 Task: Find connections with filter location Vitrolles with filter topic #Leanstartupswith filter profile language English with filter current company LOVE, LIGHT, INSPIRE ? with filter school QUEST Alliance with filter industry Measuring and Control Instrument Manufacturing with filter service category Videography with filter keywords title Customer Service
Action: Mouse moved to (409, 281)
Screenshot: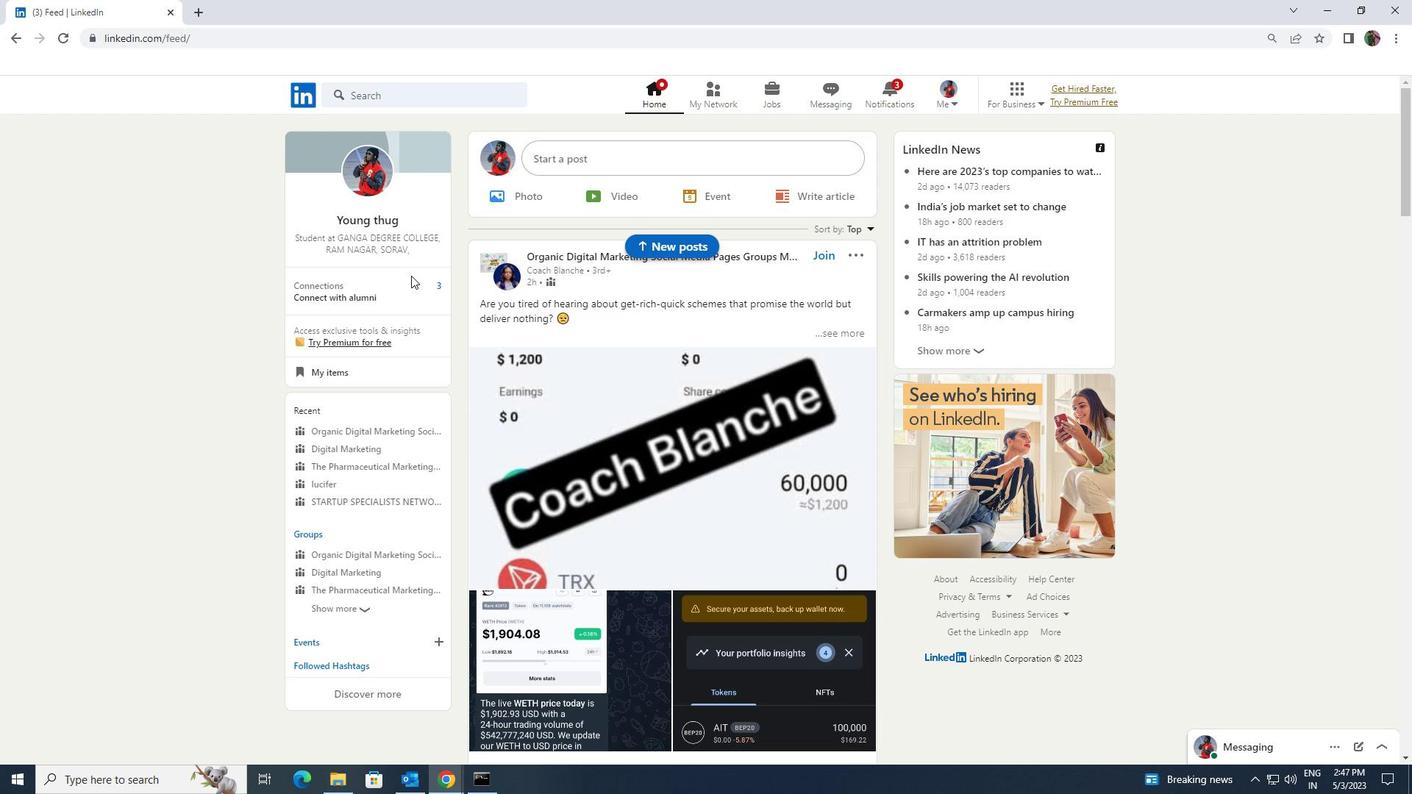 
Action: Mouse pressed left at (409, 281)
Screenshot: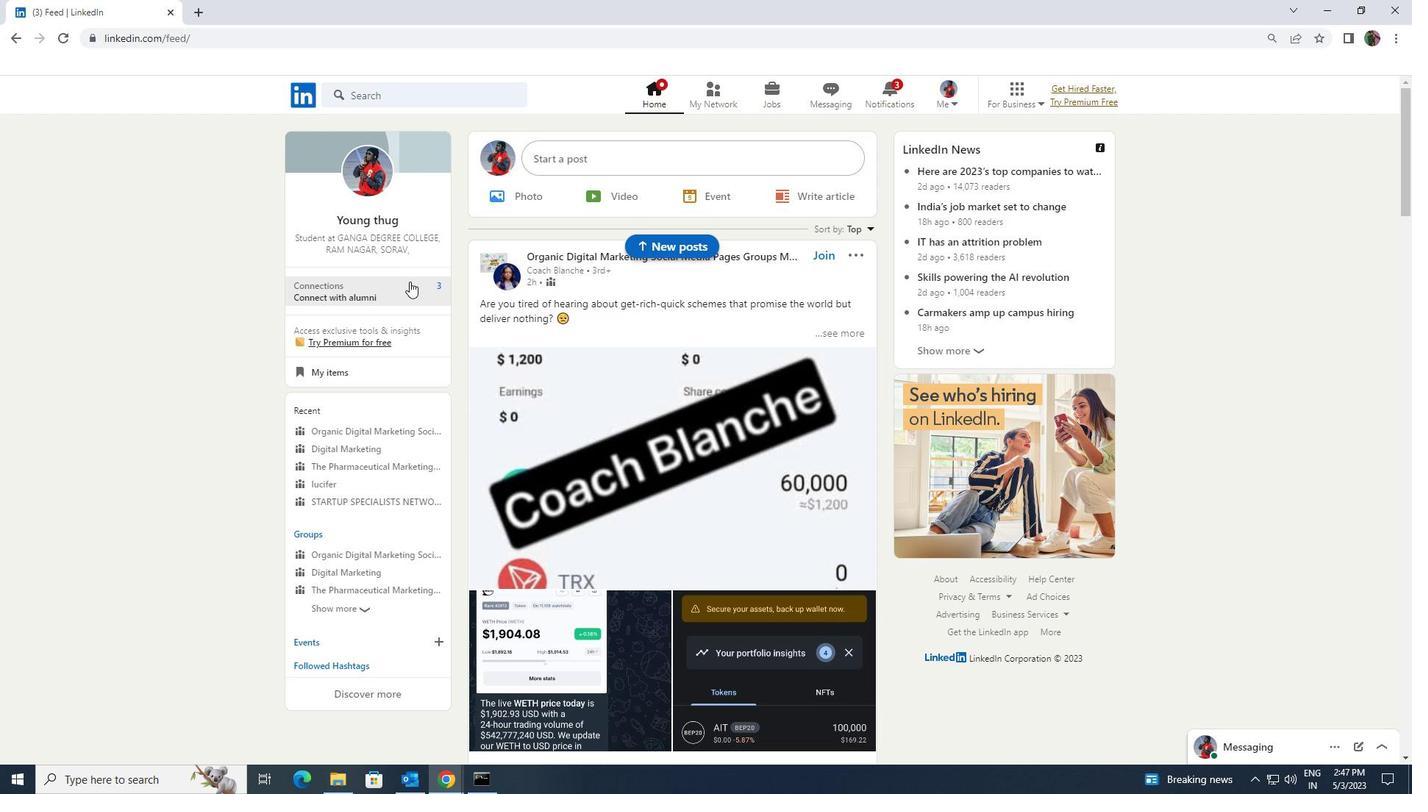 
Action: Mouse moved to (398, 183)
Screenshot: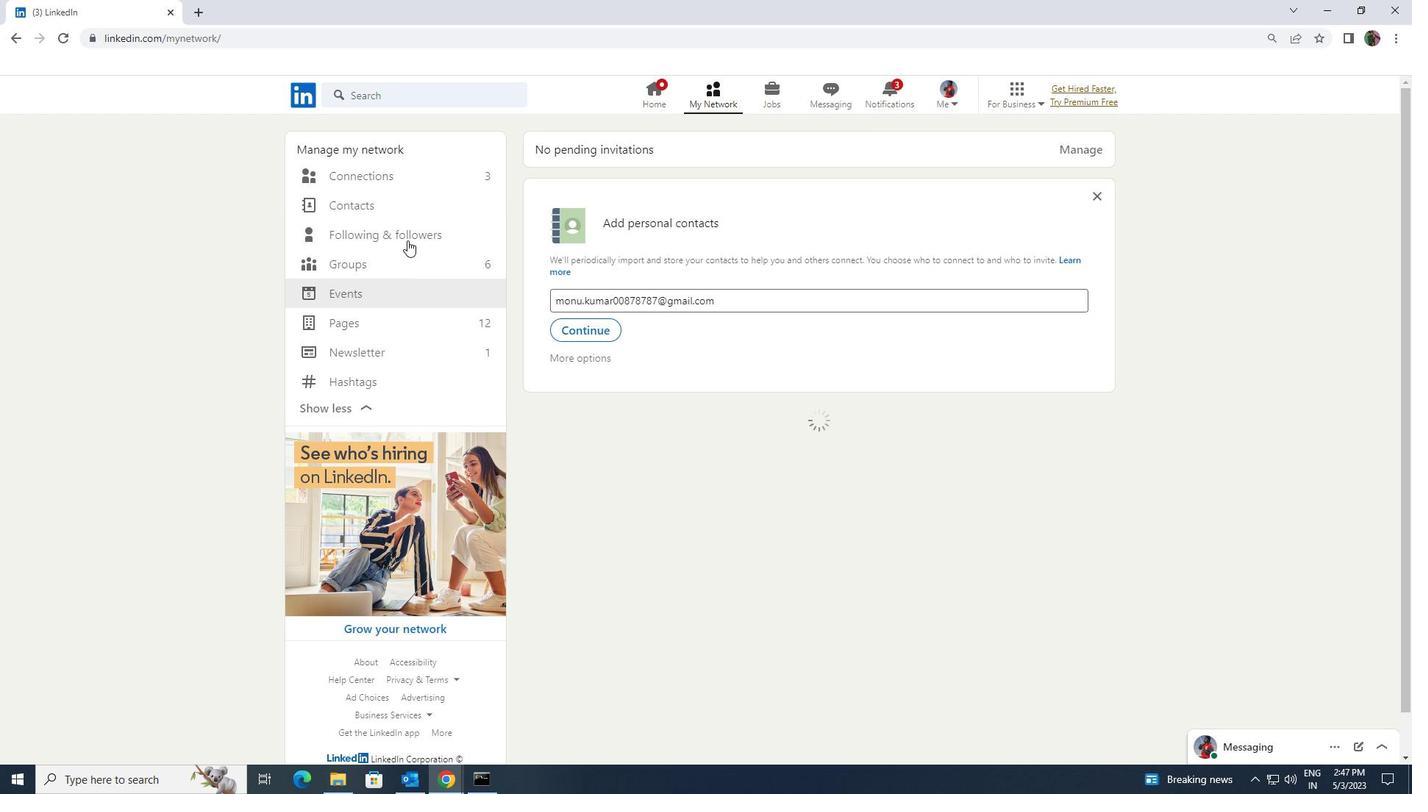 
Action: Mouse pressed left at (398, 183)
Screenshot: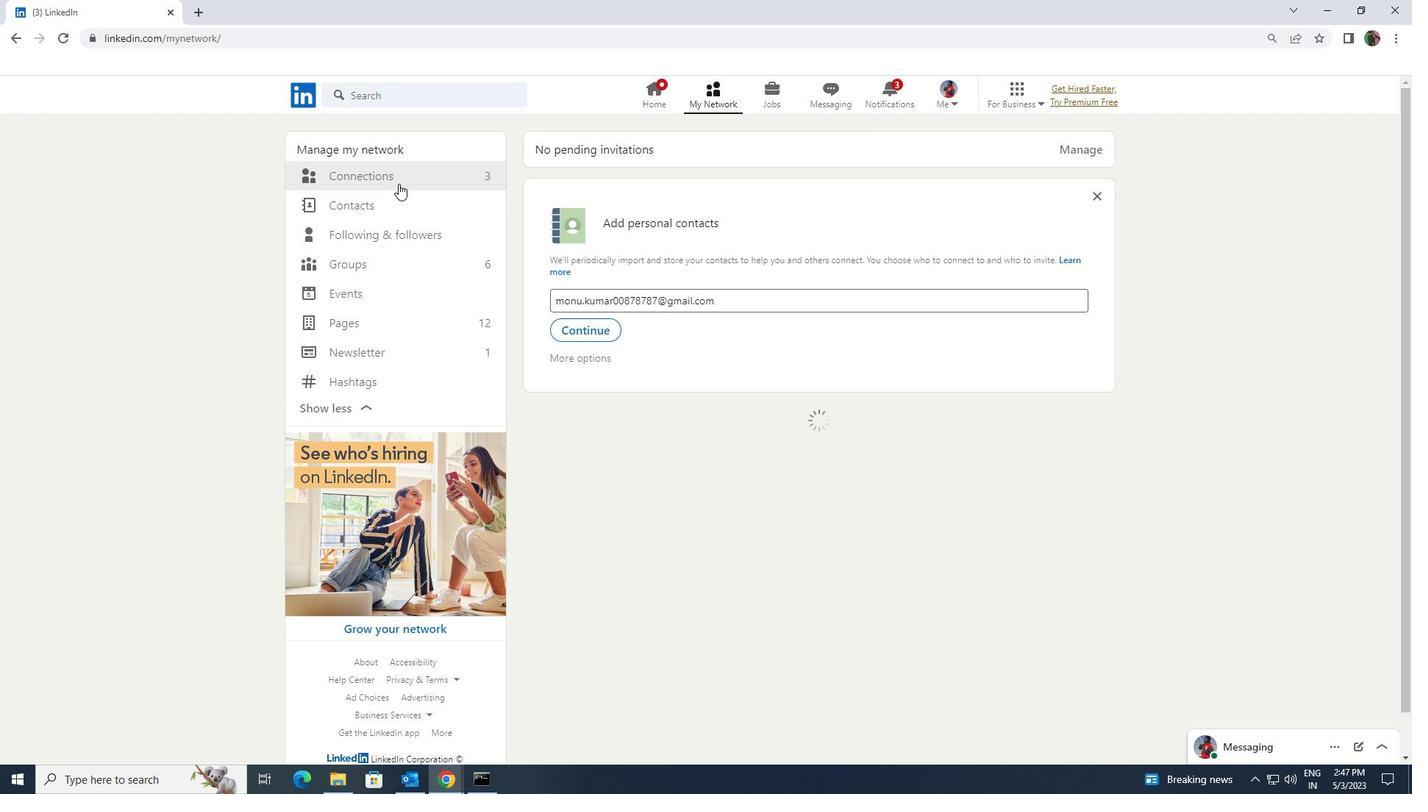 
Action: Mouse moved to (800, 180)
Screenshot: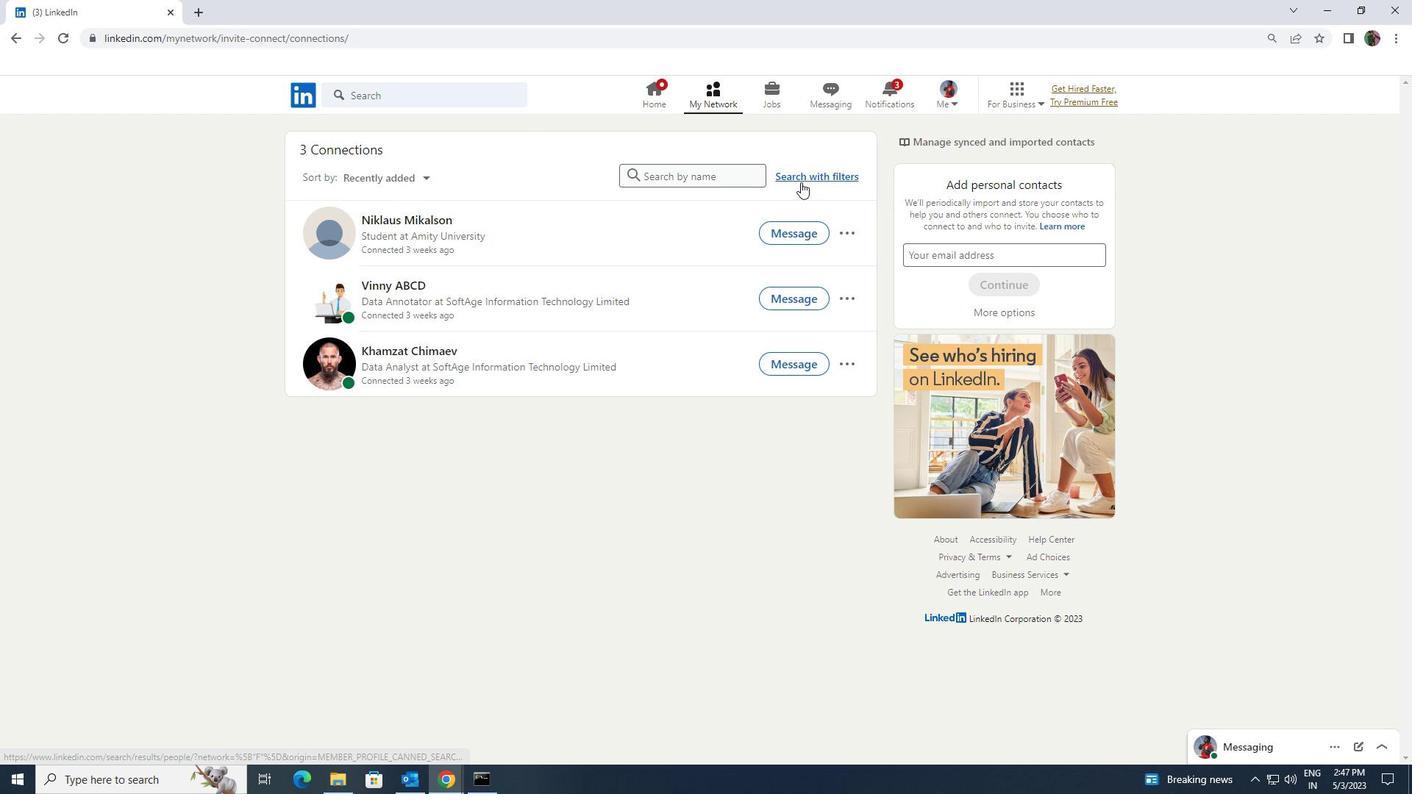 
Action: Mouse pressed left at (800, 180)
Screenshot: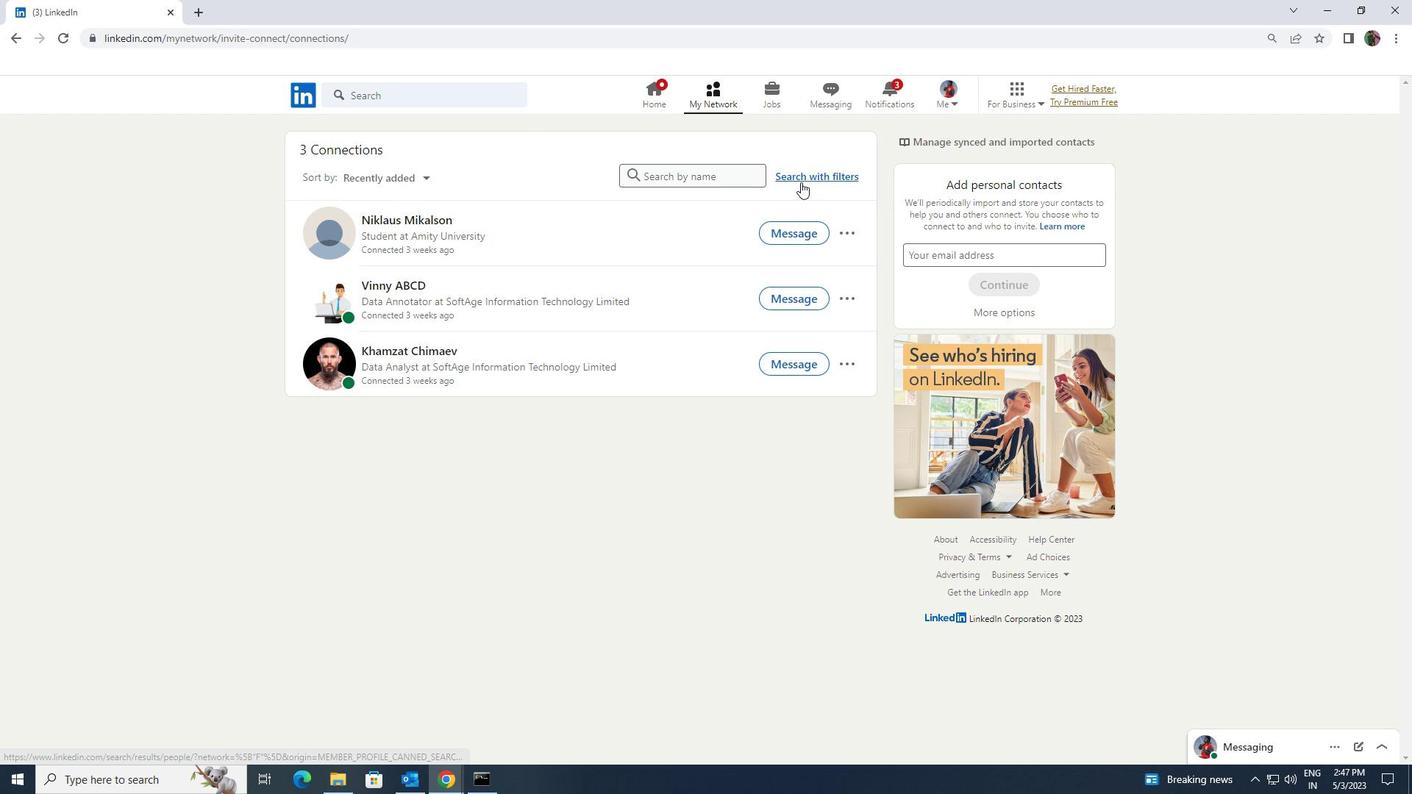 
Action: Mouse moved to (760, 138)
Screenshot: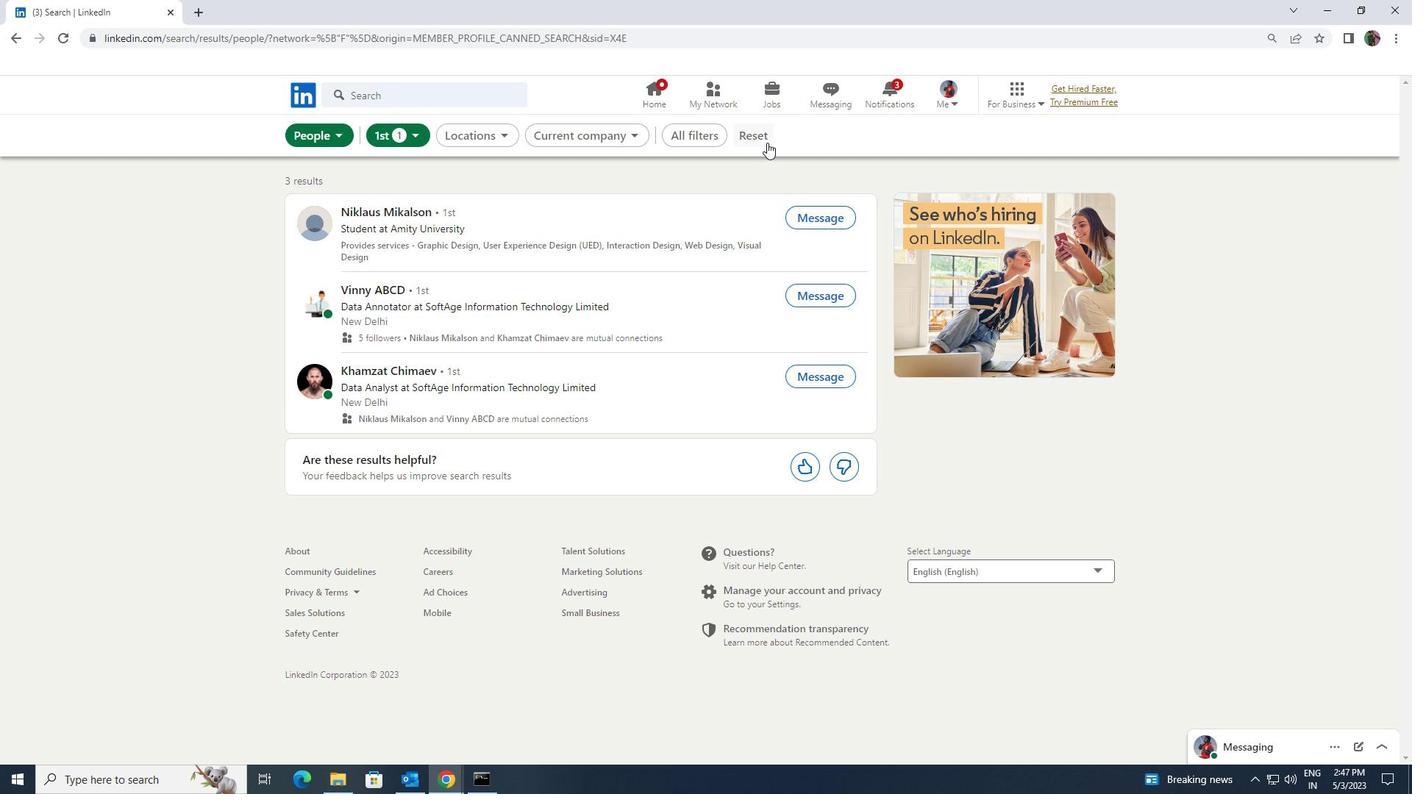 
Action: Mouse pressed left at (760, 138)
Screenshot: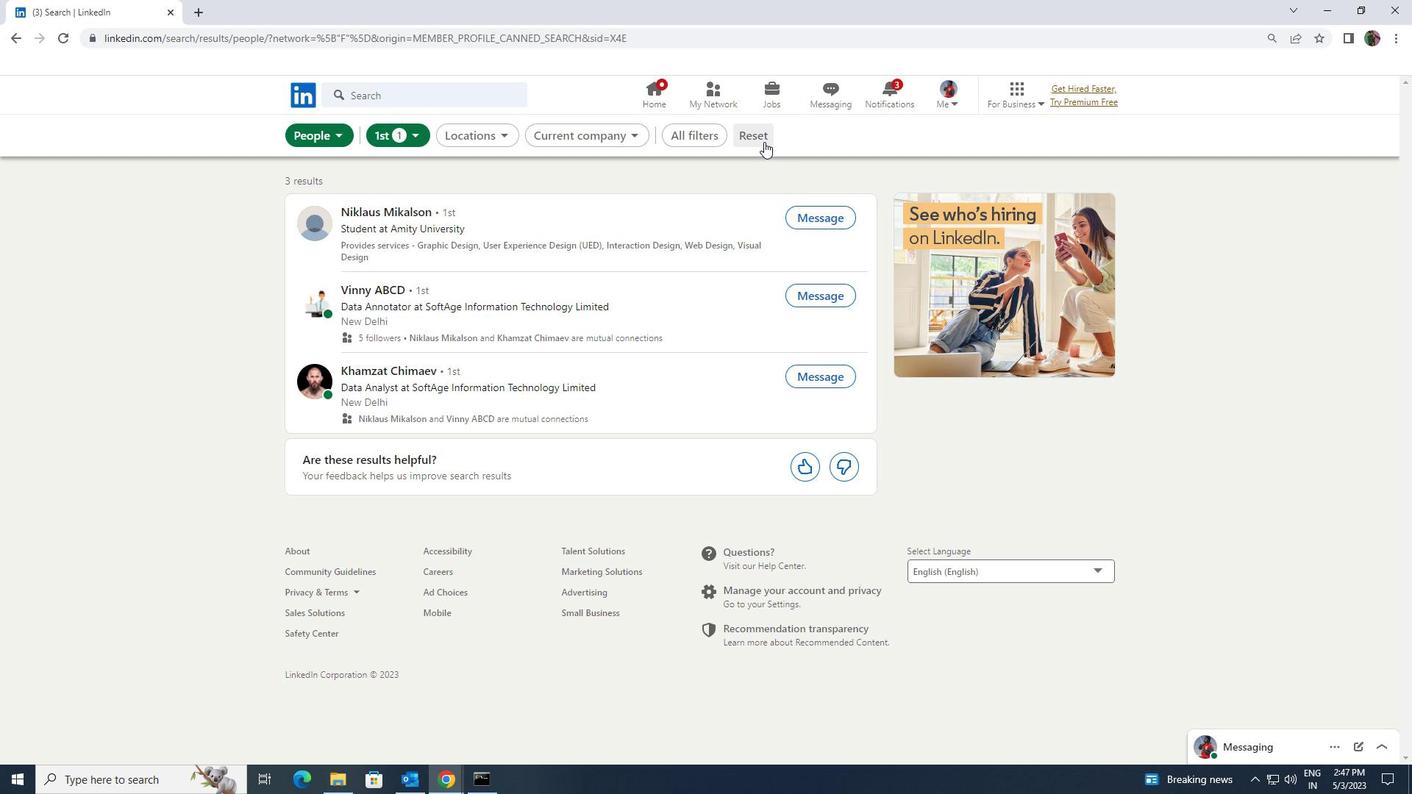 
Action: Mouse moved to (734, 135)
Screenshot: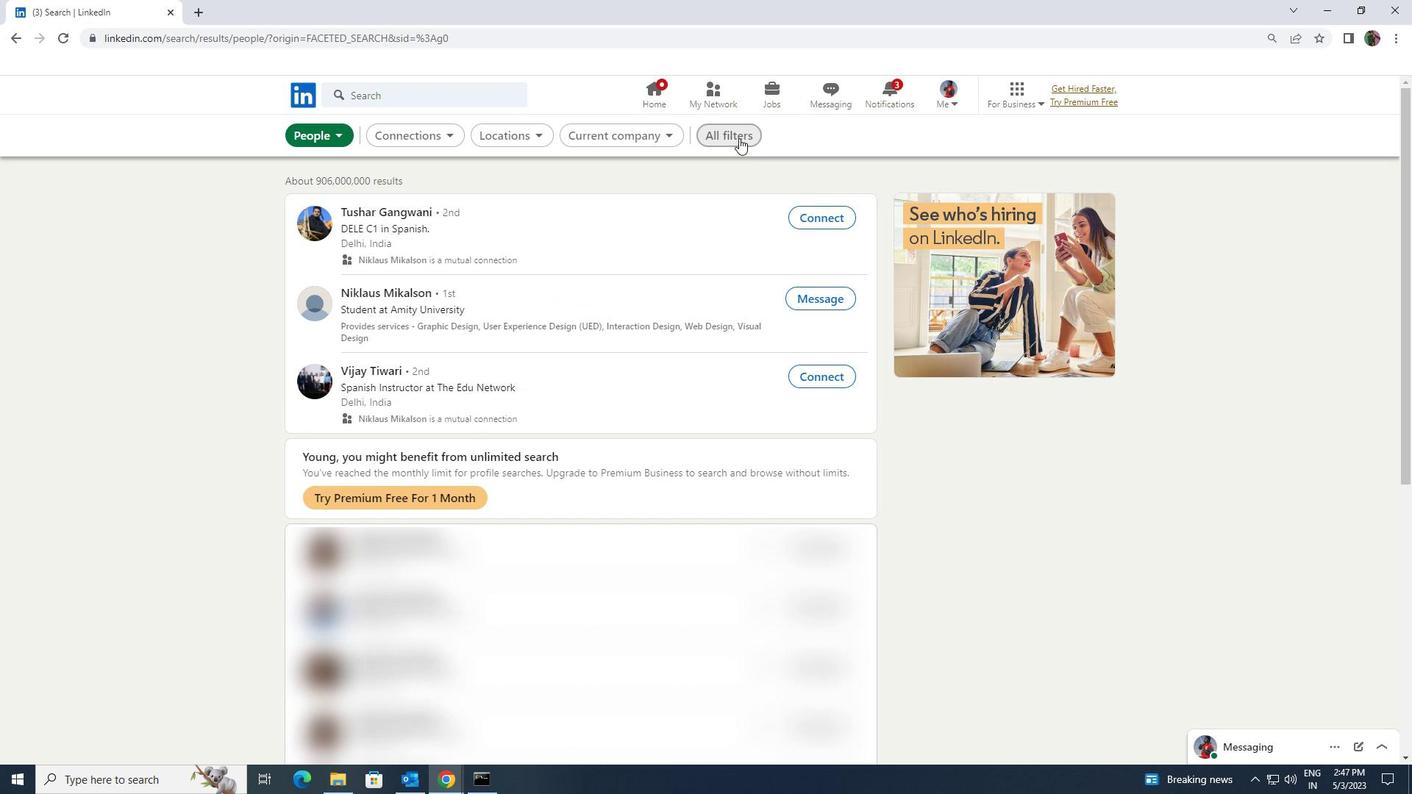 
Action: Mouse pressed left at (734, 135)
Screenshot: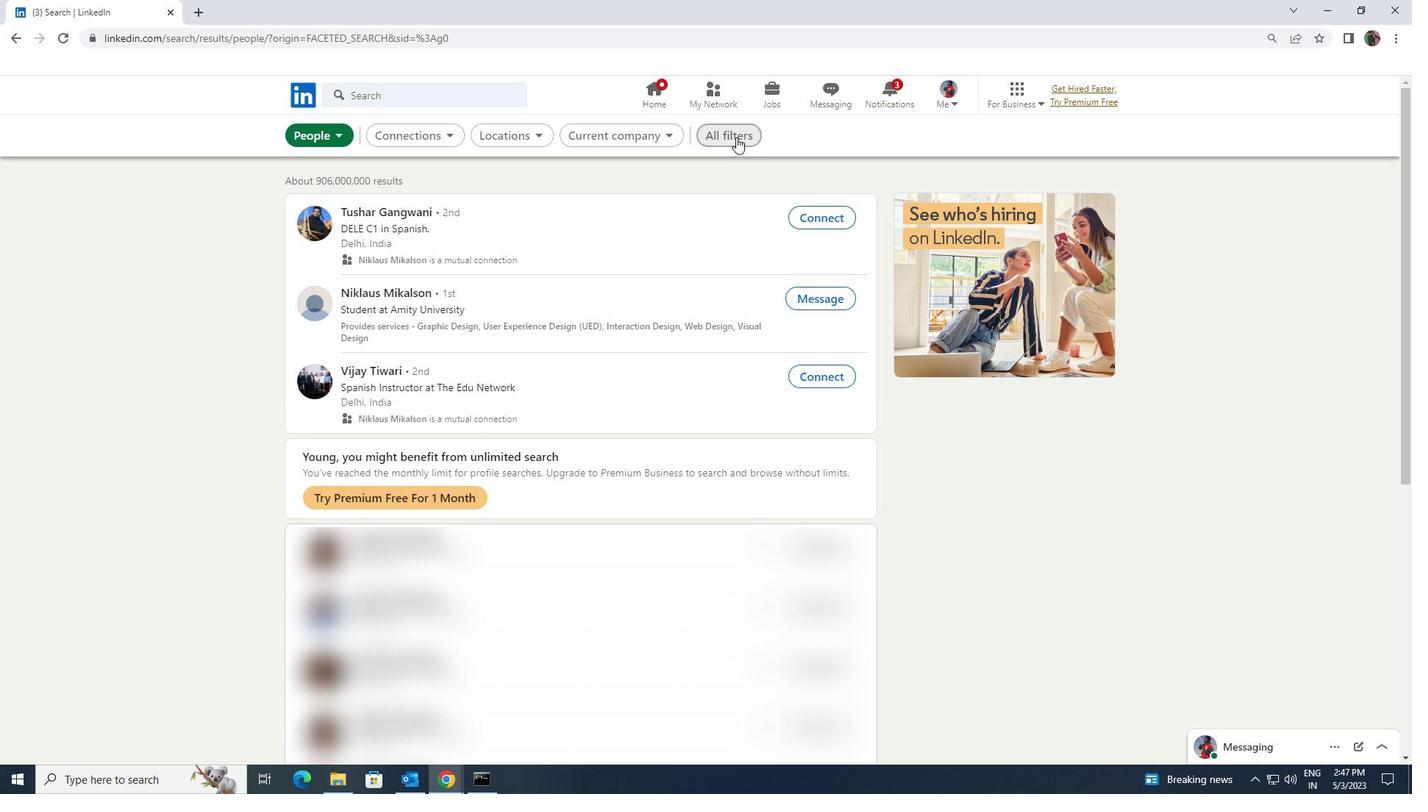 
Action: Mouse moved to (1240, 582)
Screenshot: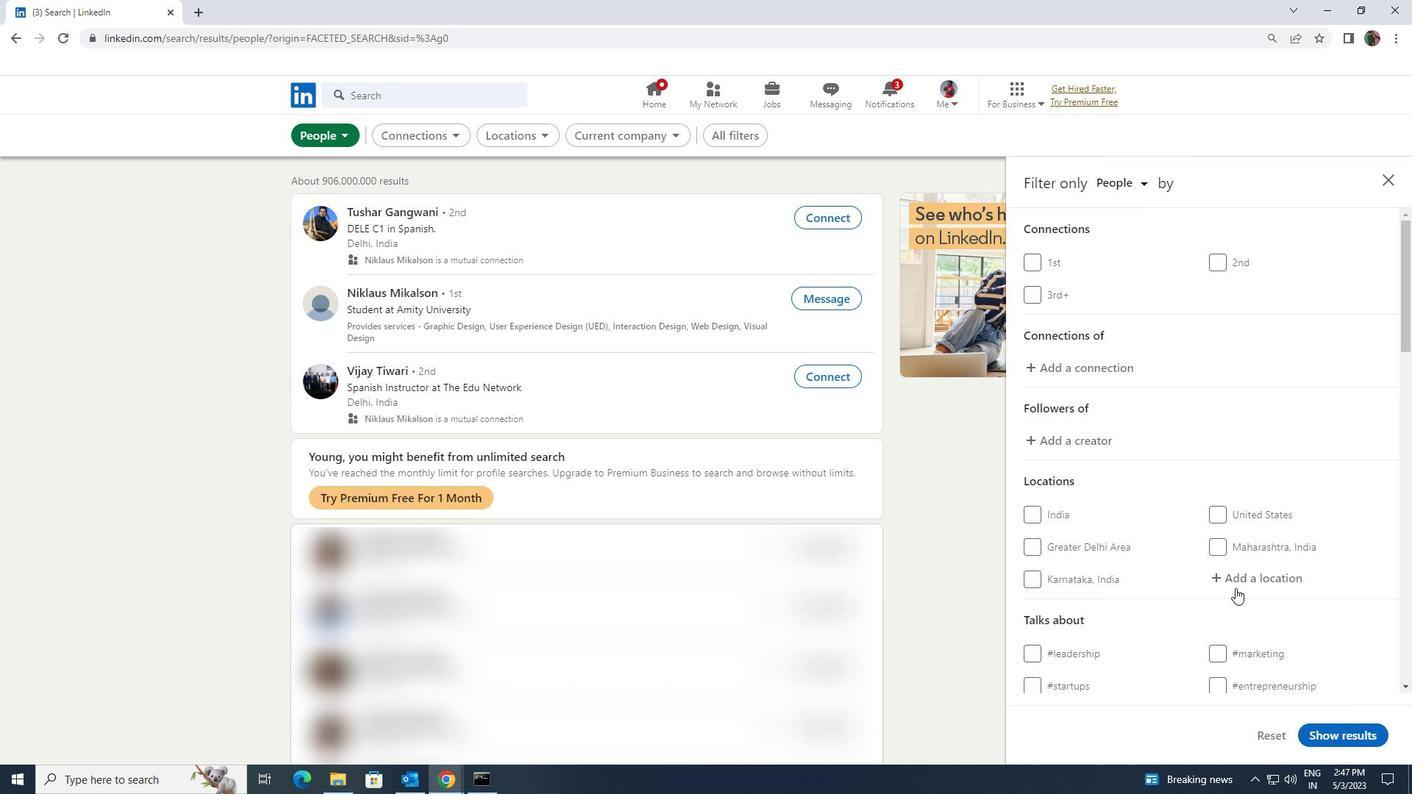 
Action: Mouse pressed left at (1240, 582)
Screenshot: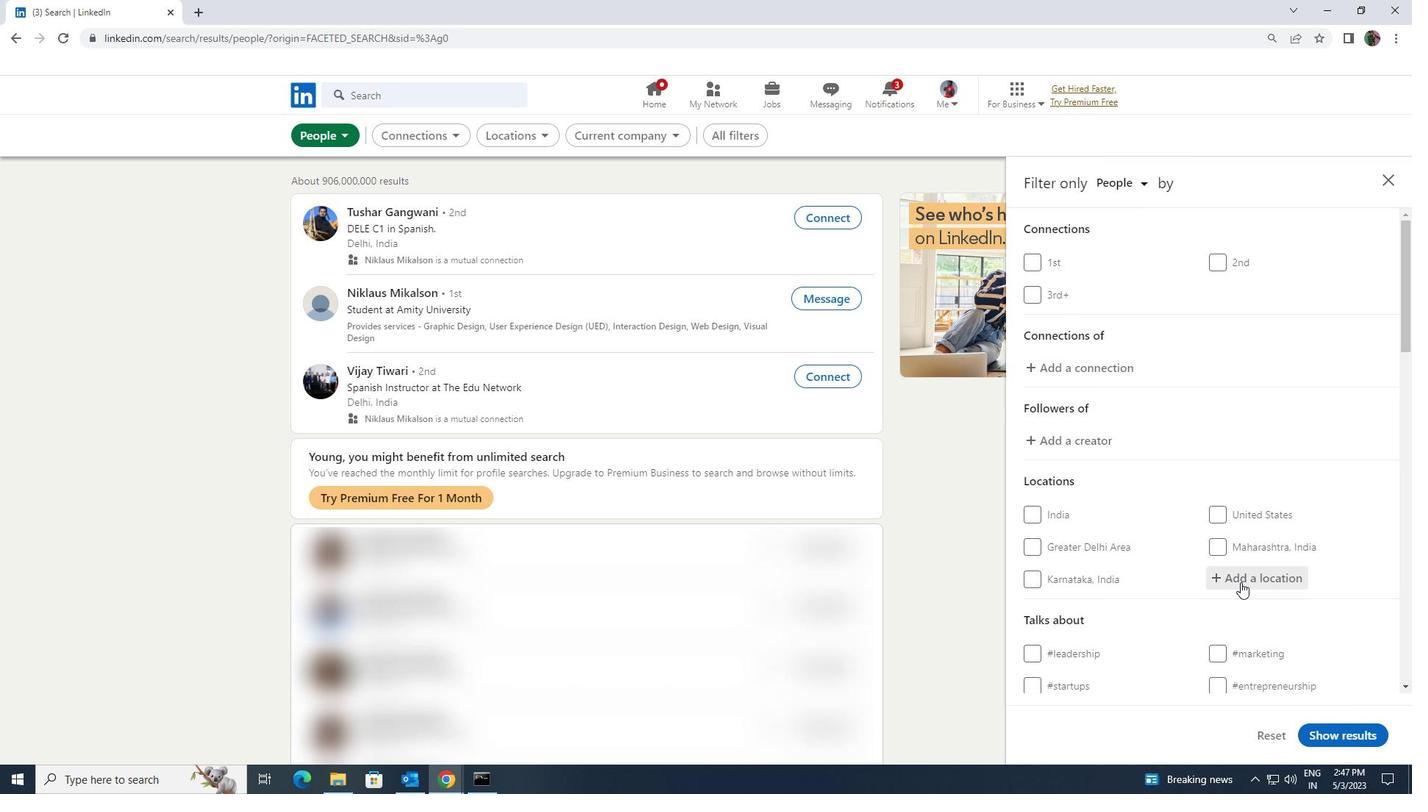 
Action: Key pressed <Key.shift>VITRO
Screenshot: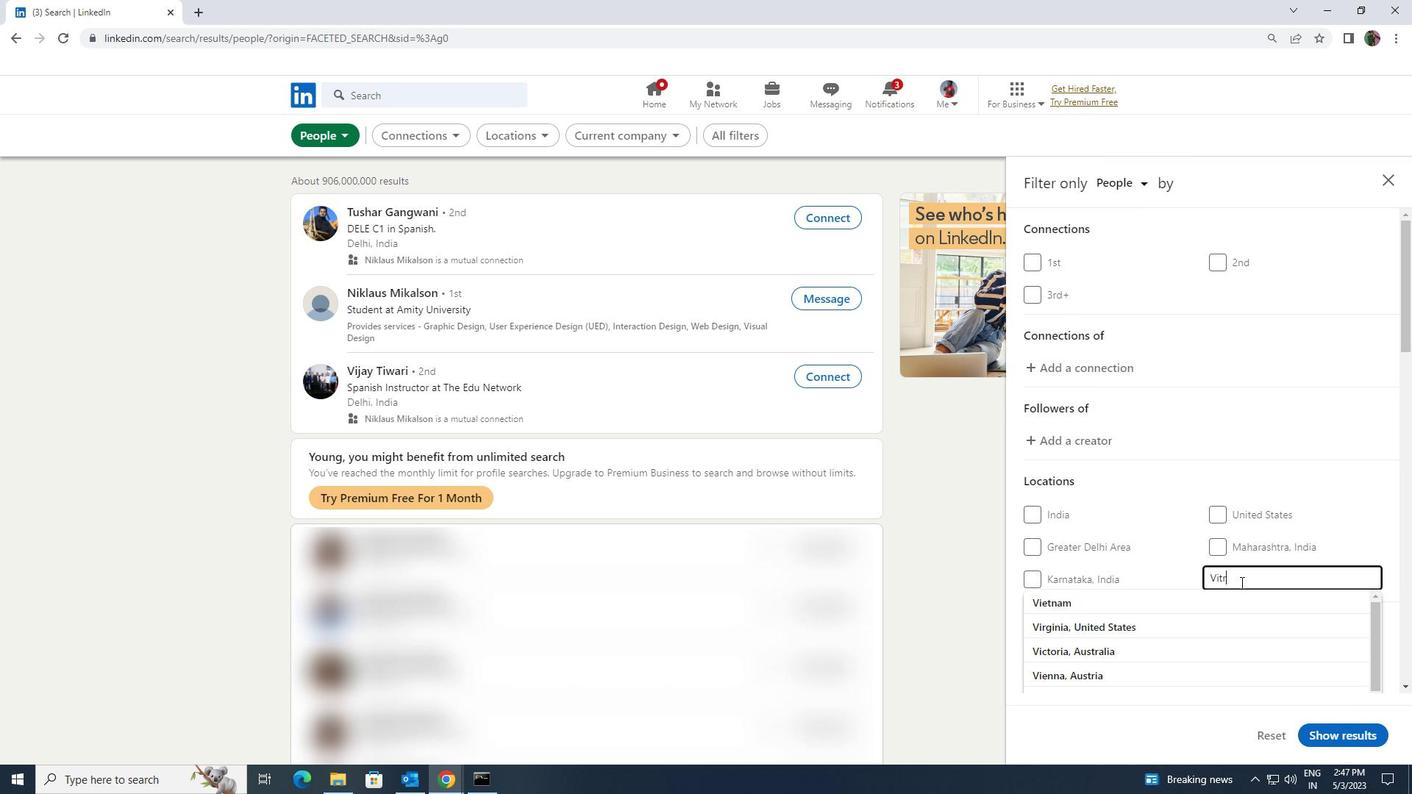 
Action: Mouse moved to (1240, 599)
Screenshot: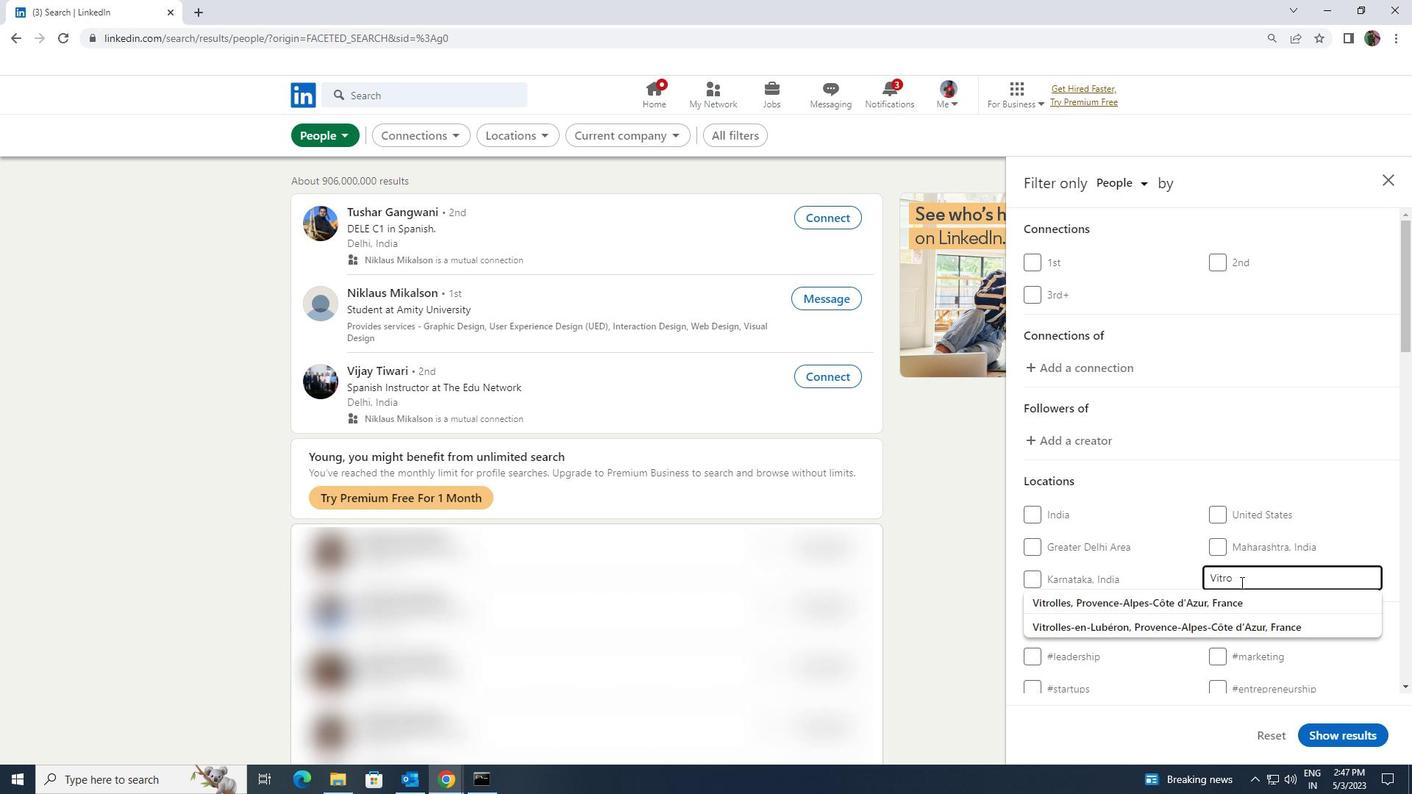 
Action: Mouse pressed left at (1240, 599)
Screenshot: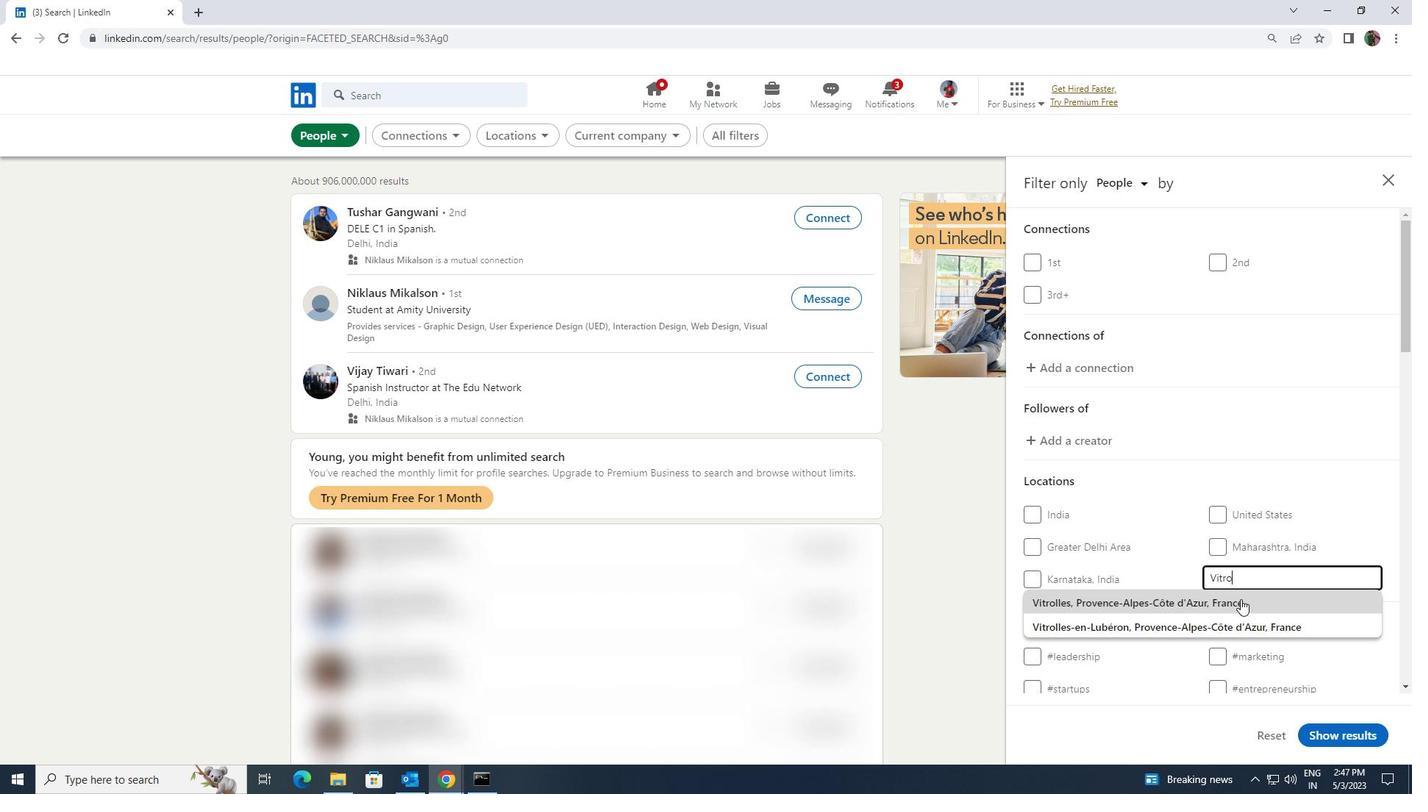 
Action: Mouse scrolled (1240, 598) with delta (0, 0)
Screenshot: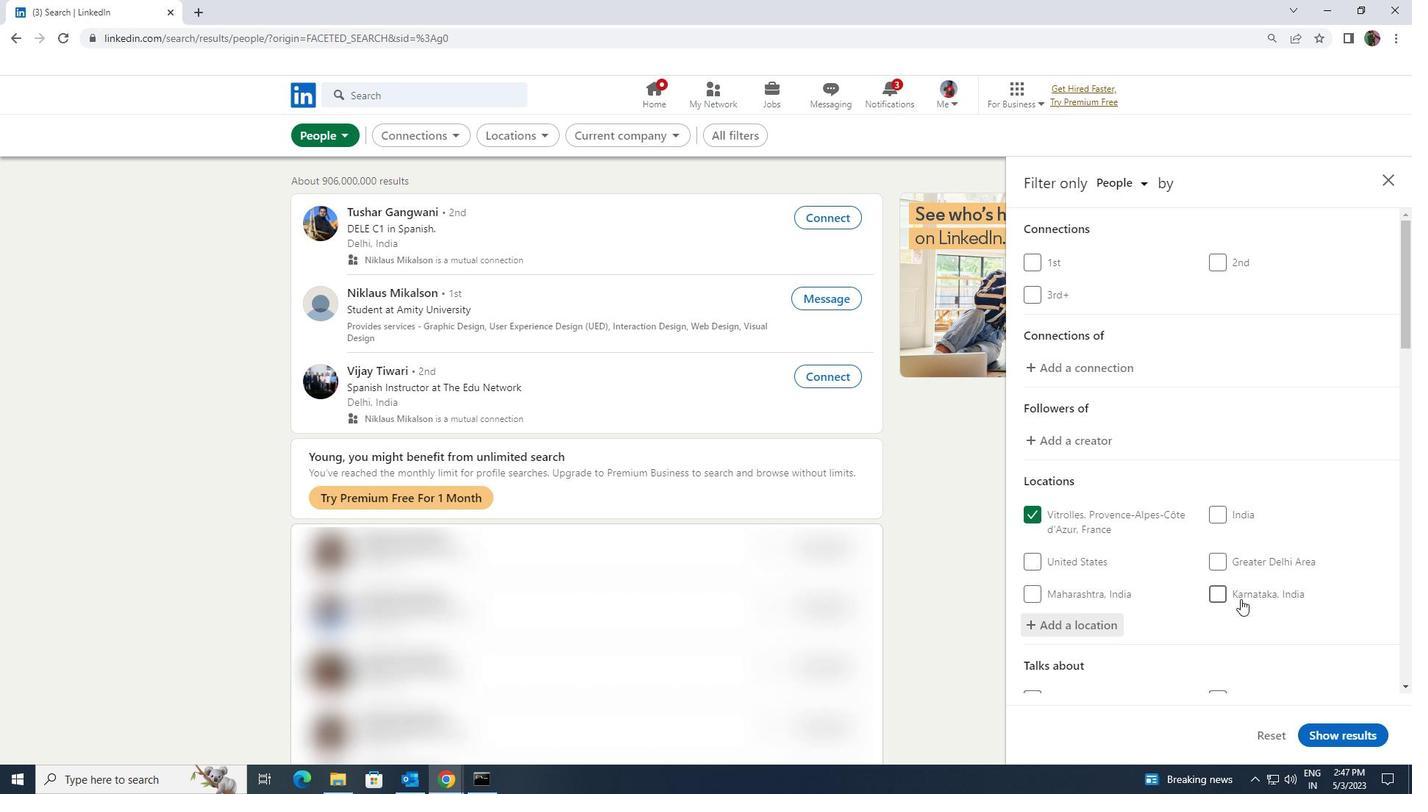 
Action: Mouse scrolled (1240, 598) with delta (0, 0)
Screenshot: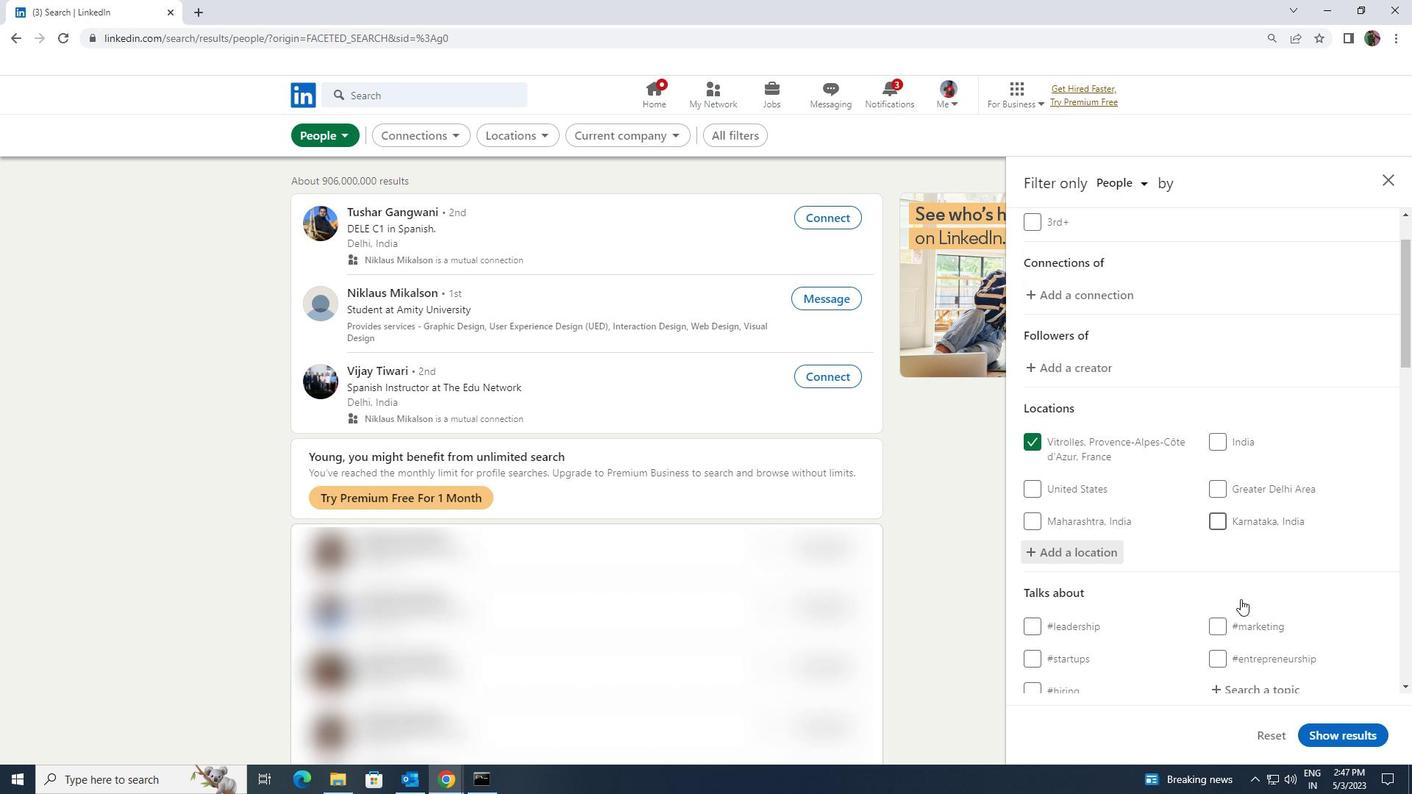 
Action: Mouse moved to (1235, 610)
Screenshot: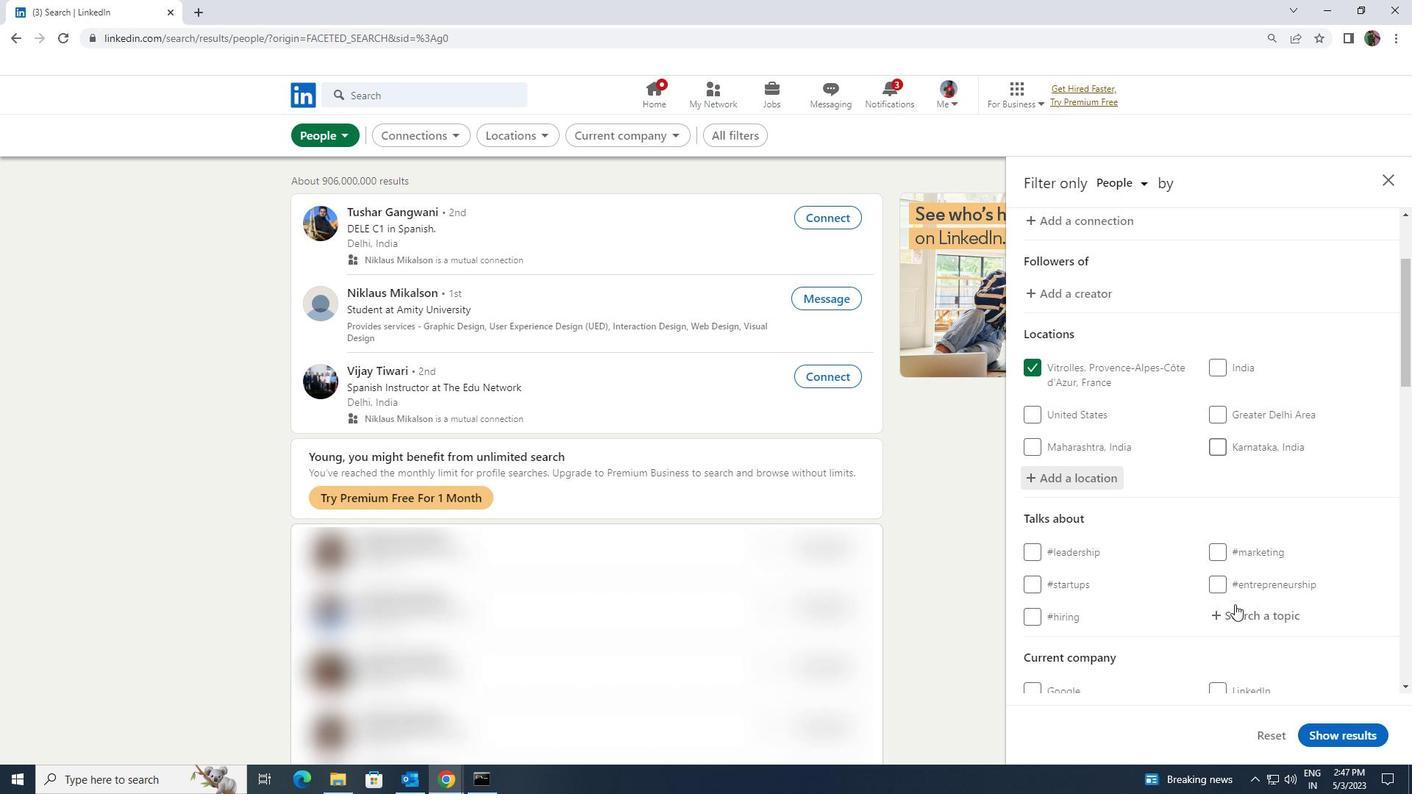 
Action: Mouse pressed left at (1235, 610)
Screenshot: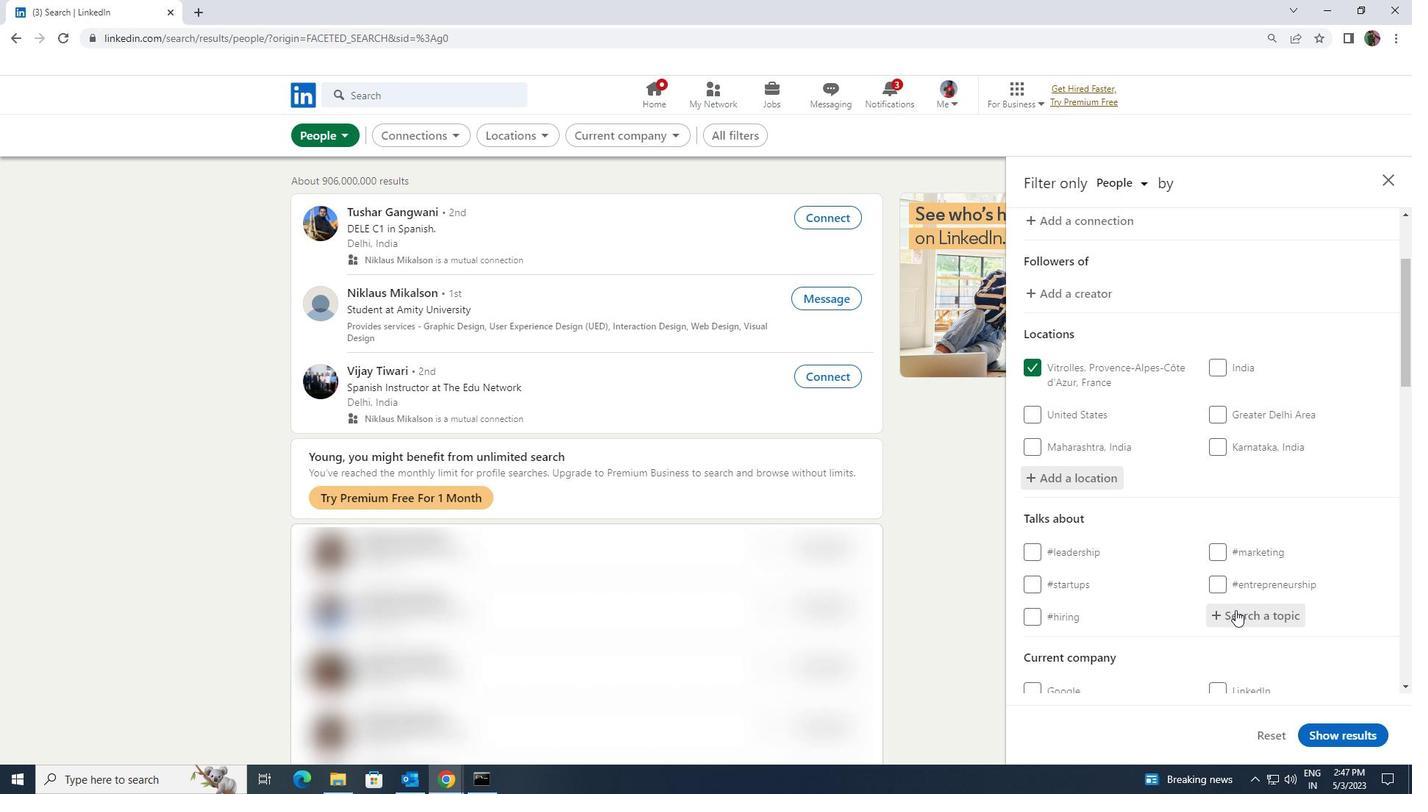 
Action: Key pressed <Key.shift>LEANSTAR
Screenshot: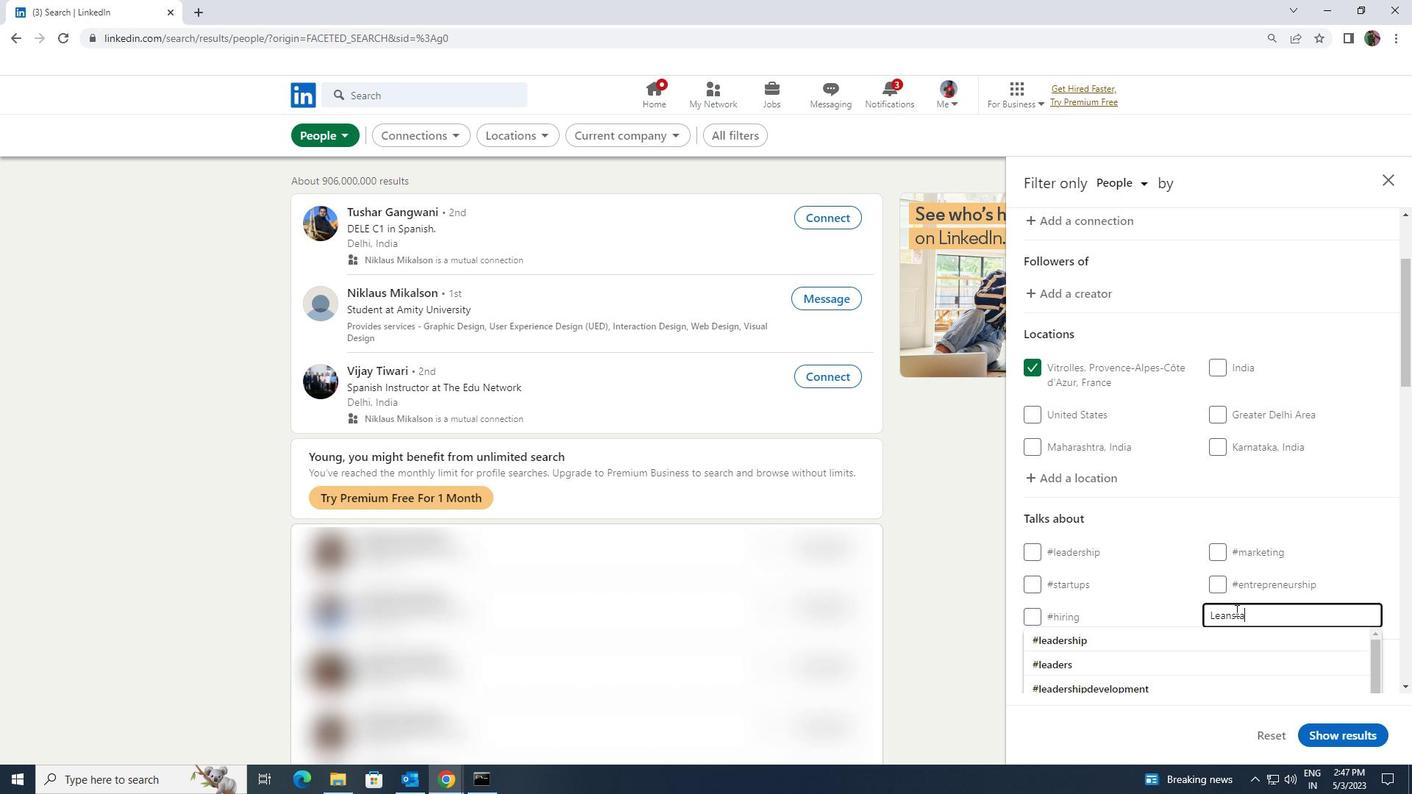
Action: Mouse moved to (1223, 628)
Screenshot: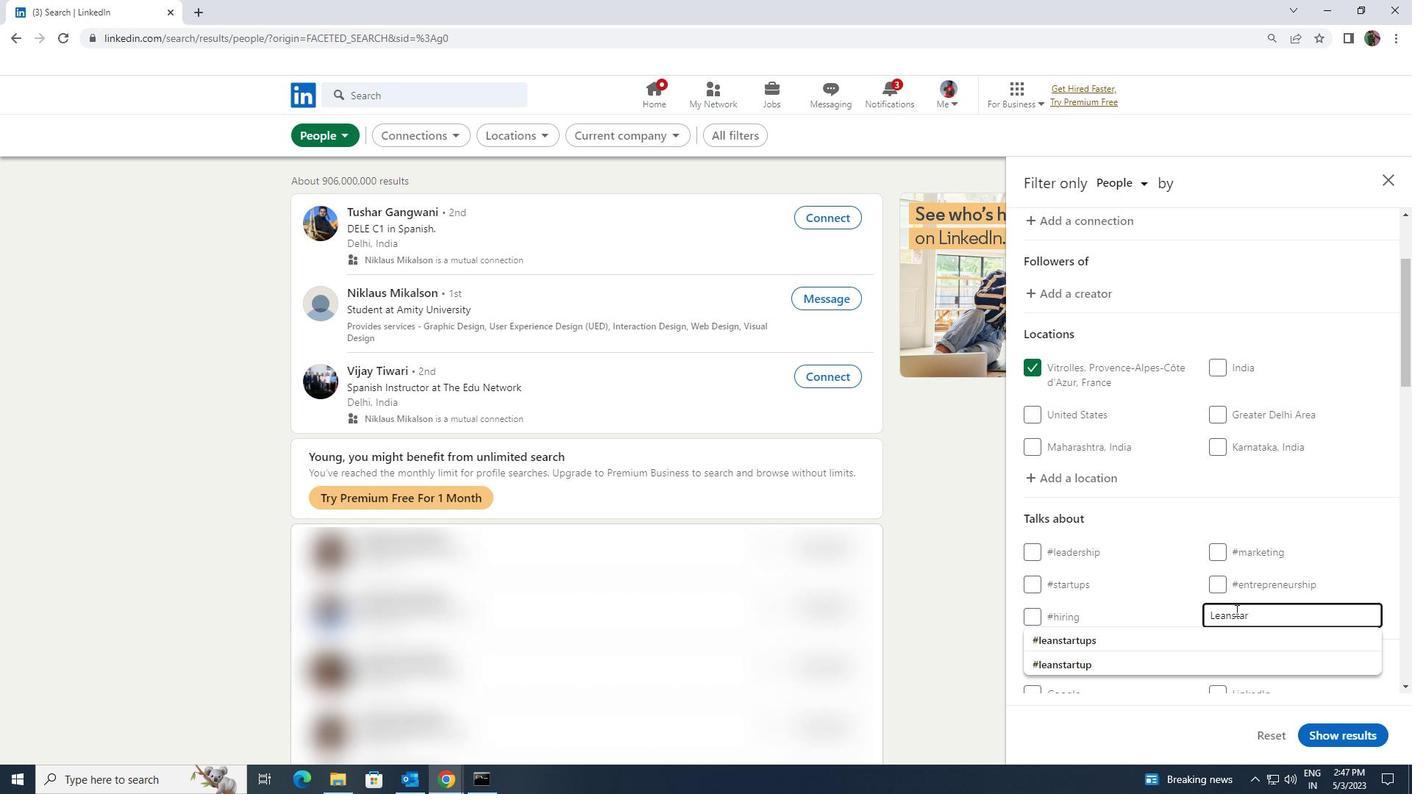 
Action: Mouse pressed left at (1223, 628)
Screenshot: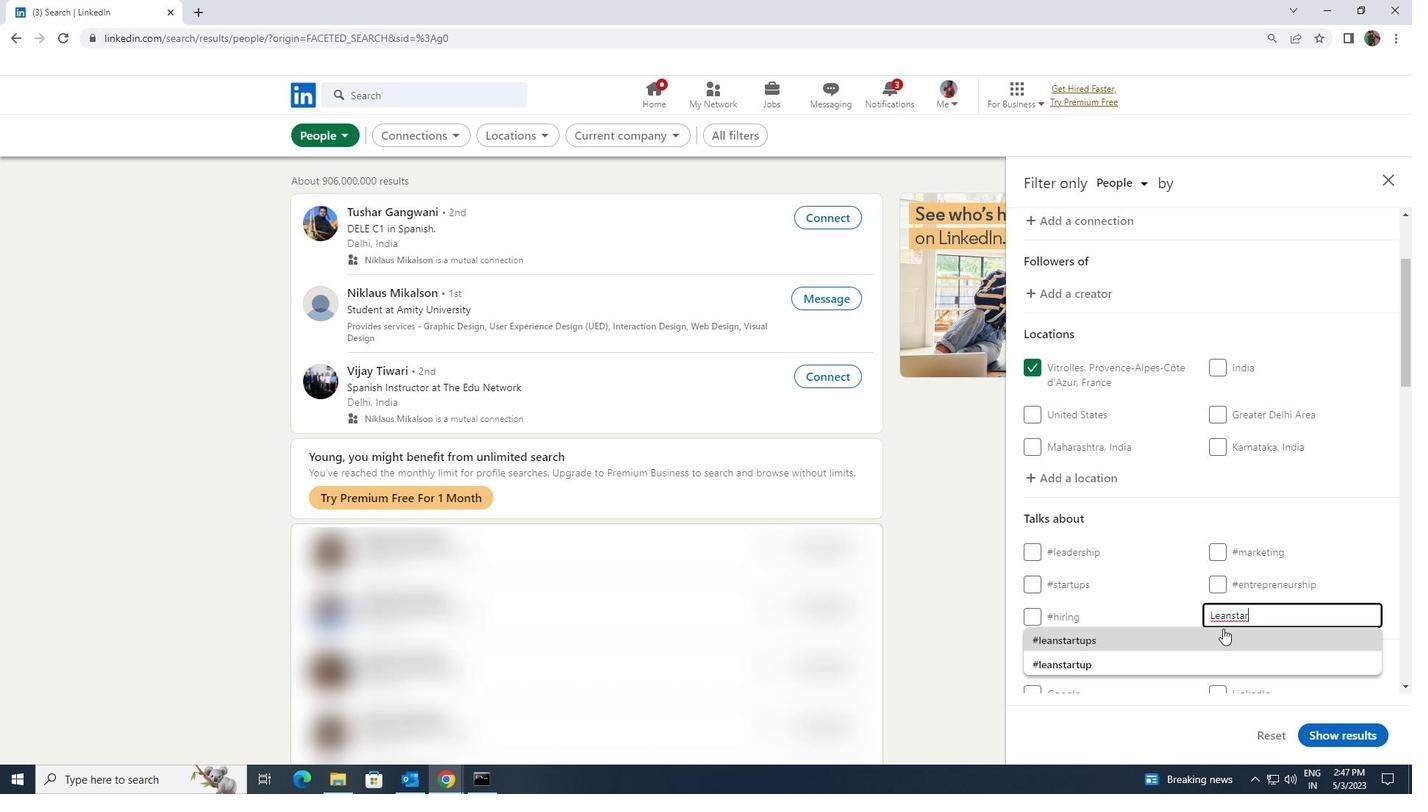 
Action: Mouse scrolled (1223, 628) with delta (0, 0)
Screenshot: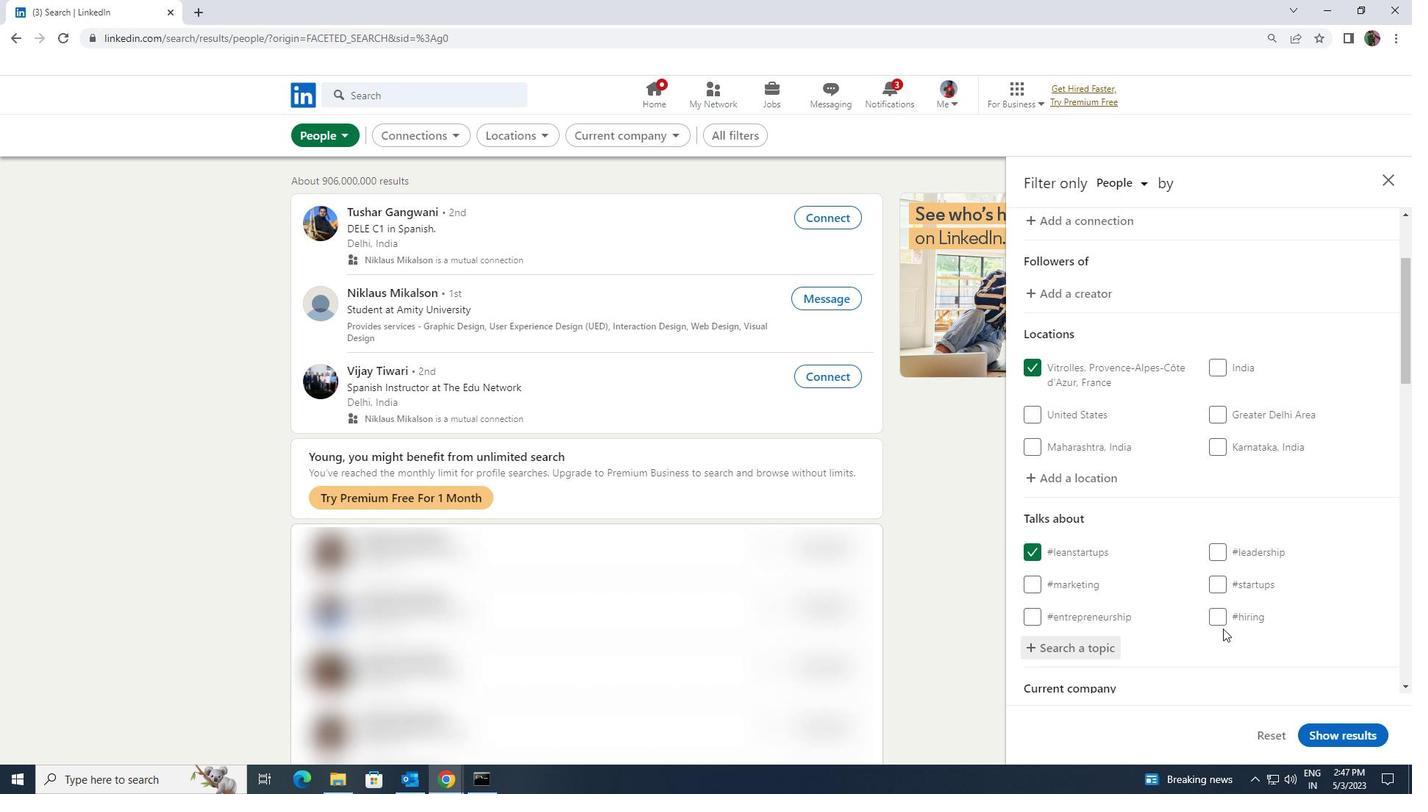 
Action: Mouse moved to (1223, 629)
Screenshot: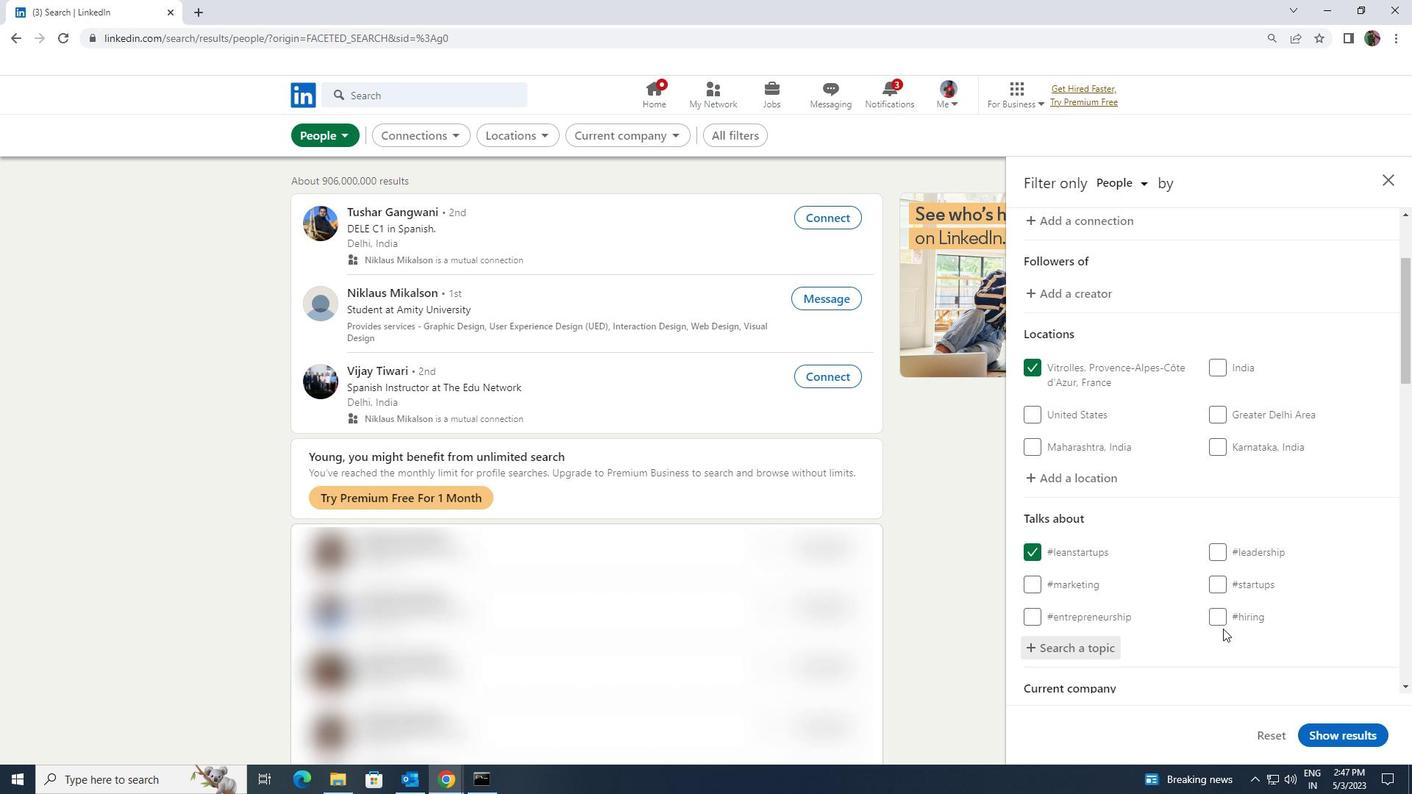 
Action: Mouse scrolled (1223, 628) with delta (0, 0)
Screenshot: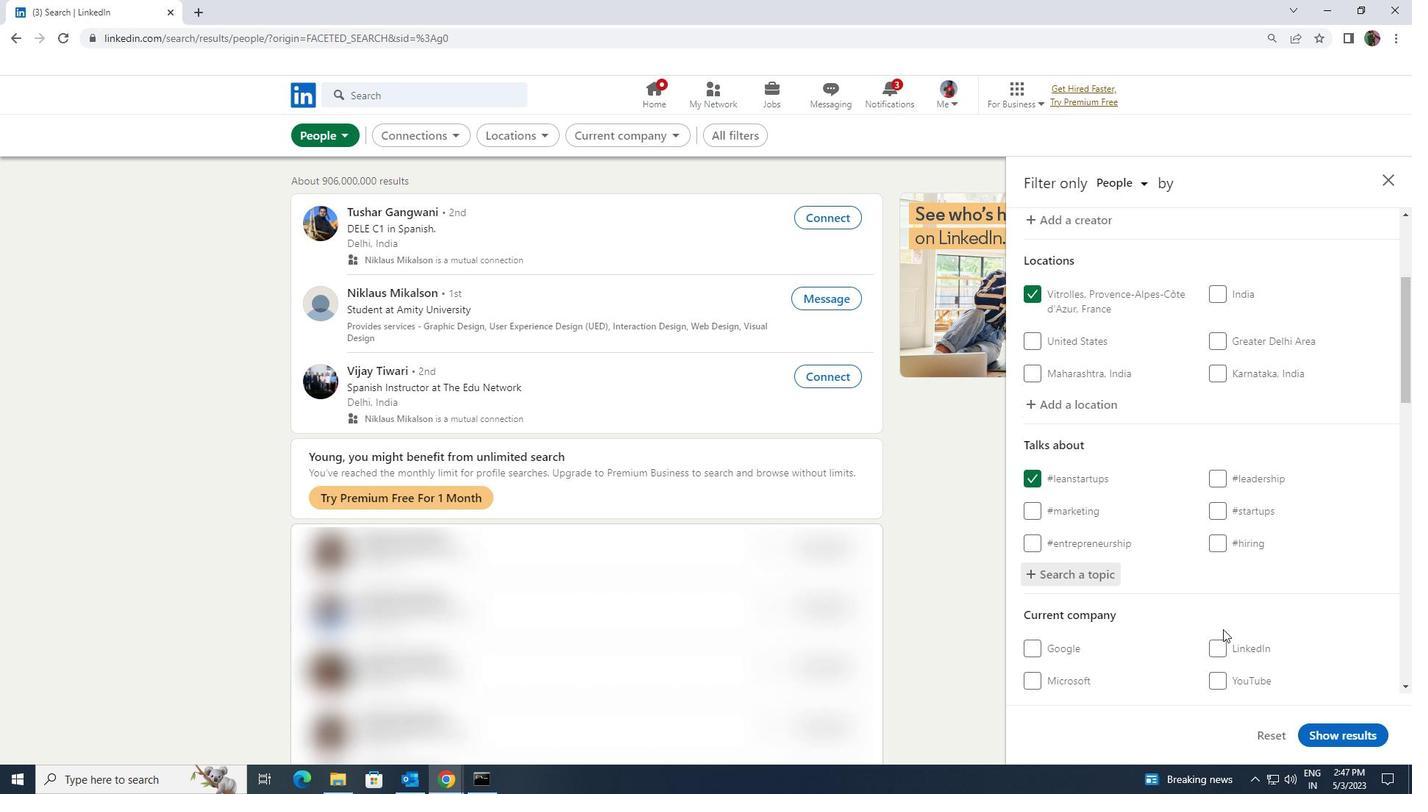 
Action: Mouse scrolled (1223, 628) with delta (0, 0)
Screenshot: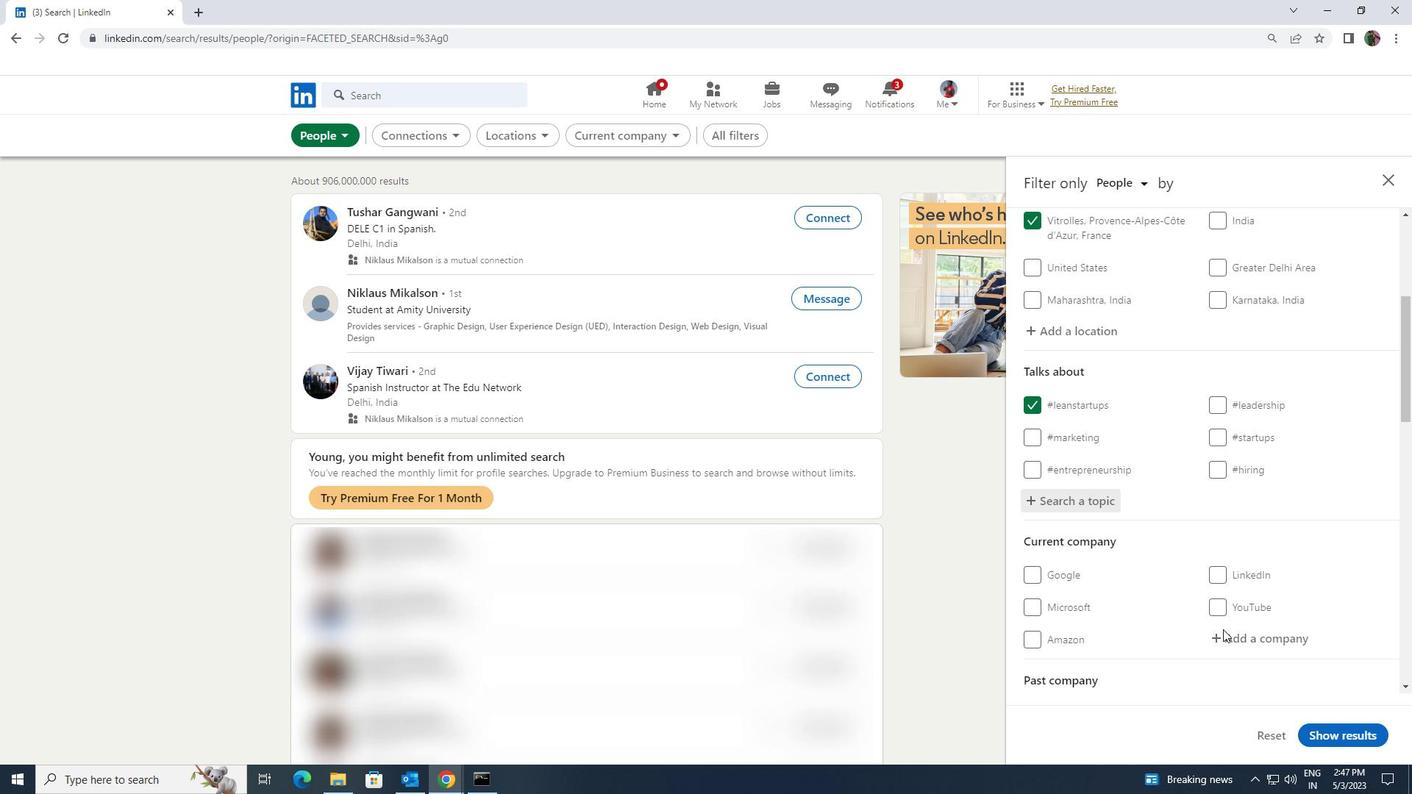 
Action: Mouse scrolled (1223, 628) with delta (0, 0)
Screenshot: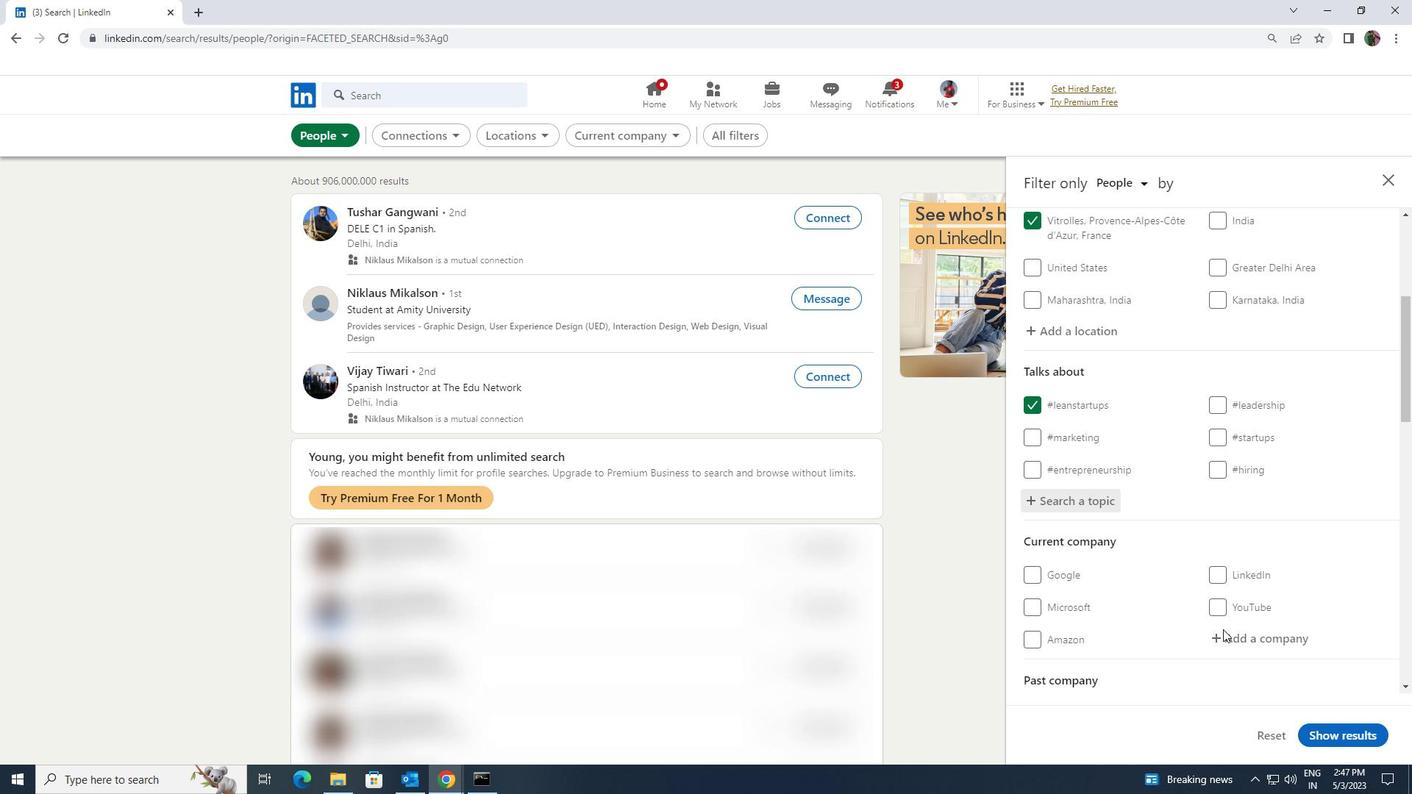 
Action: Mouse scrolled (1223, 628) with delta (0, 0)
Screenshot: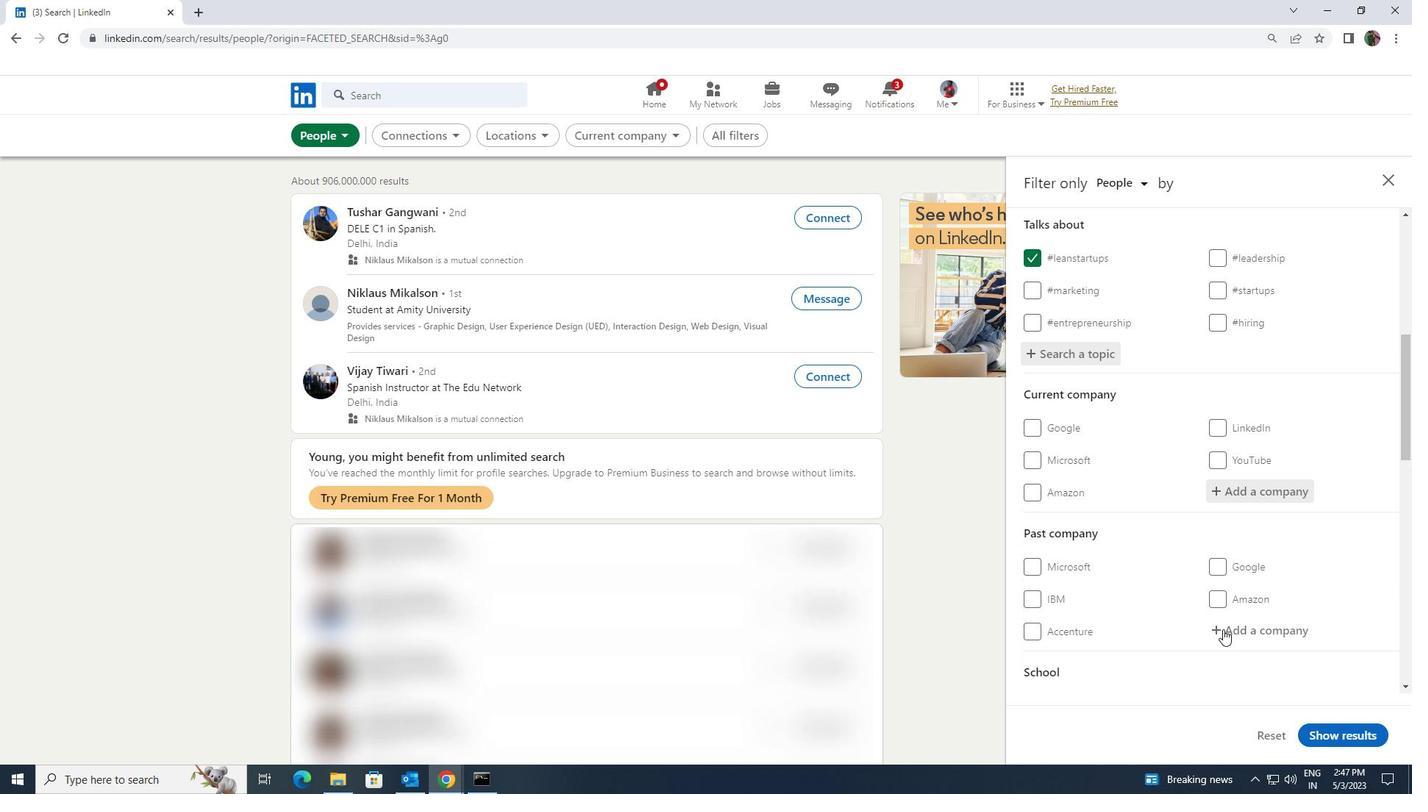 
Action: Mouse scrolled (1223, 628) with delta (0, 0)
Screenshot: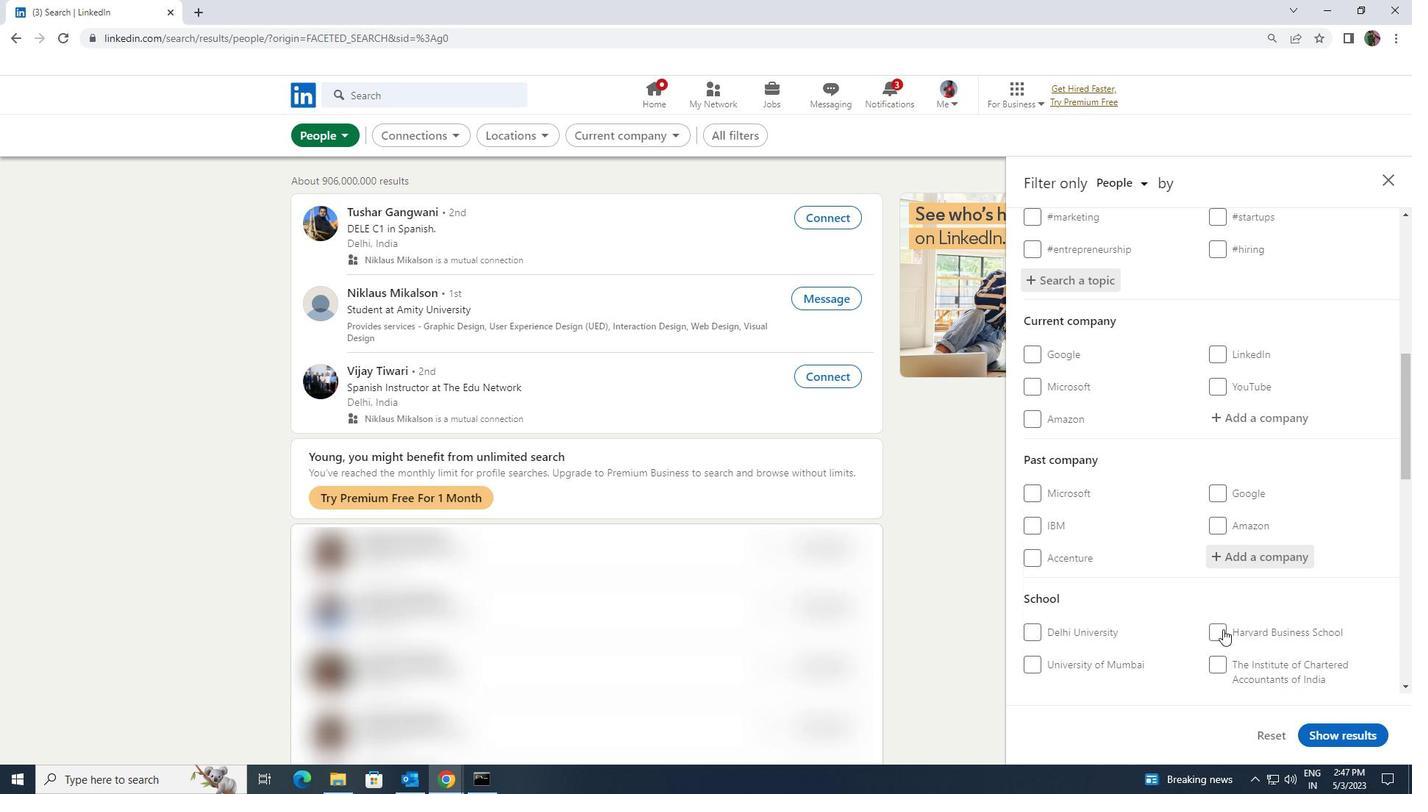 
Action: Mouse scrolled (1223, 628) with delta (0, 0)
Screenshot: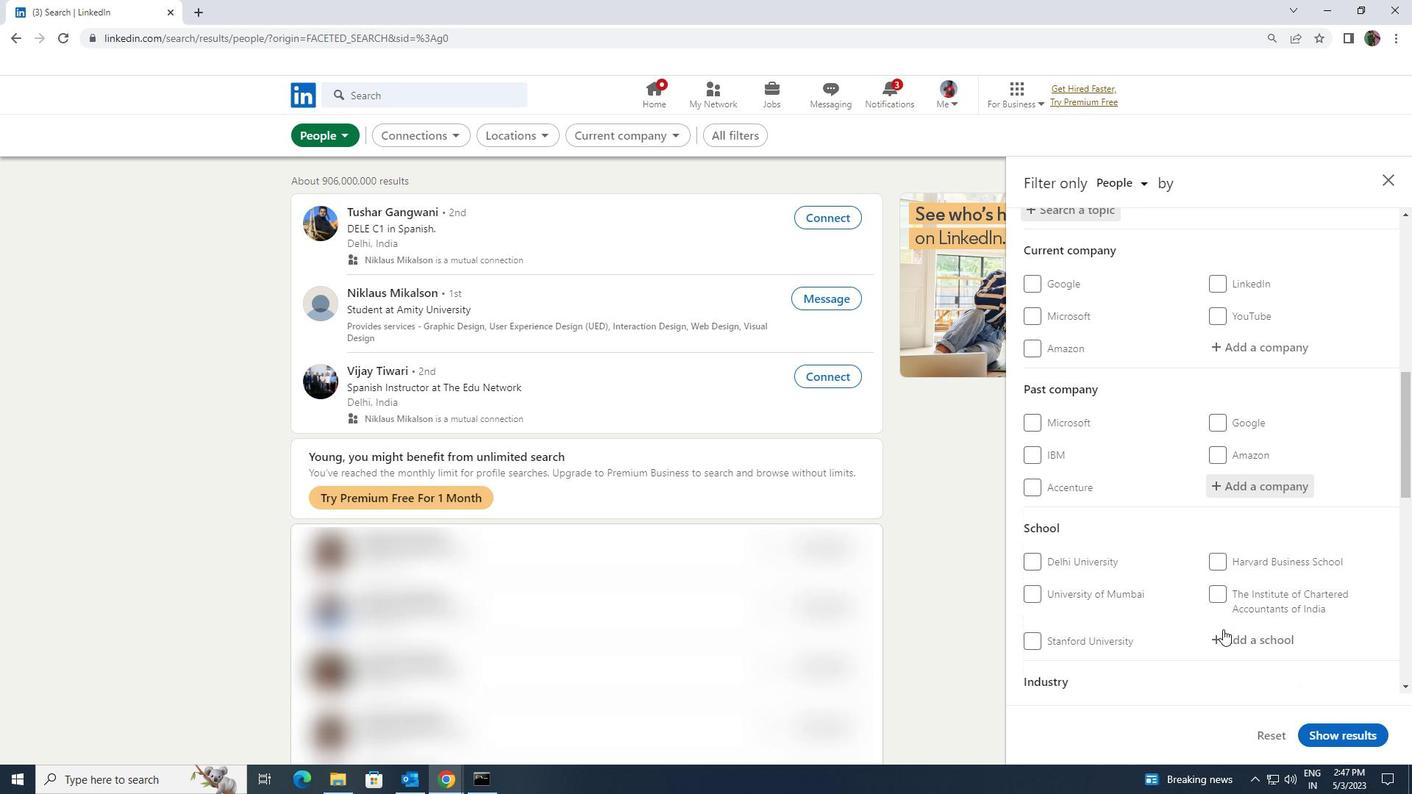 
Action: Mouse scrolled (1223, 628) with delta (0, 0)
Screenshot: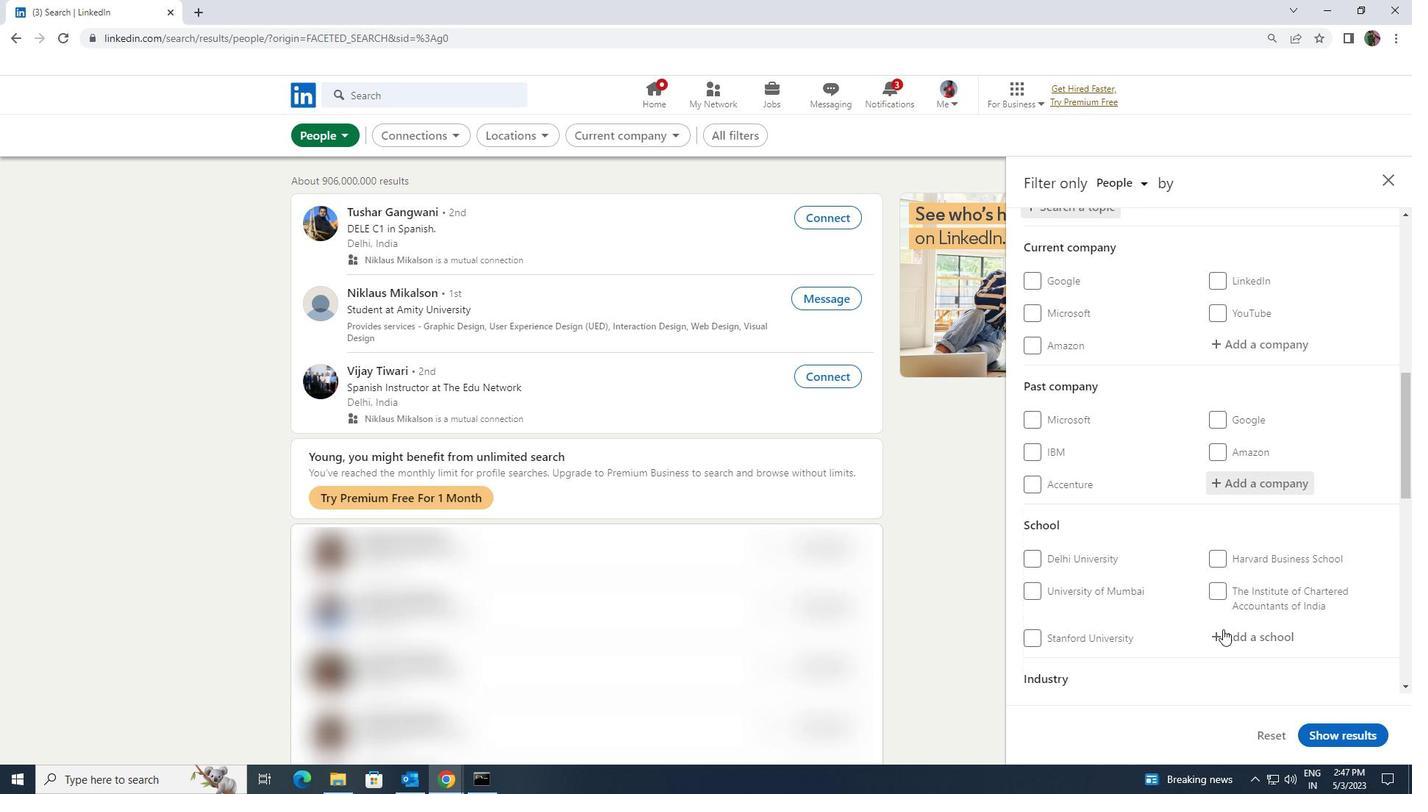 
Action: Mouse scrolled (1223, 628) with delta (0, 0)
Screenshot: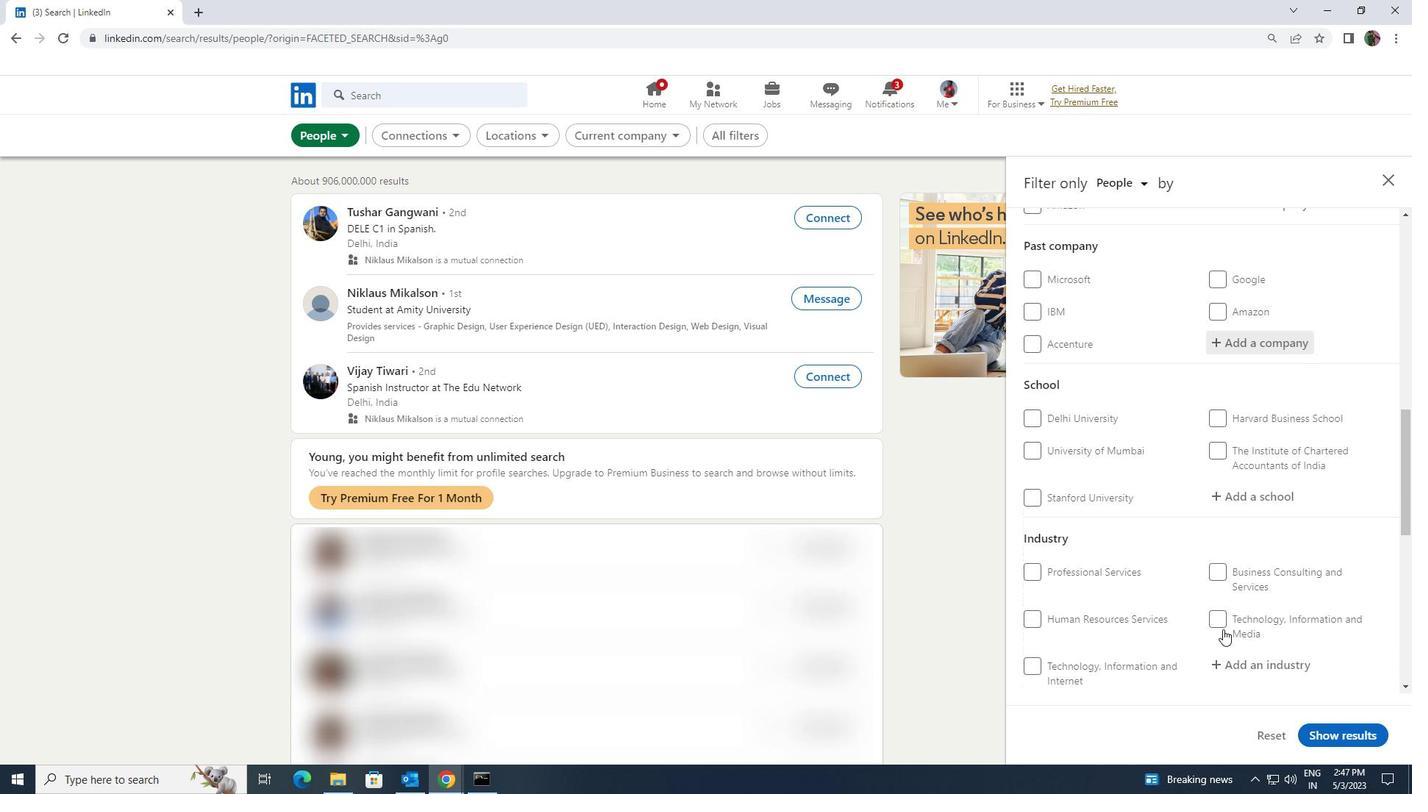 
Action: Mouse scrolled (1223, 628) with delta (0, 0)
Screenshot: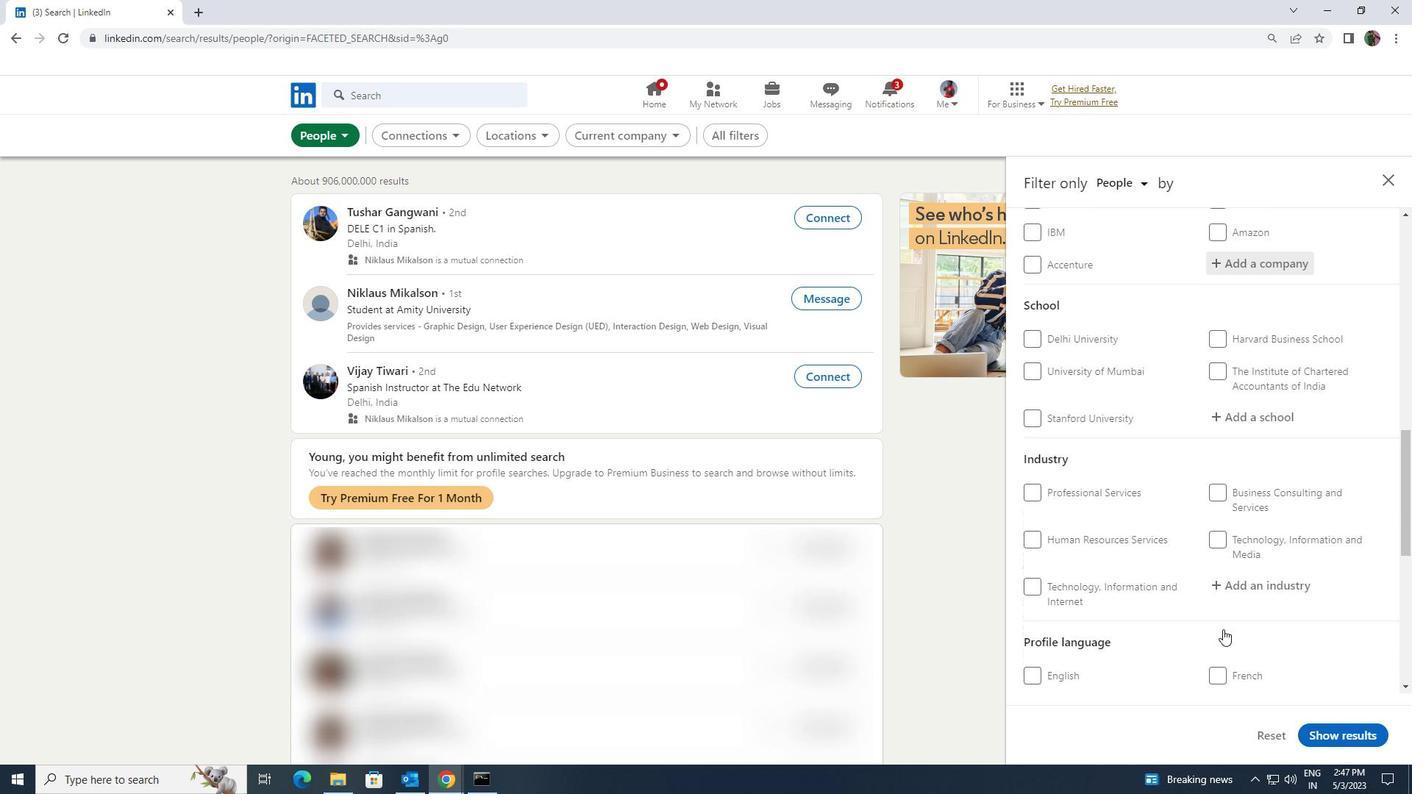 
Action: Mouse scrolled (1223, 628) with delta (0, 0)
Screenshot: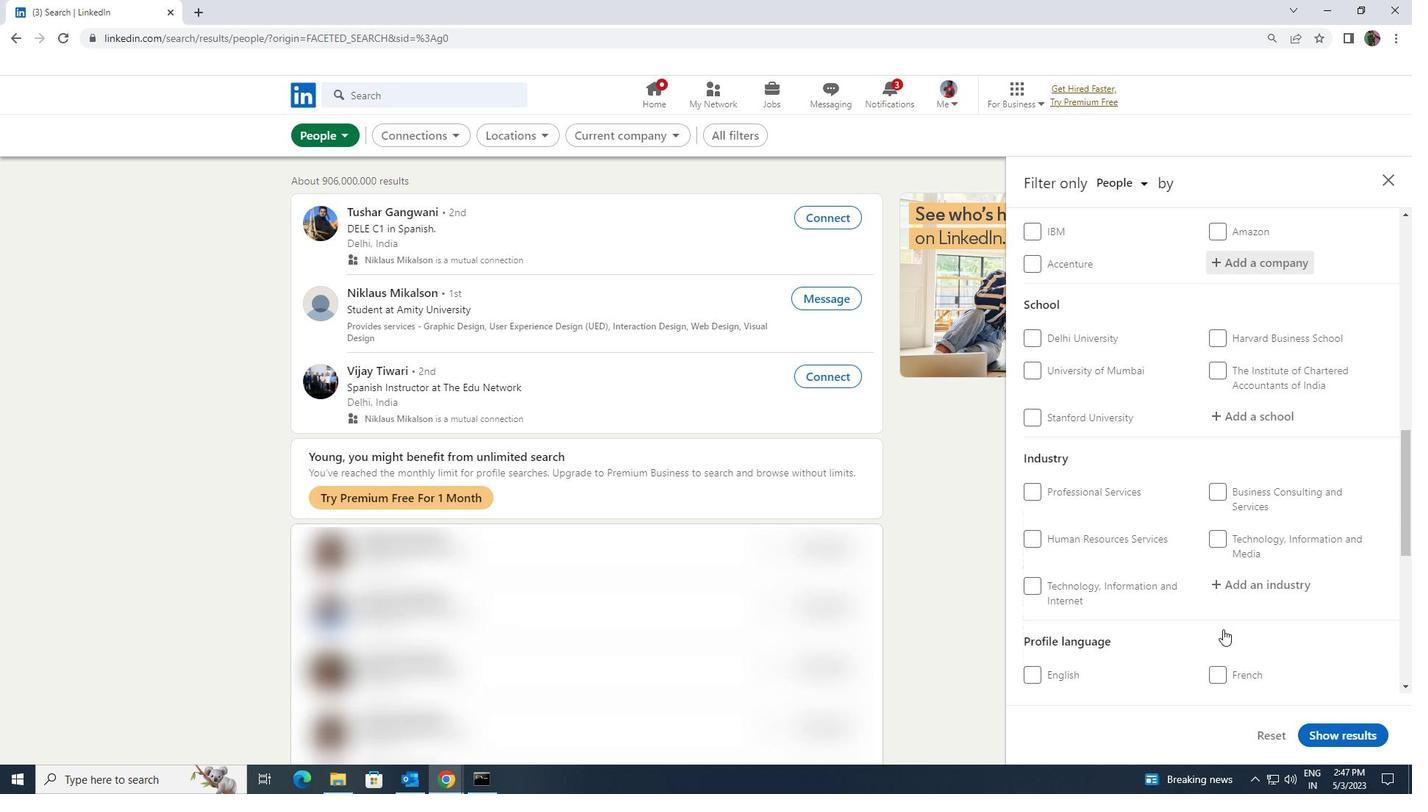 
Action: Mouse moved to (1040, 531)
Screenshot: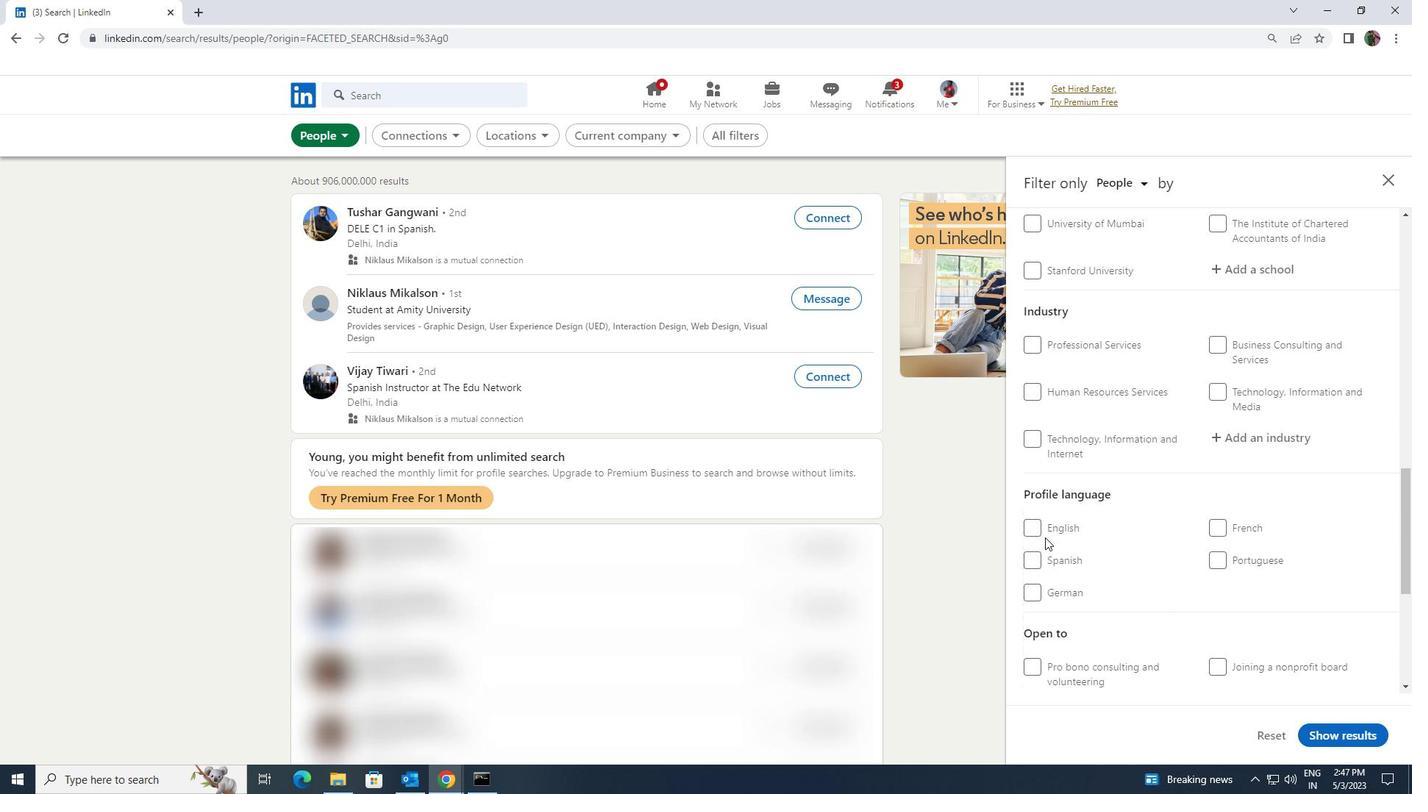 
Action: Mouse pressed left at (1040, 531)
Screenshot: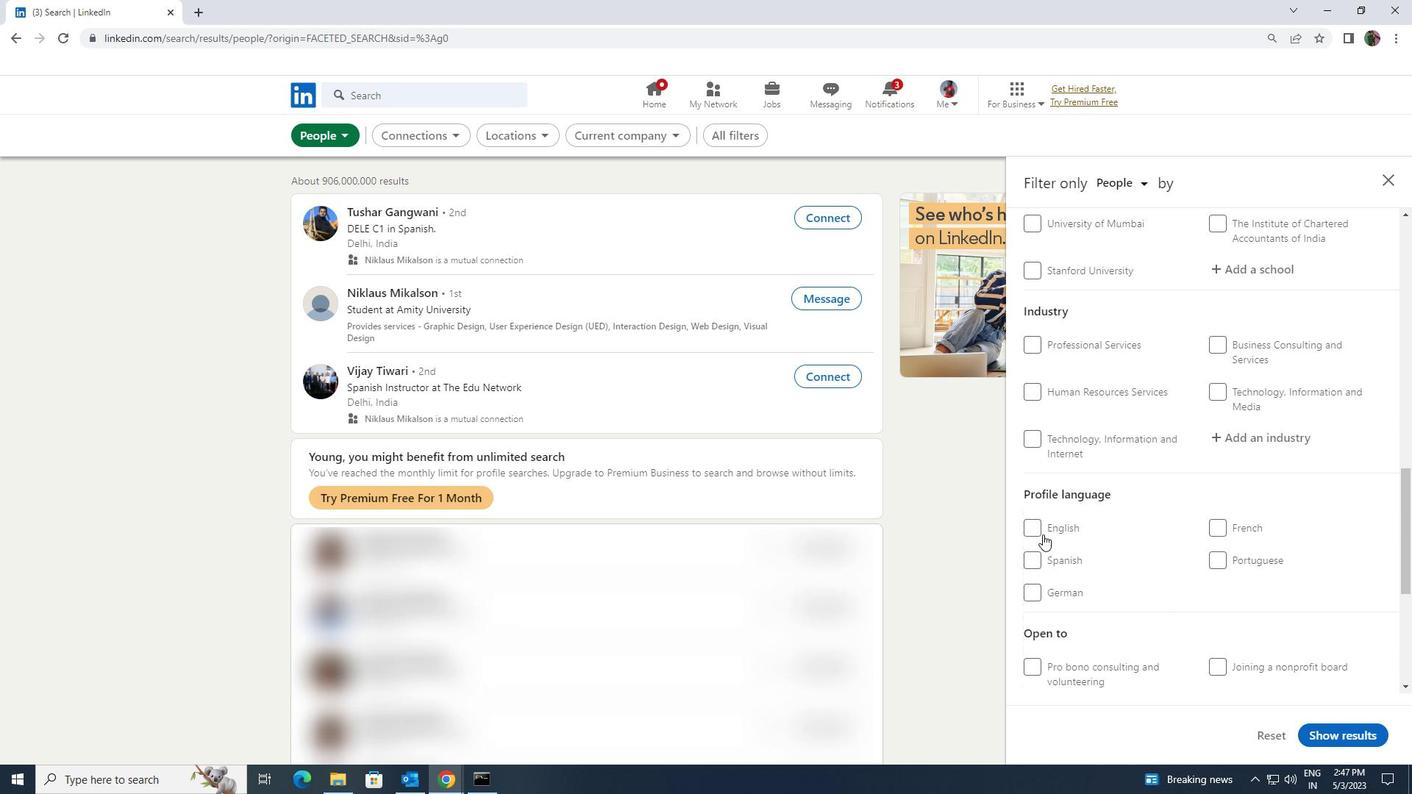 
Action: Mouse moved to (1172, 603)
Screenshot: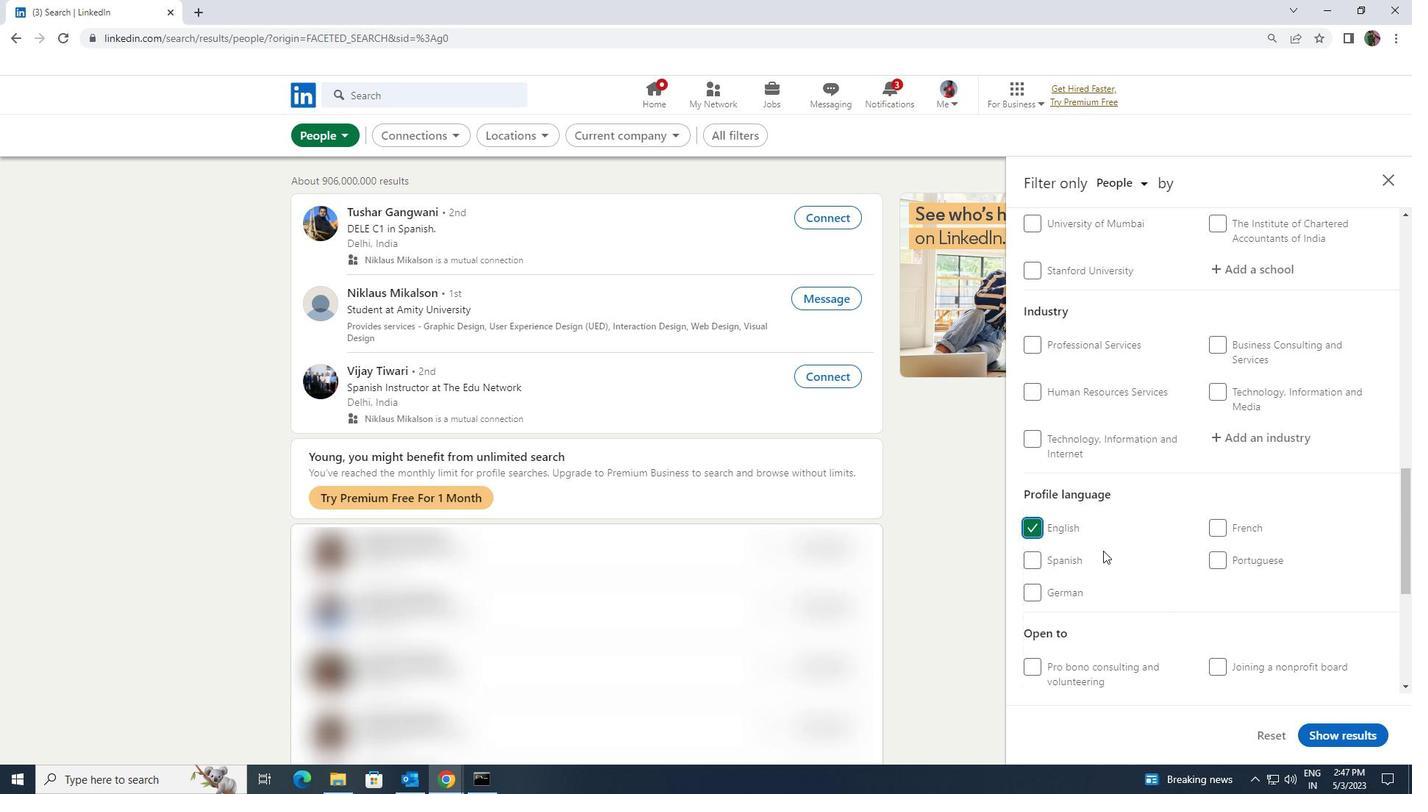
Action: Mouse scrolled (1172, 604) with delta (0, 0)
Screenshot: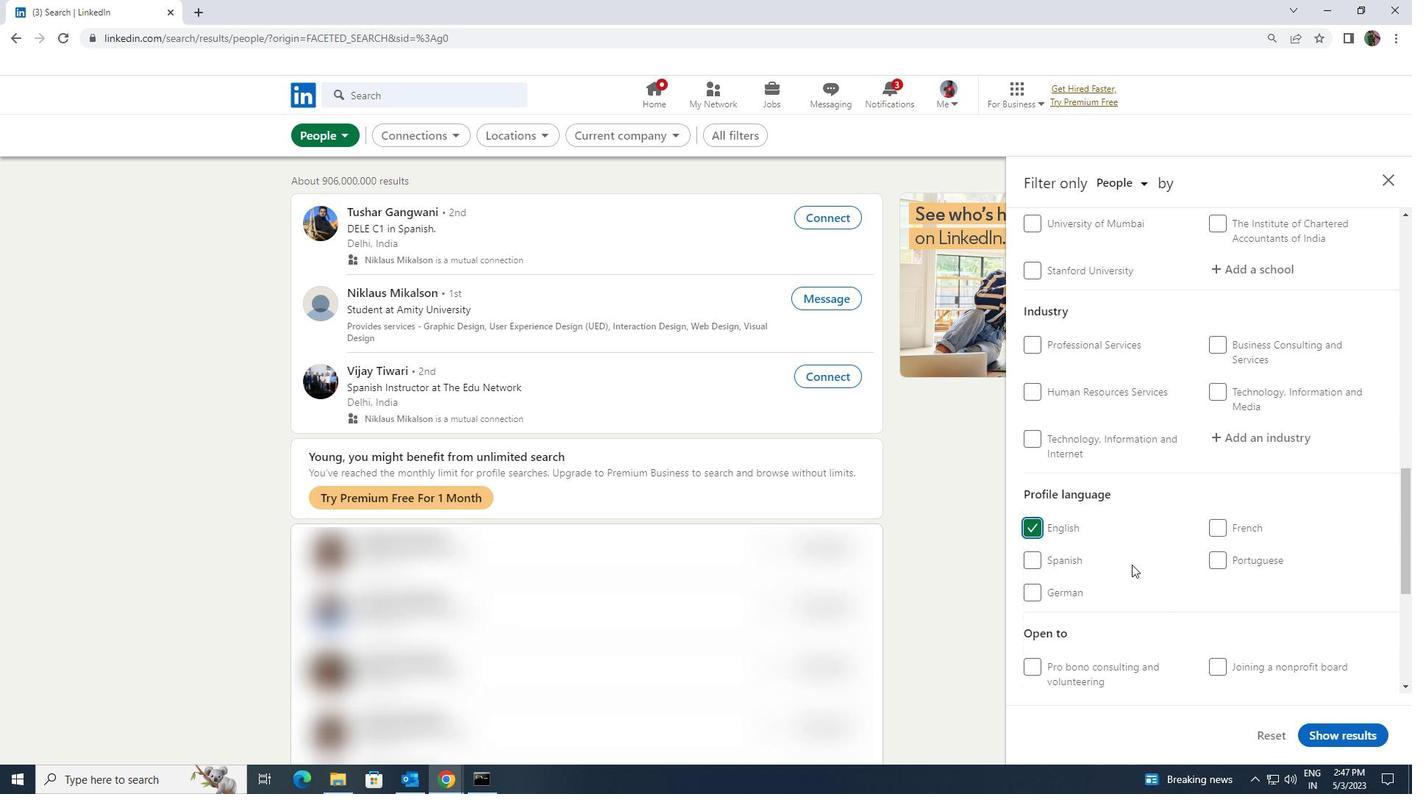 
Action: Mouse scrolled (1172, 604) with delta (0, 0)
Screenshot: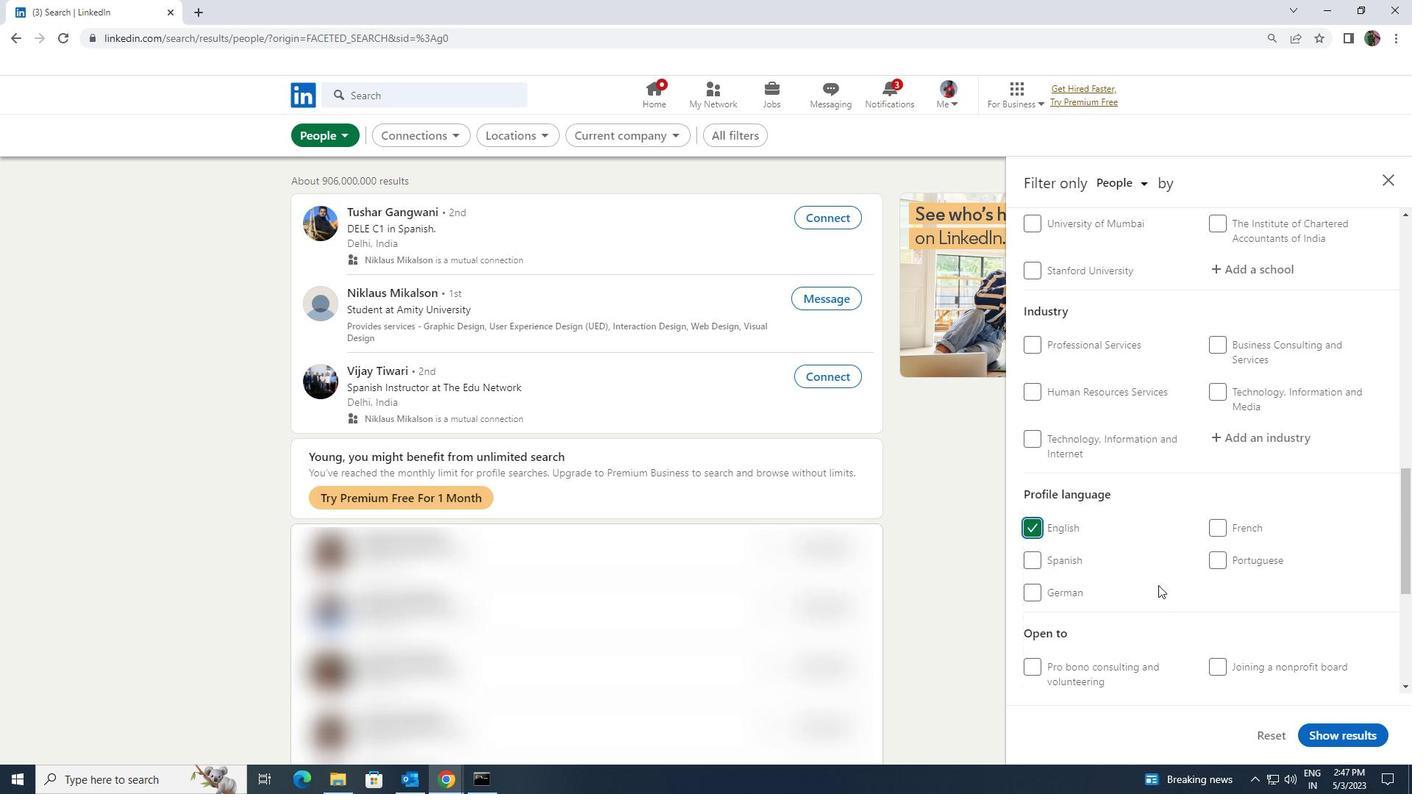 
Action: Mouse scrolled (1172, 604) with delta (0, 0)
Screenshot: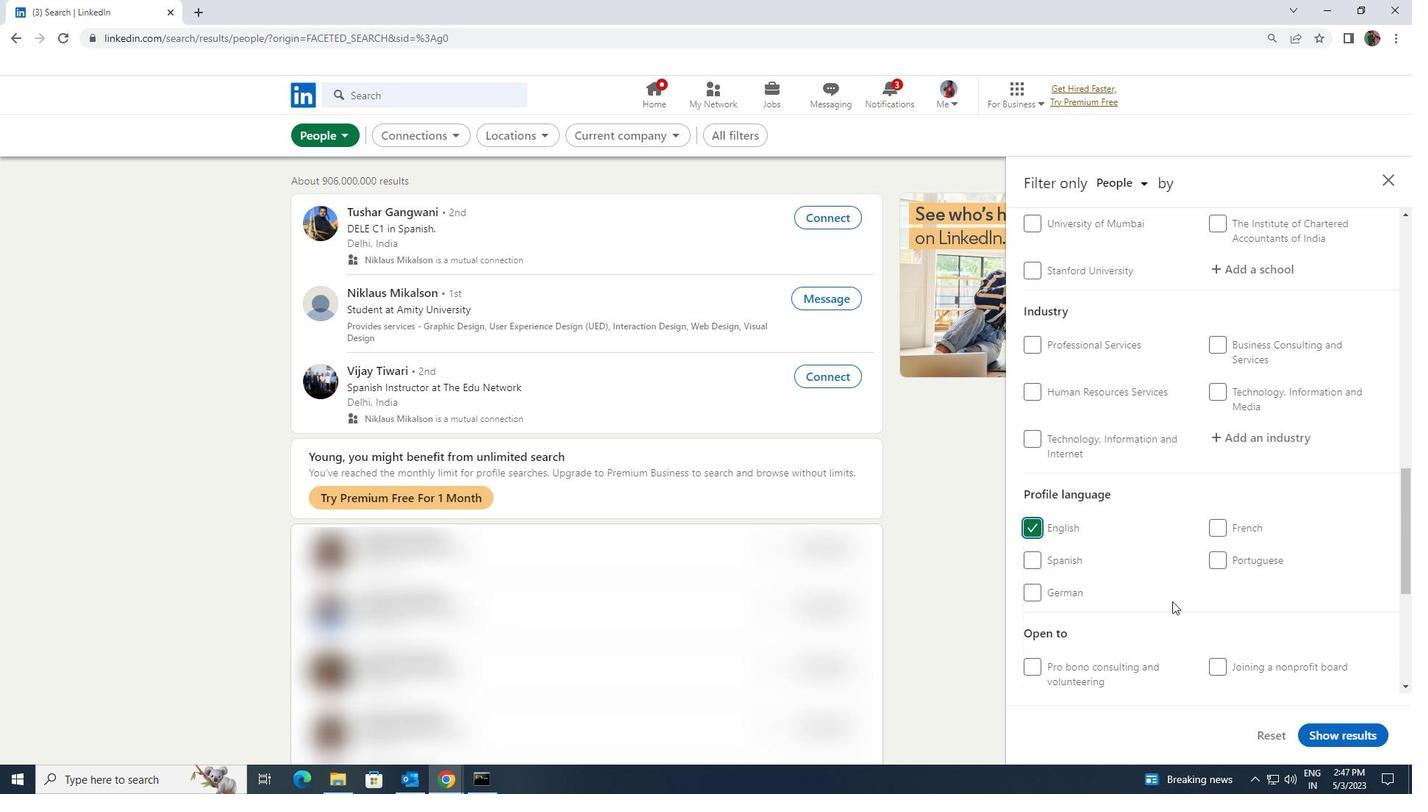 
Action: Mouse moved to (1173, 605)
Screenshot: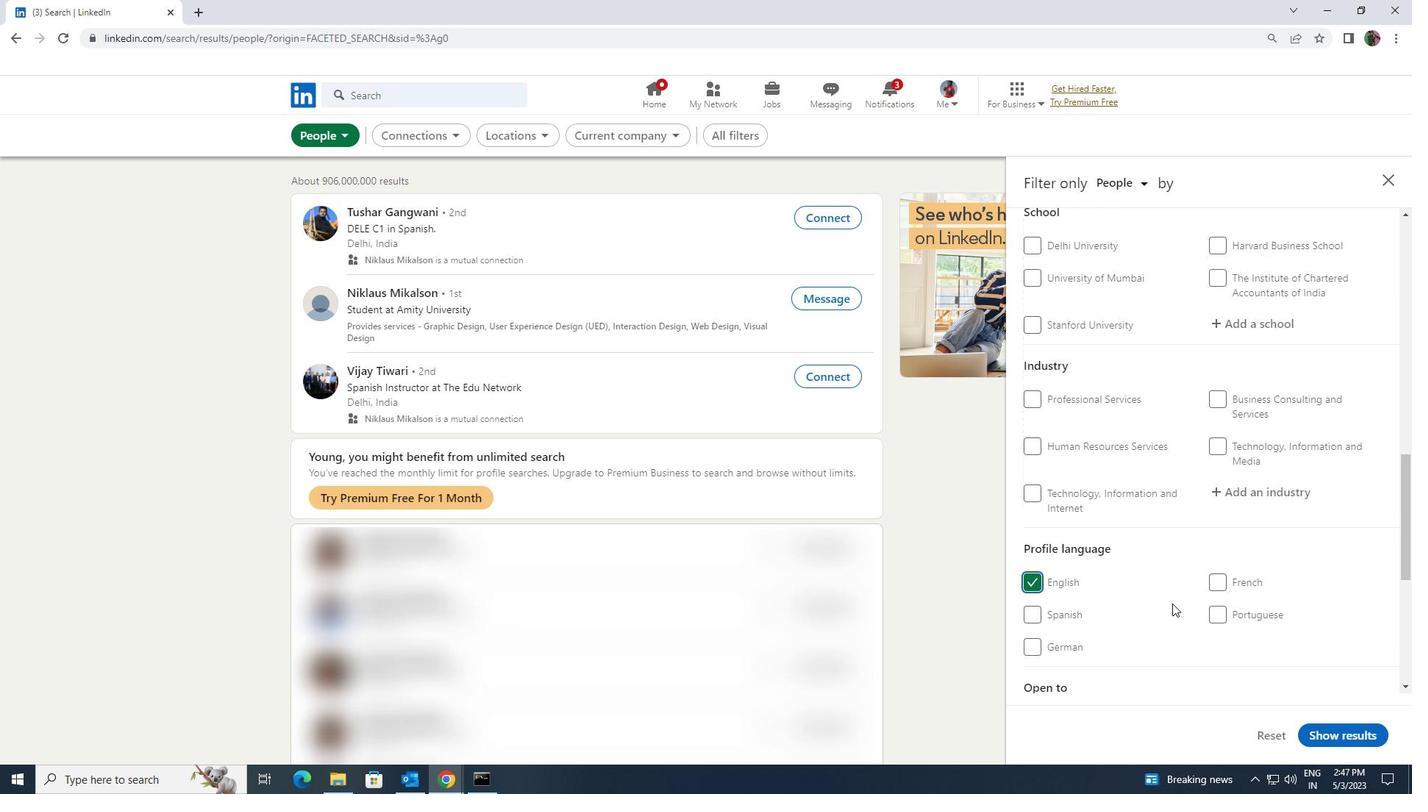 
Action: Mouse scrolled (1173, 606) with delta (0, 0)
Screenshot: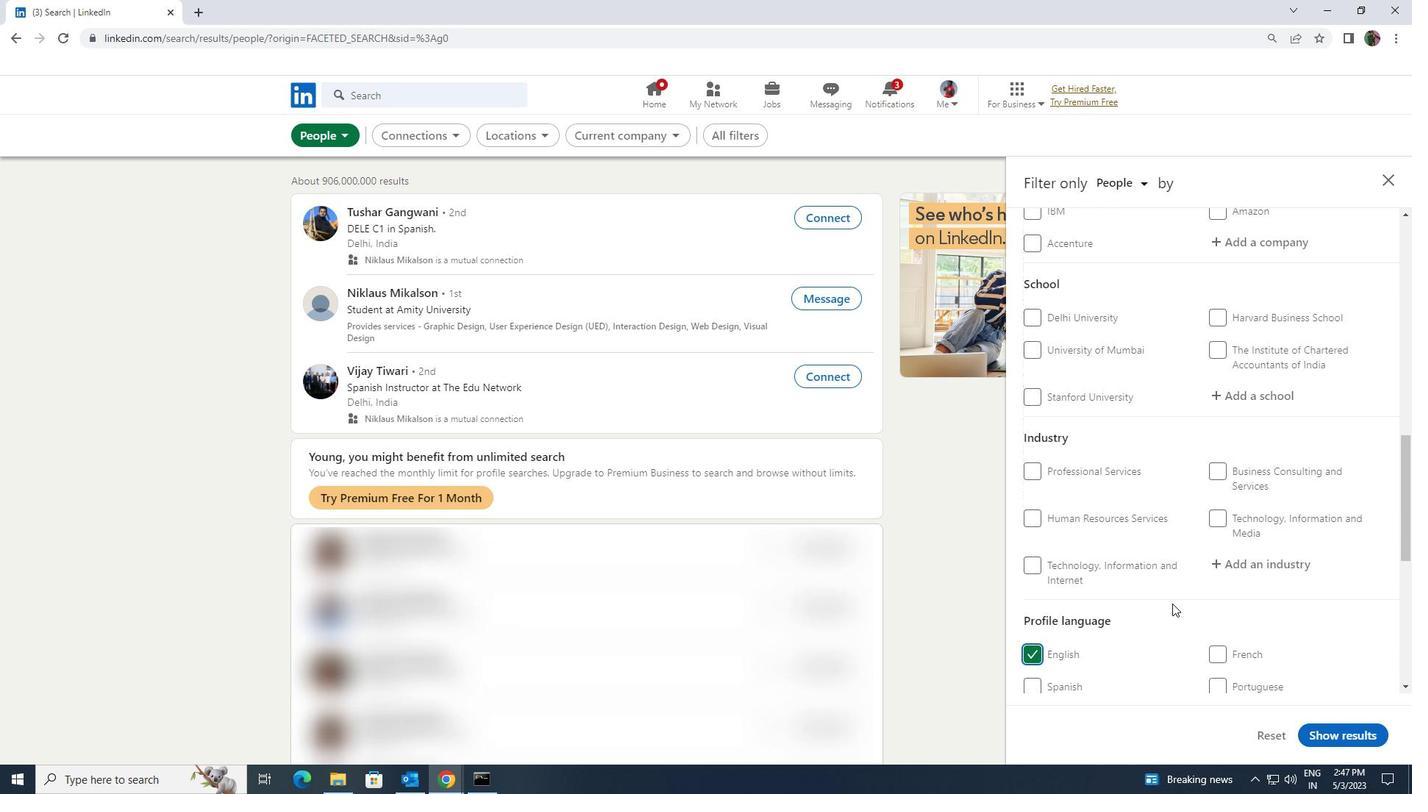 
Action: Mouse scrolled (1173, 606) with delta (0, 0)
Screenshot: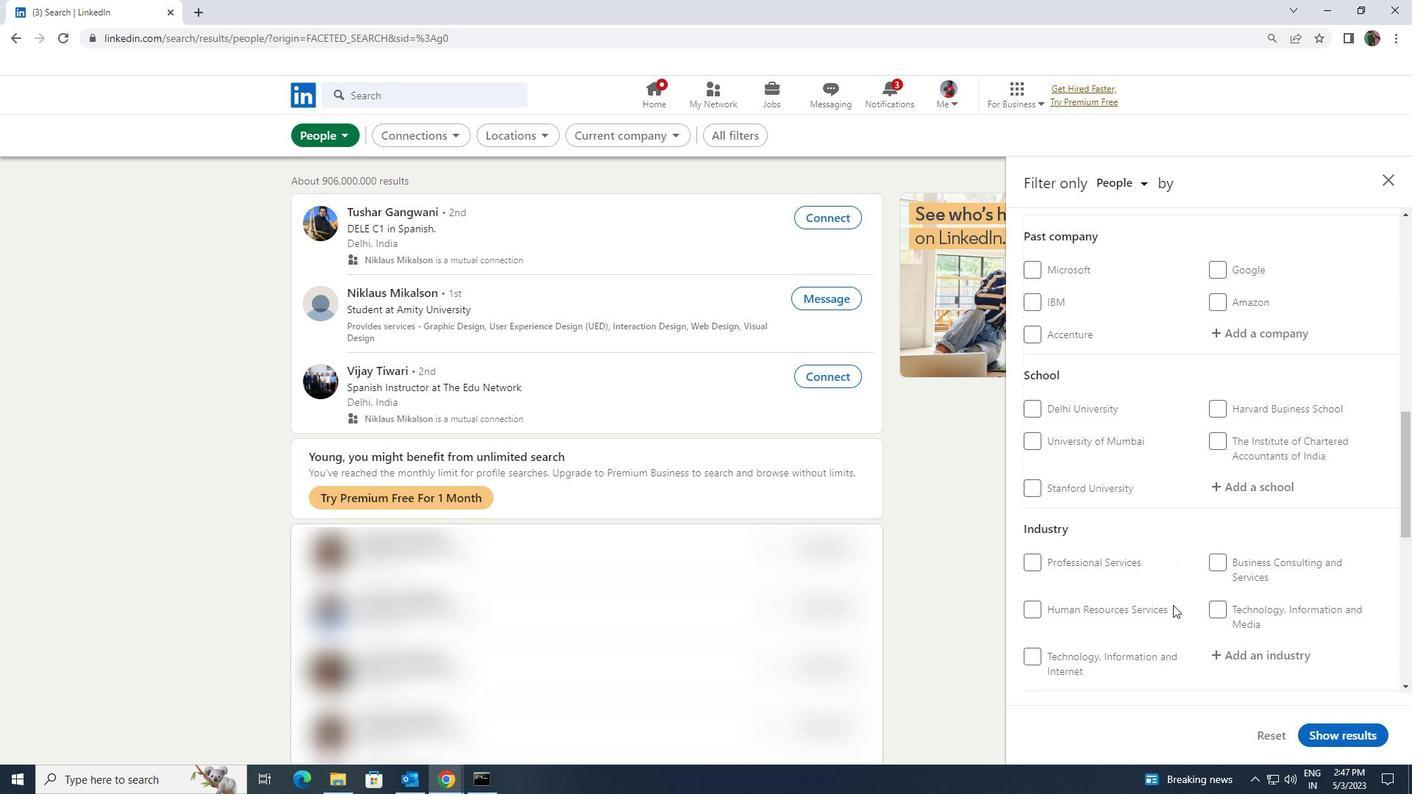 
Action: Mouse scrolled (1173, 606) with delta (0, 0)
Screenshot: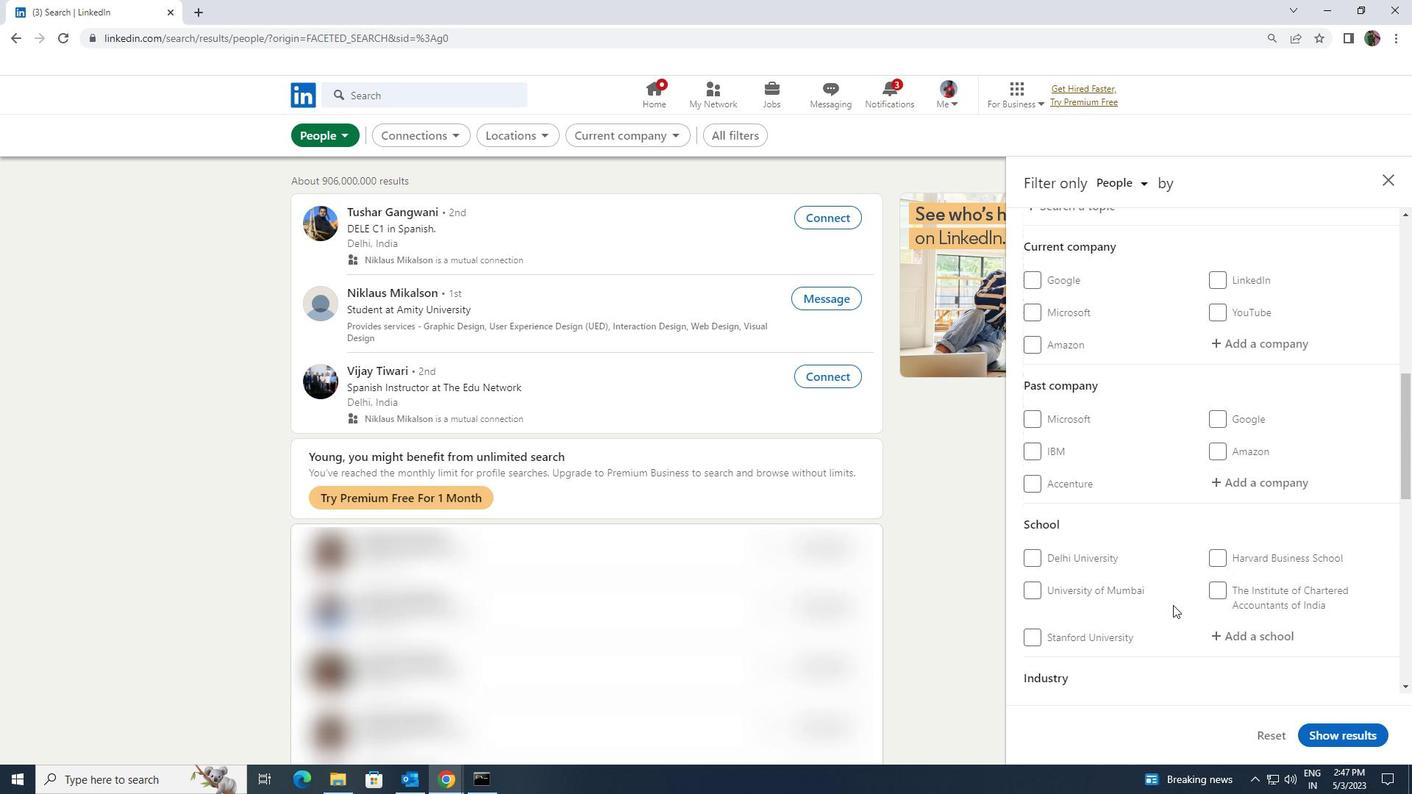 
Action: Mouse scrolled (1173, 606) with delta (0, 0)
Screenshot: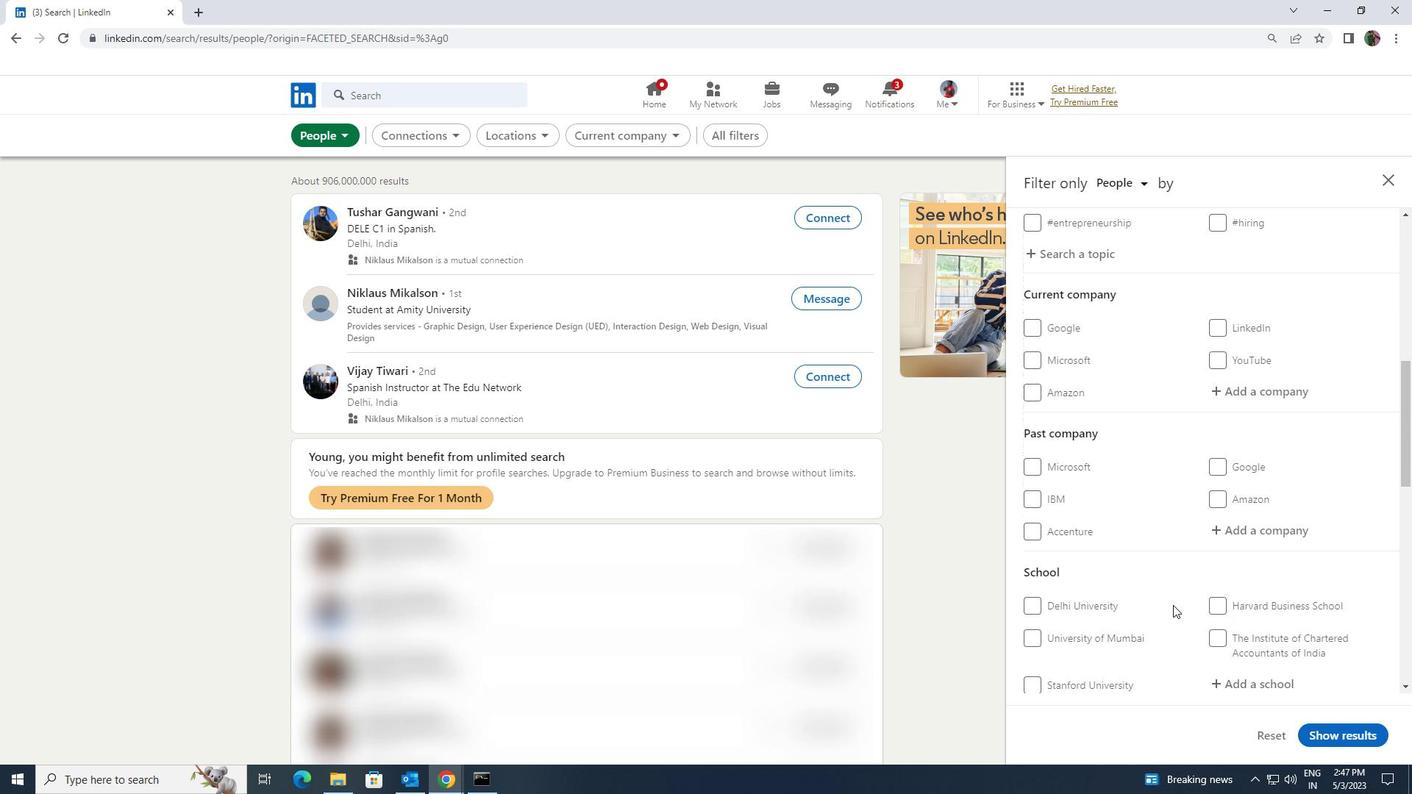 
Action: Mouse scrolled (1173, 606) with delta (0, 0)
Screenshot: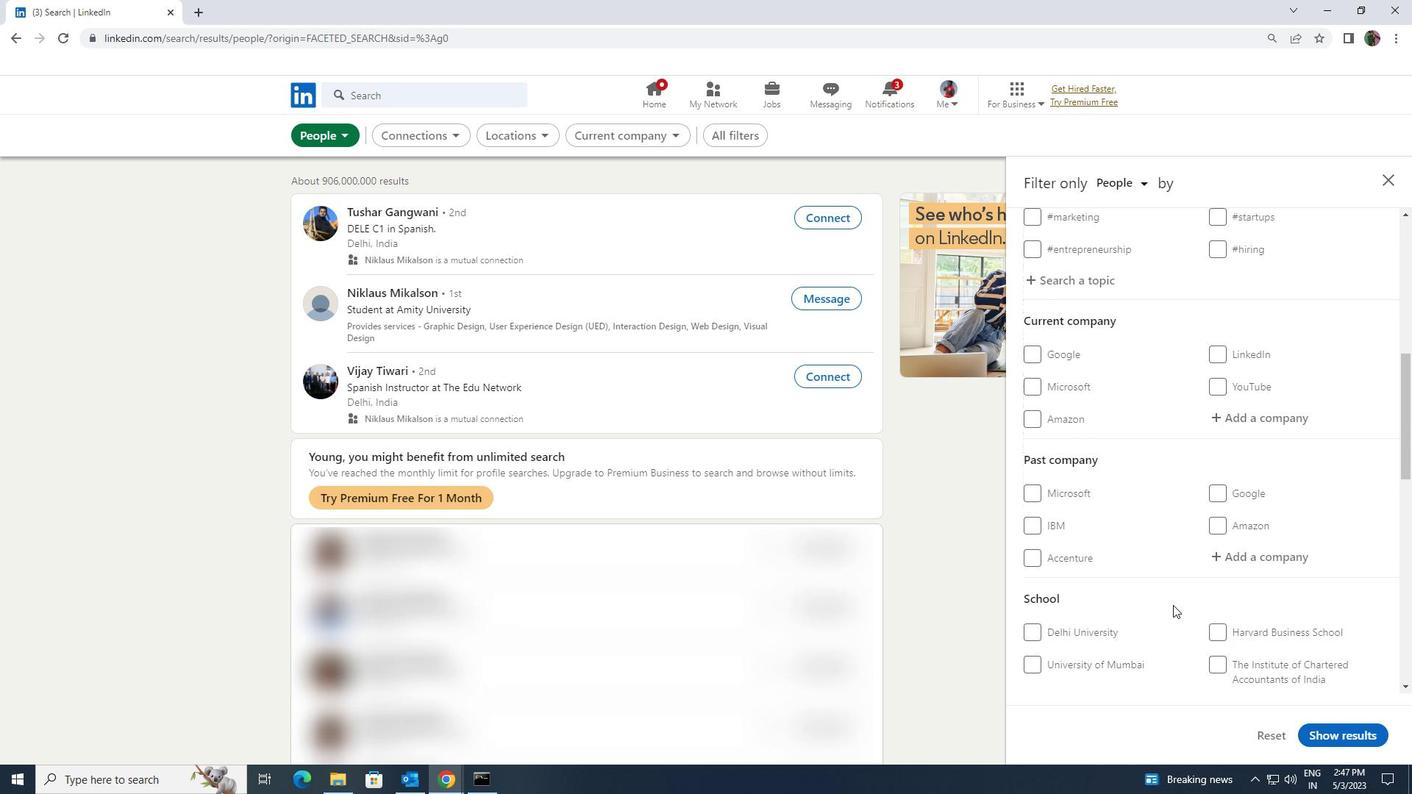 
Action: Mouse moved to (1216, 568)
Screenshot: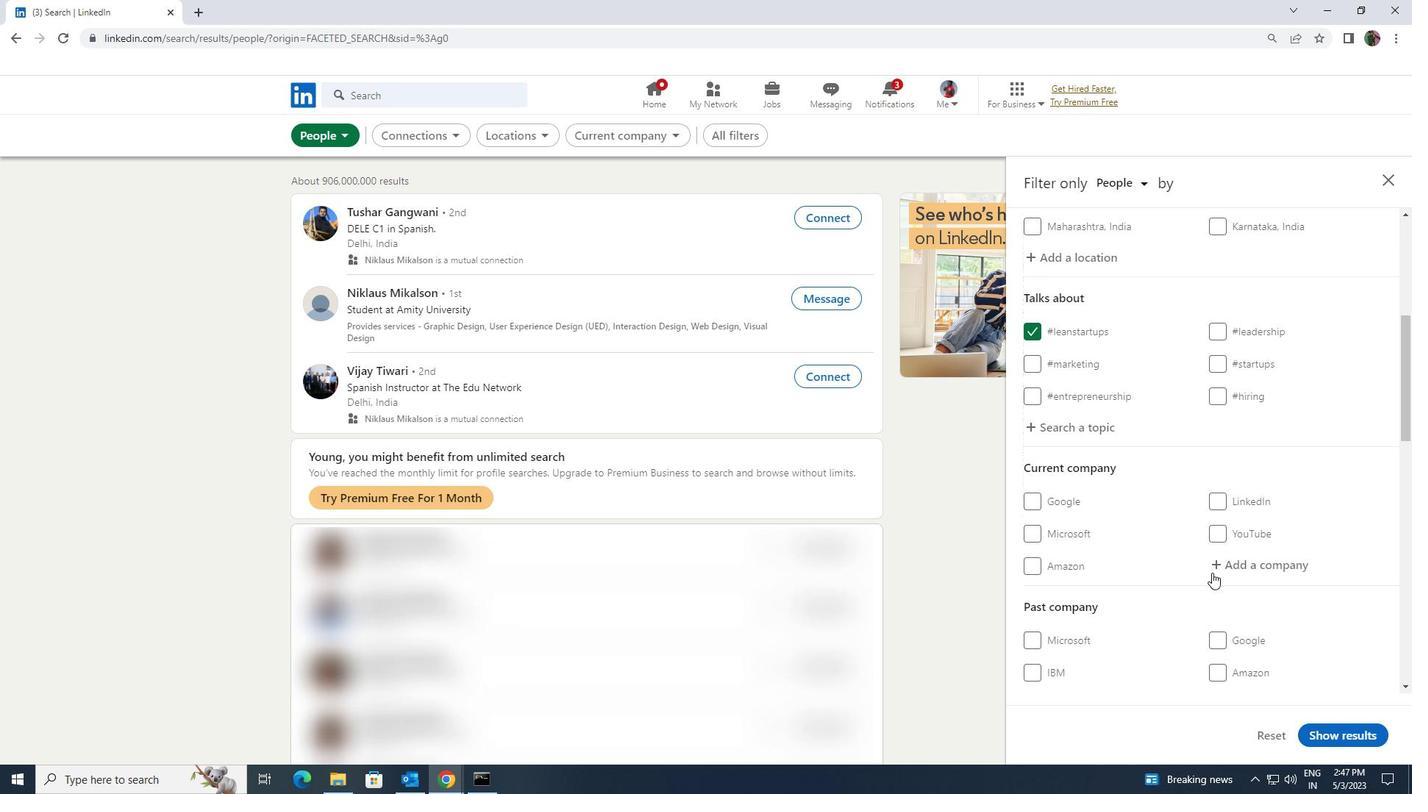 
Action: Mouse pressed left at (1216, 568)
Screenshot: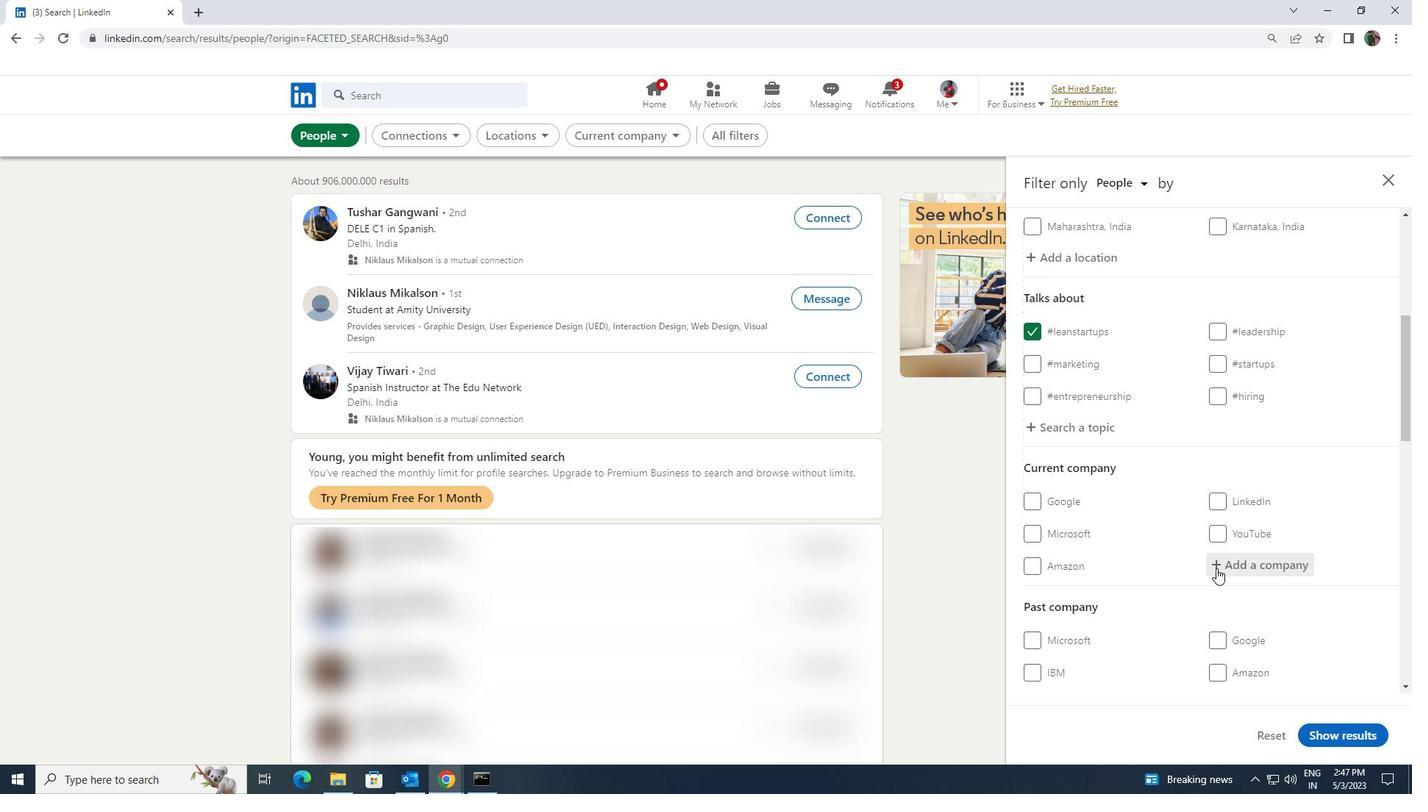 
Action: Key pressed <Key.shift>LOVE<Key.space><Key.shift>LIGHT
Screenshot: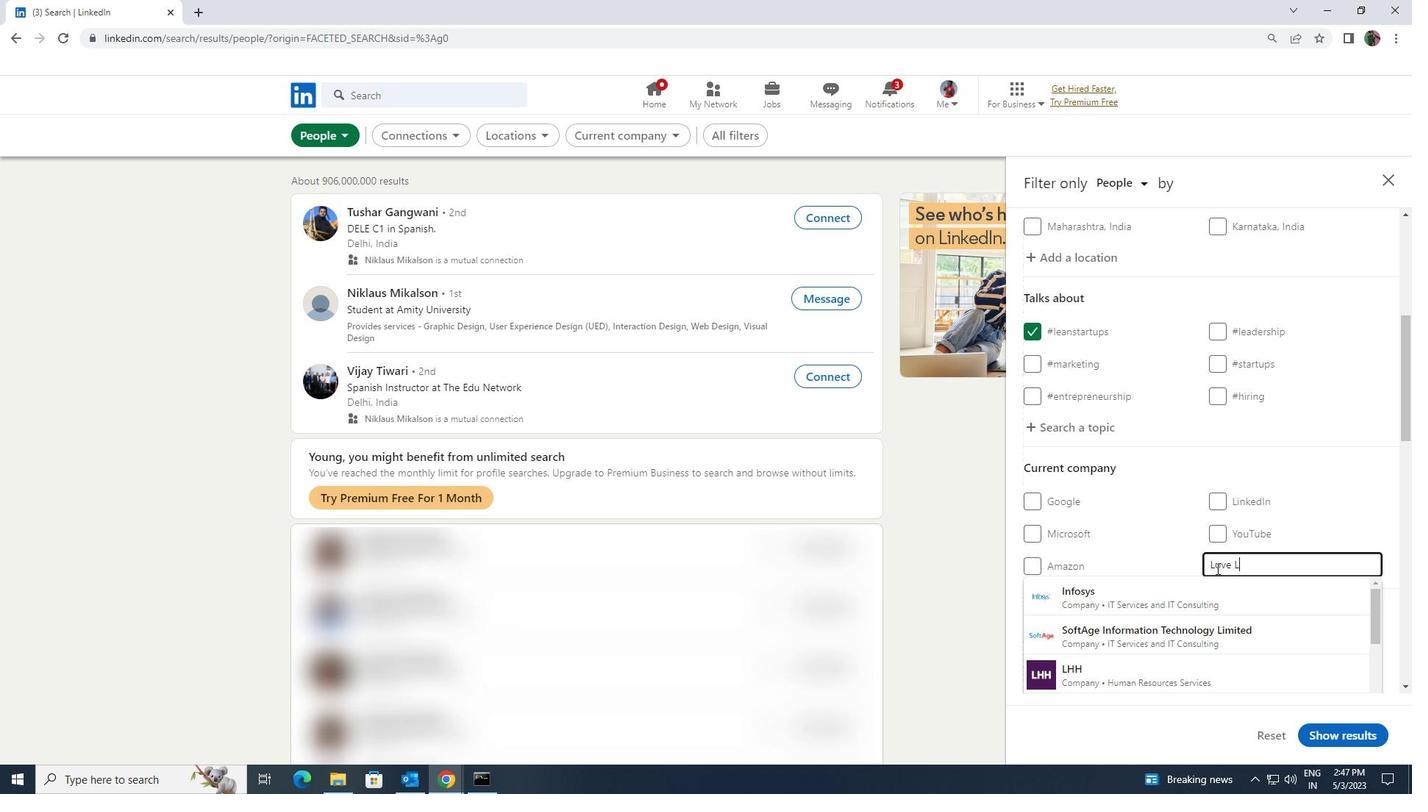 
Action: Mouse moved to (1212, 584)
Screenshot: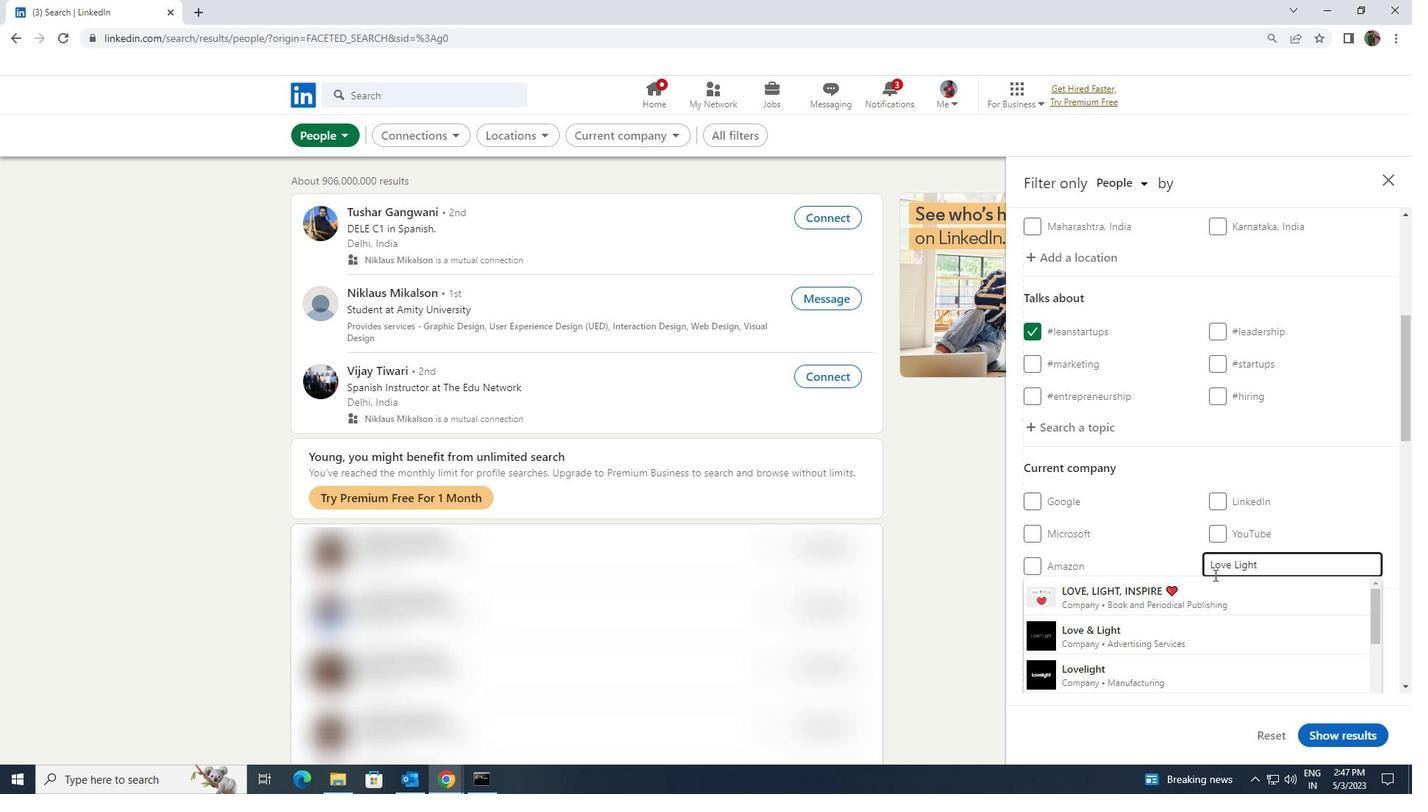 
Action: Mouse pressed left at (1212, 584)
Screenshot: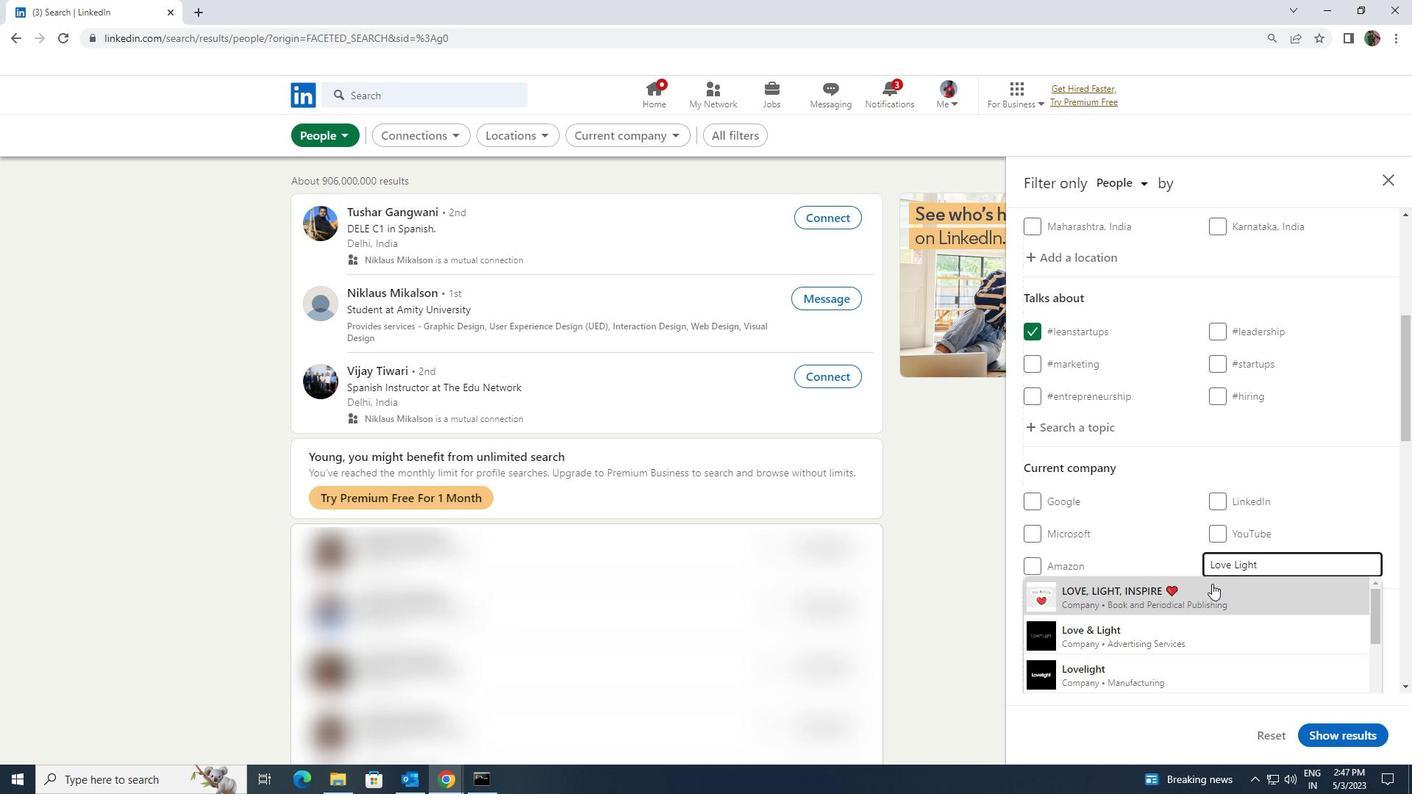 
Action: Mouse scrolled (1212, 583) with delta (0, 0)
Screenshot: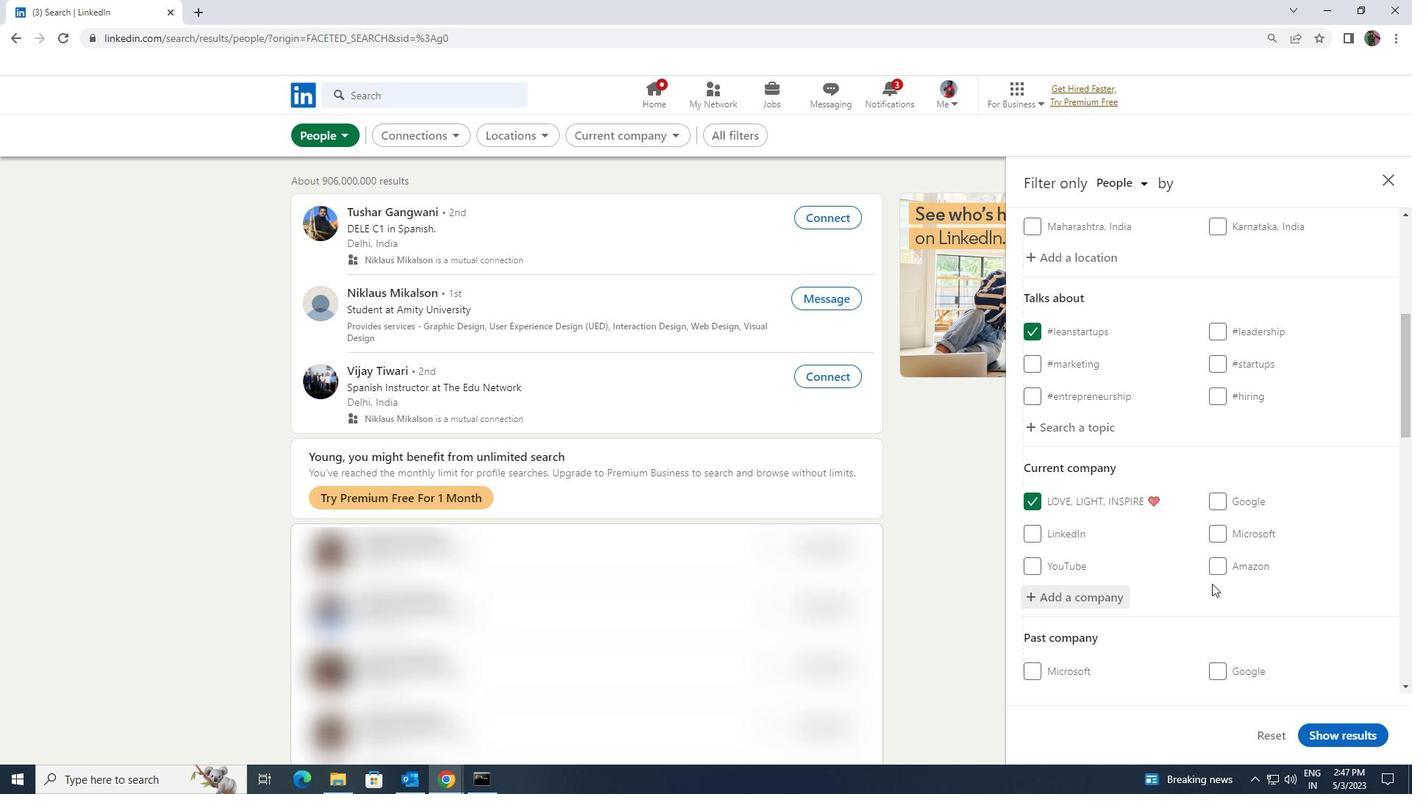 
Action: Mouse moved to (1211, 585)
Screenshot: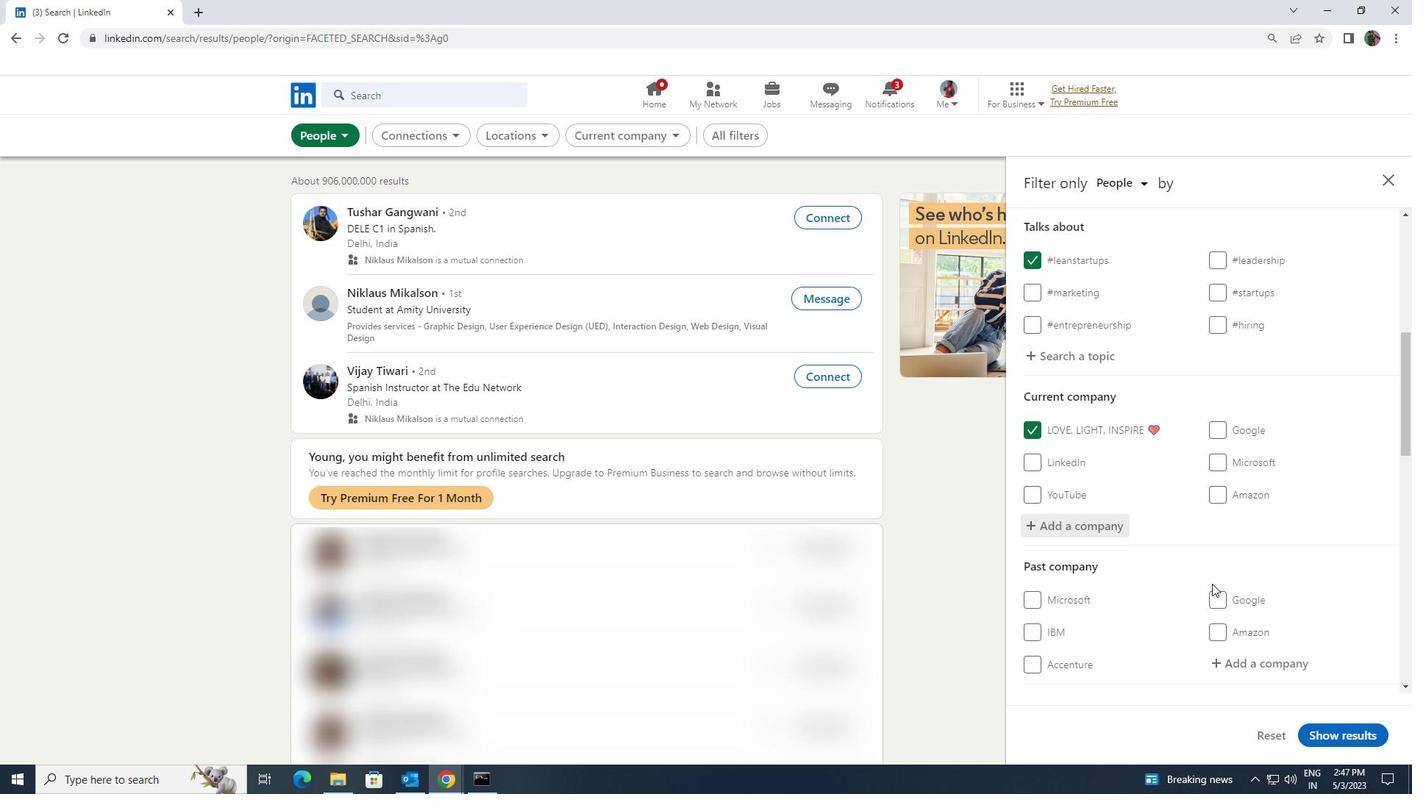 
Action: Mouse scrolled (1211, 584) with delta (0, 0)
Screenshot: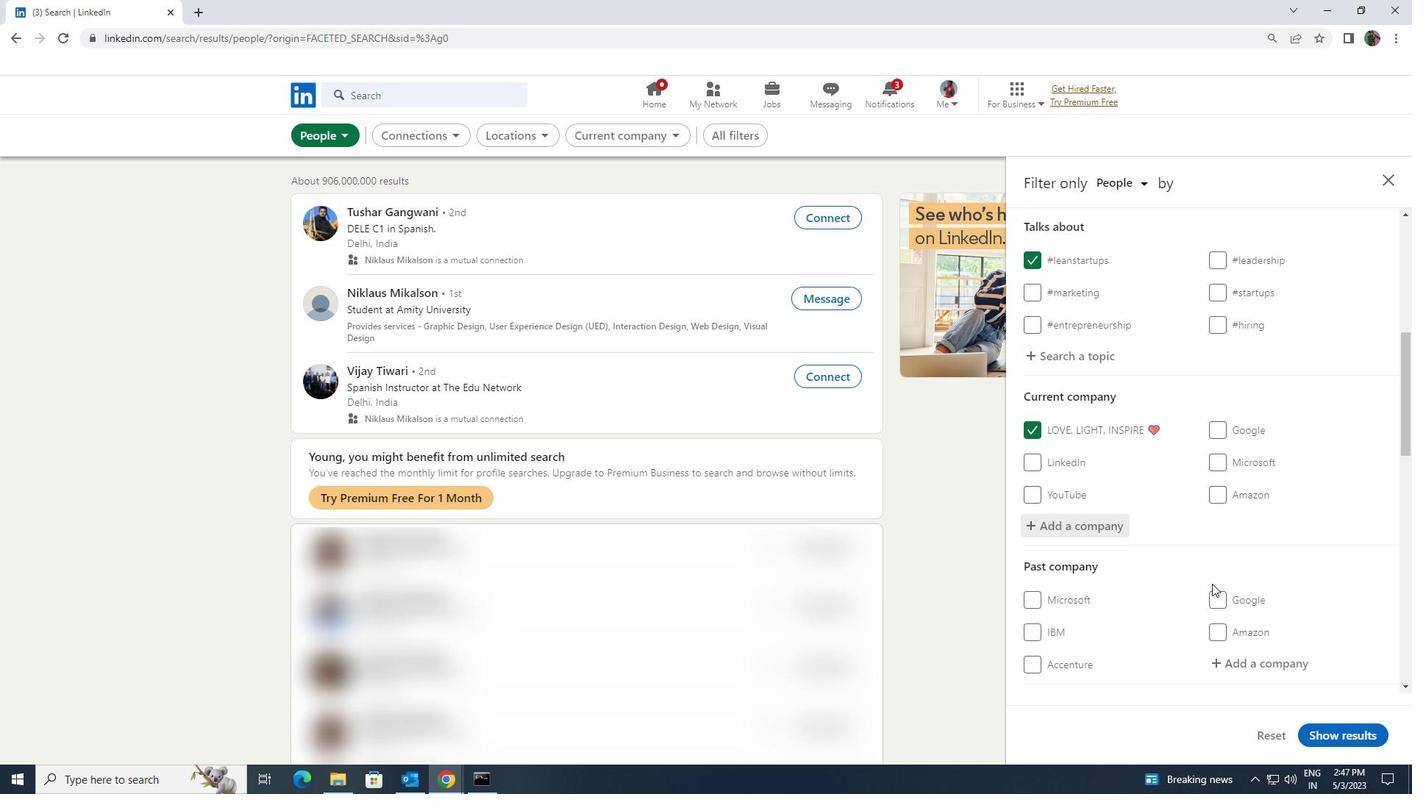 
Action: Mouse scrolled (1211, 584) with delta (0, 0)
Screenshot: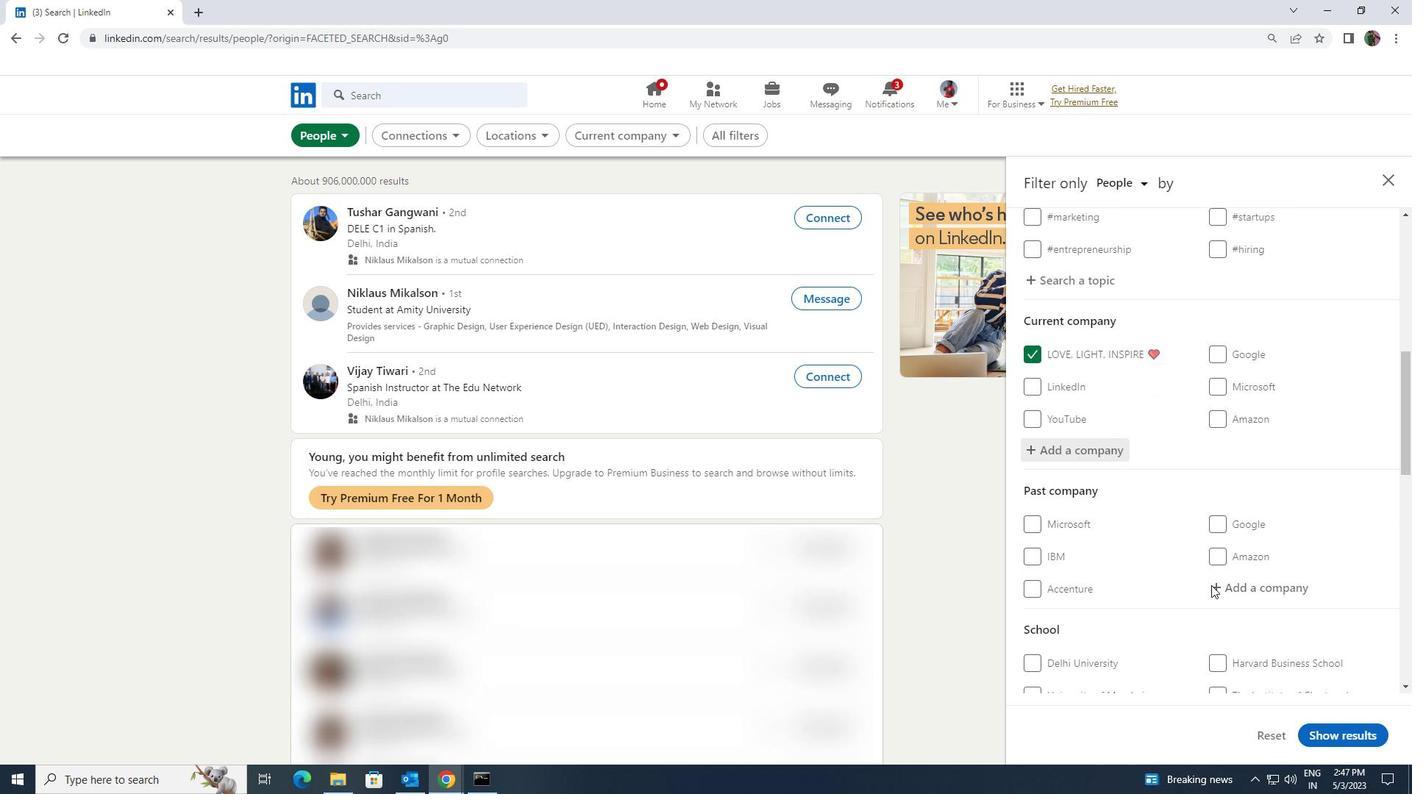 
Action: Mouse scrolled (1211, 584) with delta (0, 0)
Screenshot: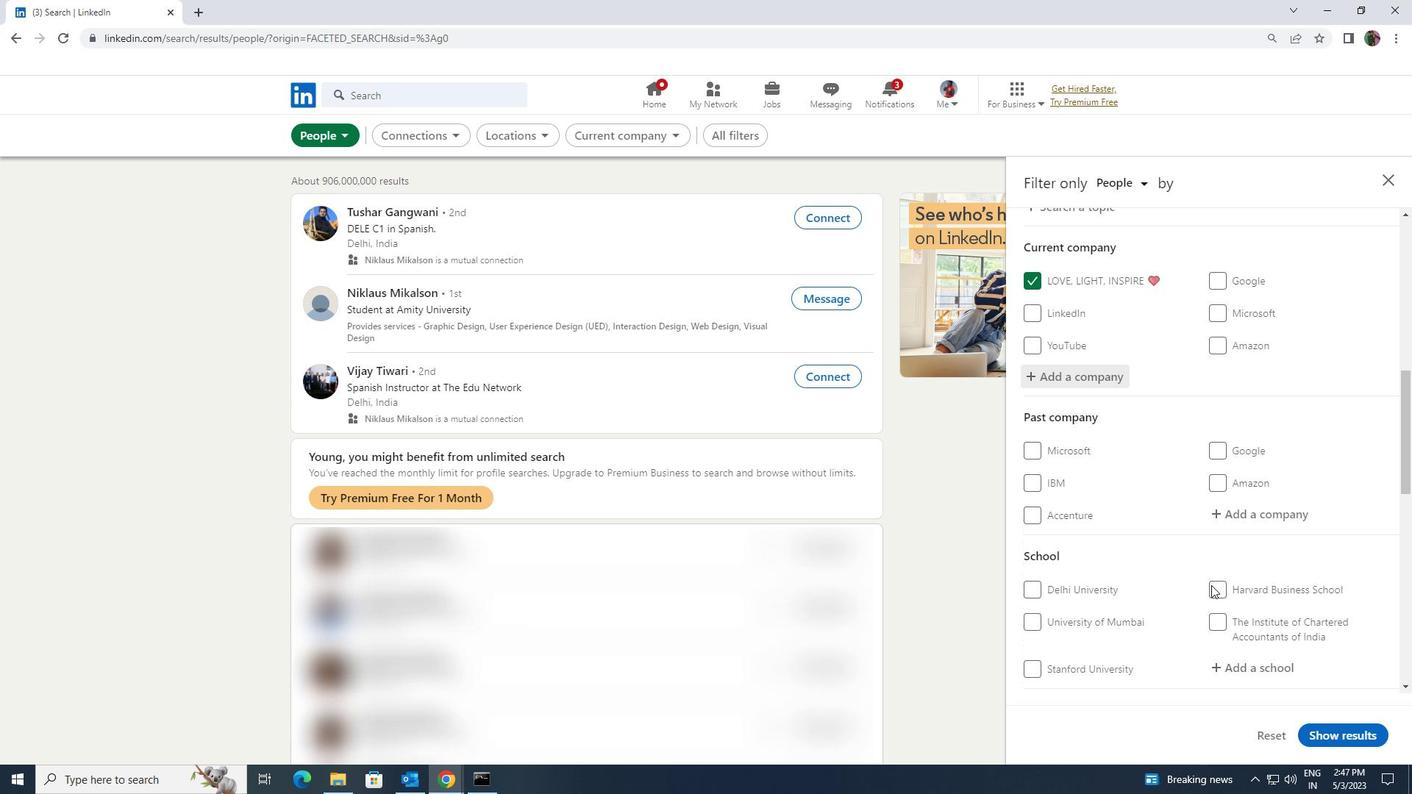 
Action: Mouse moved to (1219, 588)
Screenshot: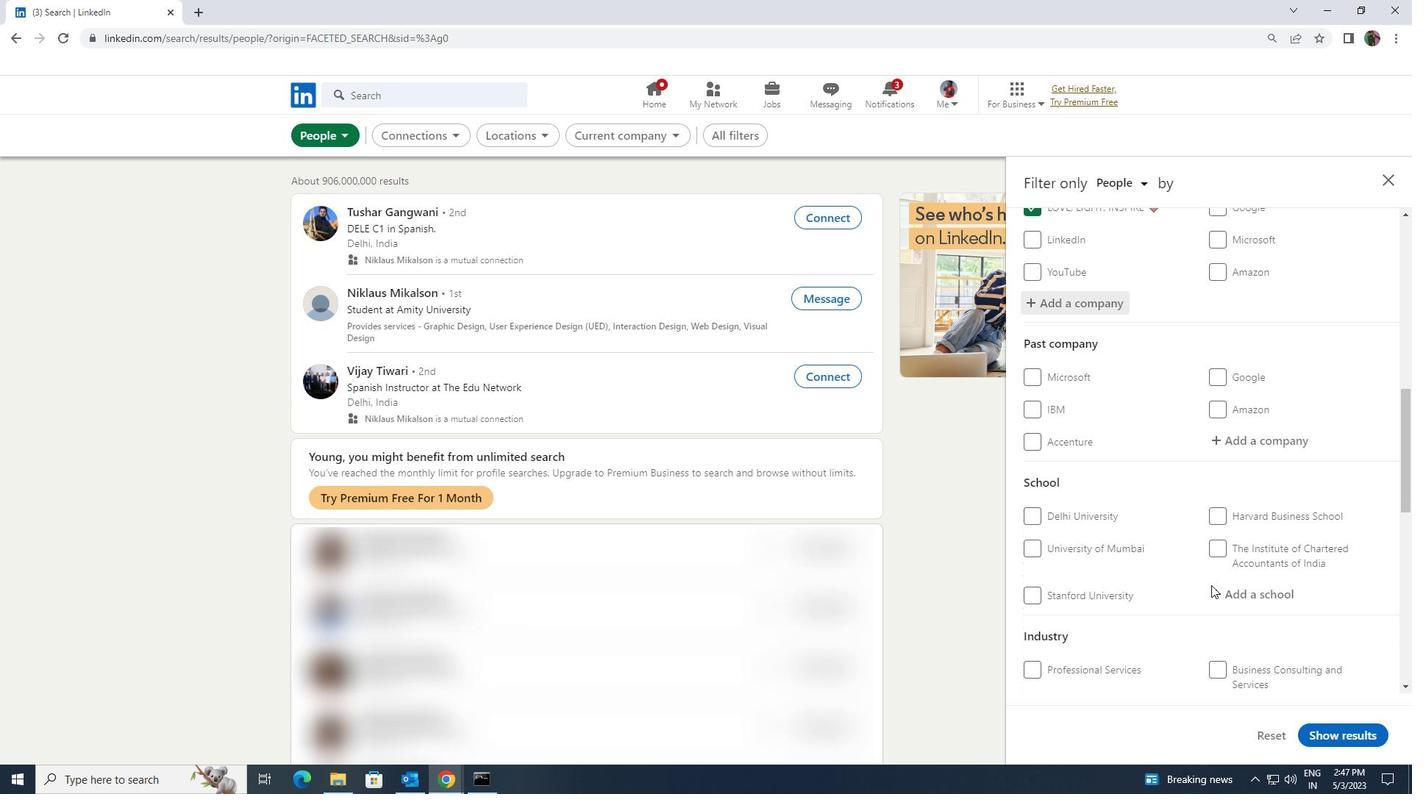 
Action: Mouse pressed left at (1219, 588)
Screenshot: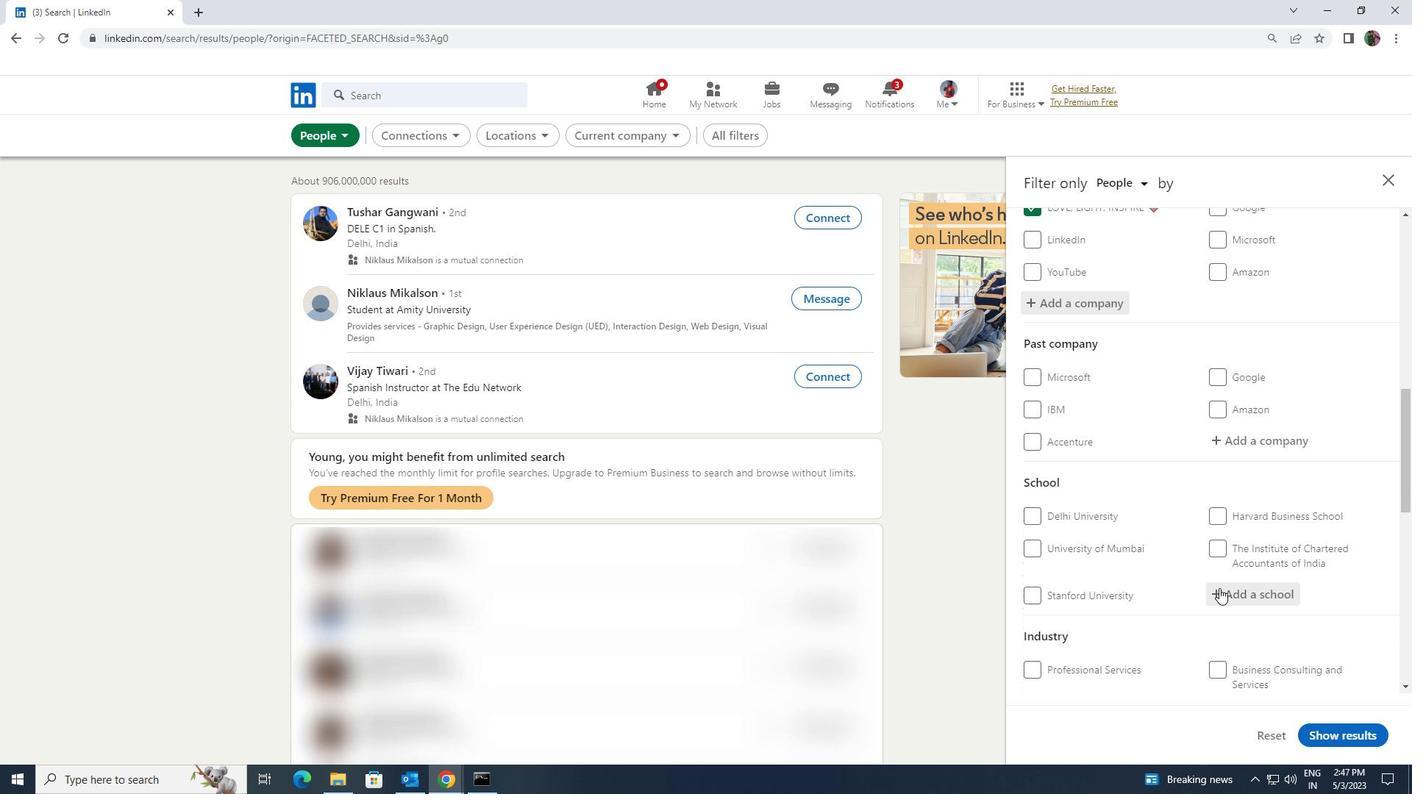 
Action: Key pressed <Key.shift><Key.shift><Key.shift><Key.shift><Key.shift><Key.shift><Key.shift><Key.shift><Key.shift><Key.shift>QUIEST<Key.space>A<Key.shift>LL<Key.backspace><Key.backspace><Key.backspace><Key.backspace><Key.backspace><Key.backspace><Key.backspace><Key.shift>ES<Key.backspace><Key.backspace><Key.backspace><Key.shift>EST
Screenshot: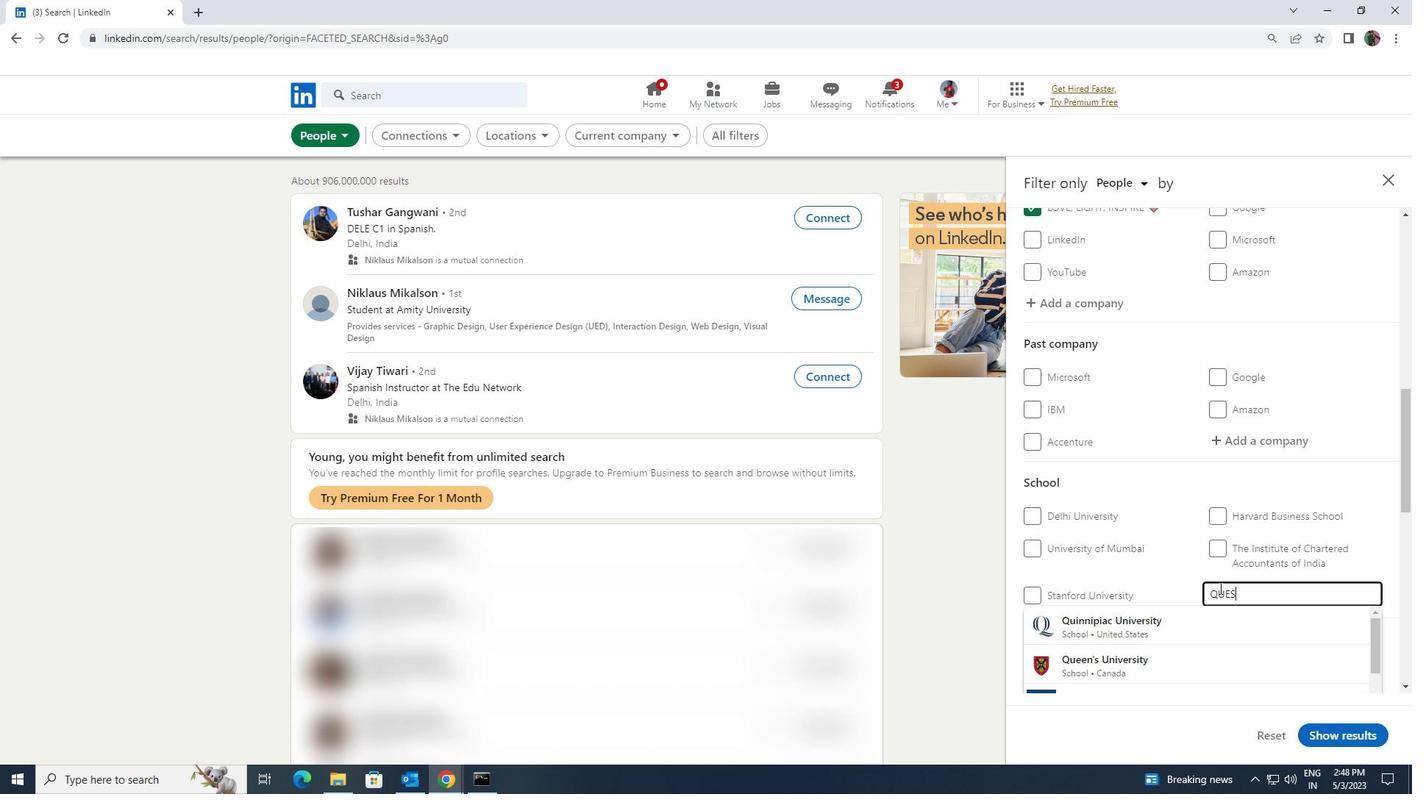 
Action: Mouse moved to (1224, 618)
Screenshot: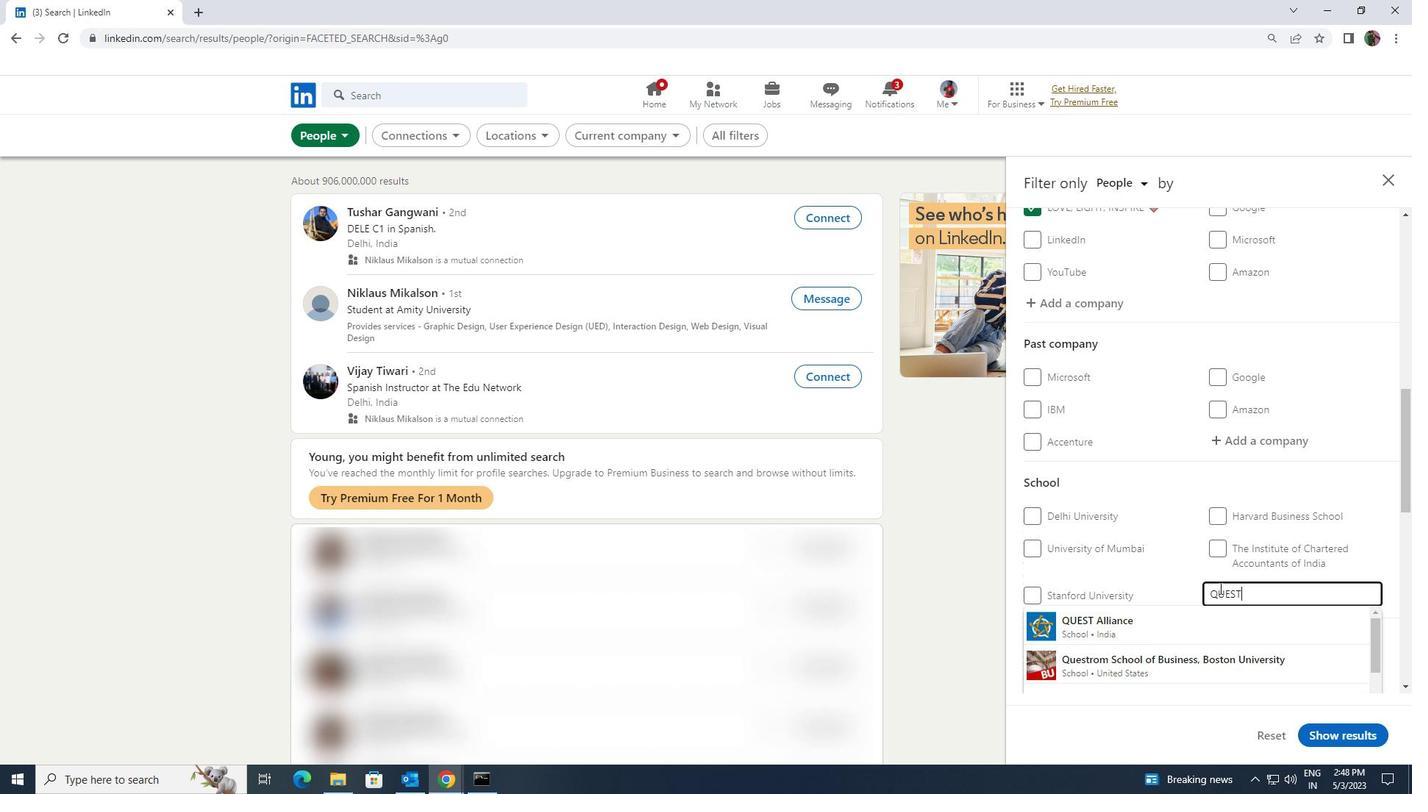 
Action: Mouse pressed left at (1224, 618)
Screenshot: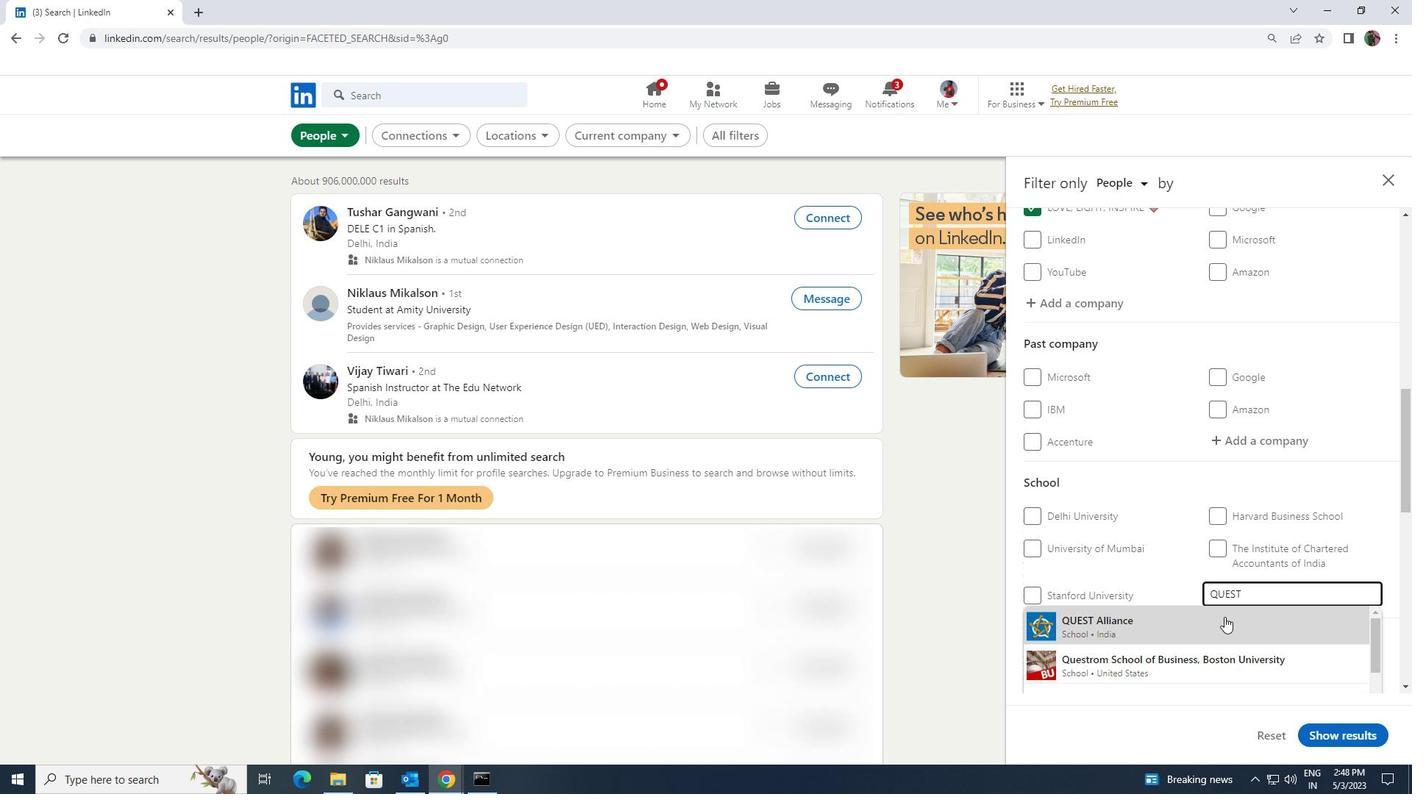 
Action: Mouse scrolled (1224, 617) with delta (0, 0)
Screenshot: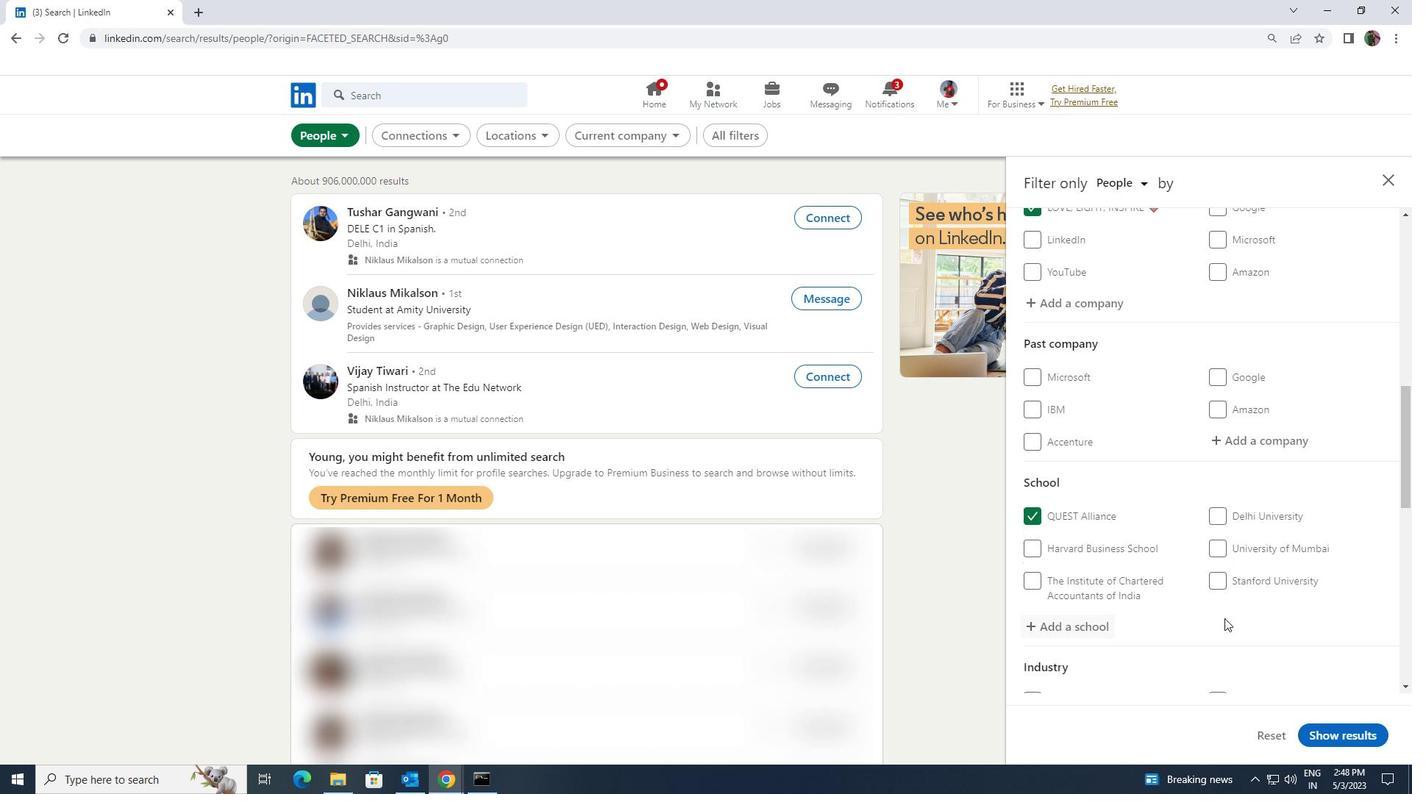 
Action: Mouse scrolled (1224, 617) with delta (0, 0)
Screenshot: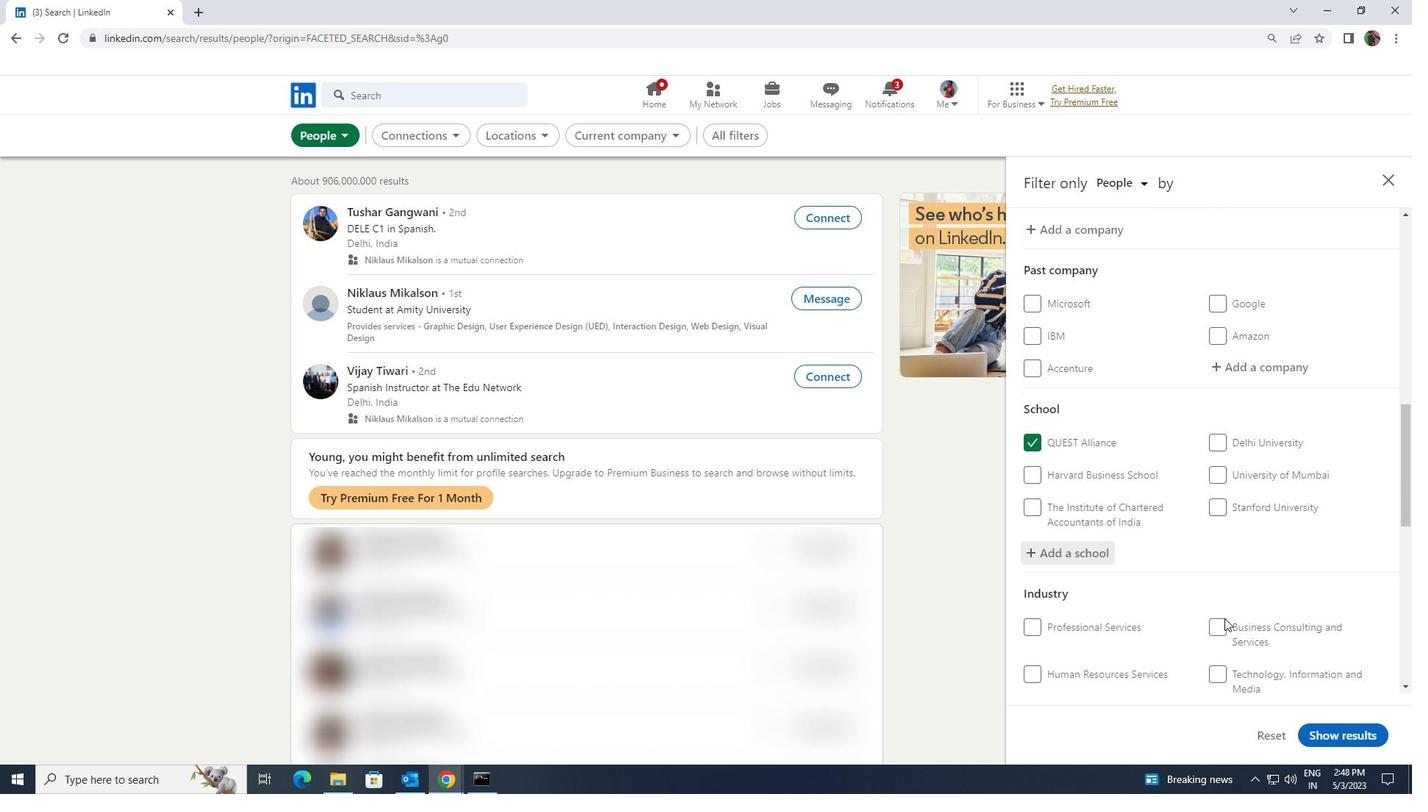 
Action: Mouse scrolled (1224, 617) with delta (0, 0)
Screenshot: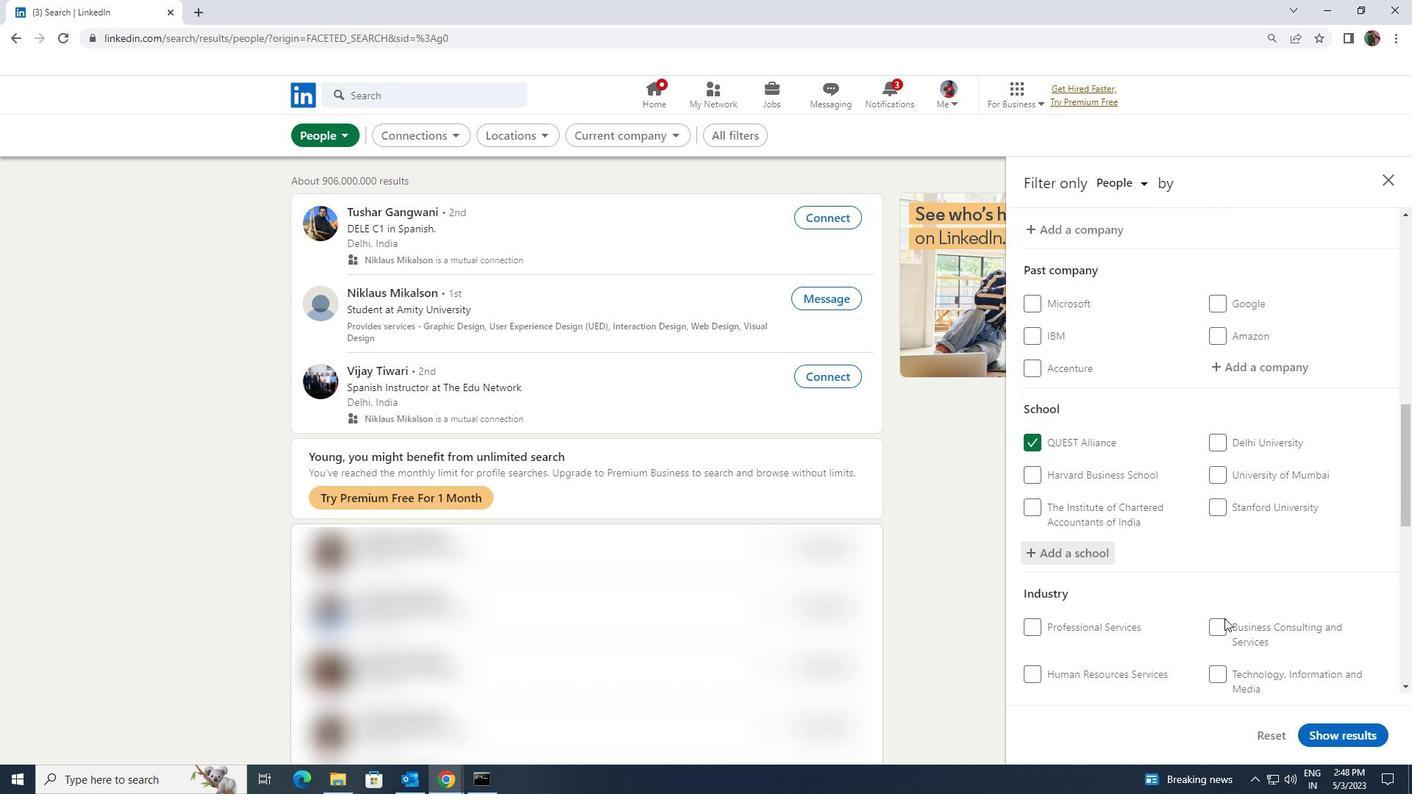 
Action: Mouse moved to (1236, 578)
Screenshot: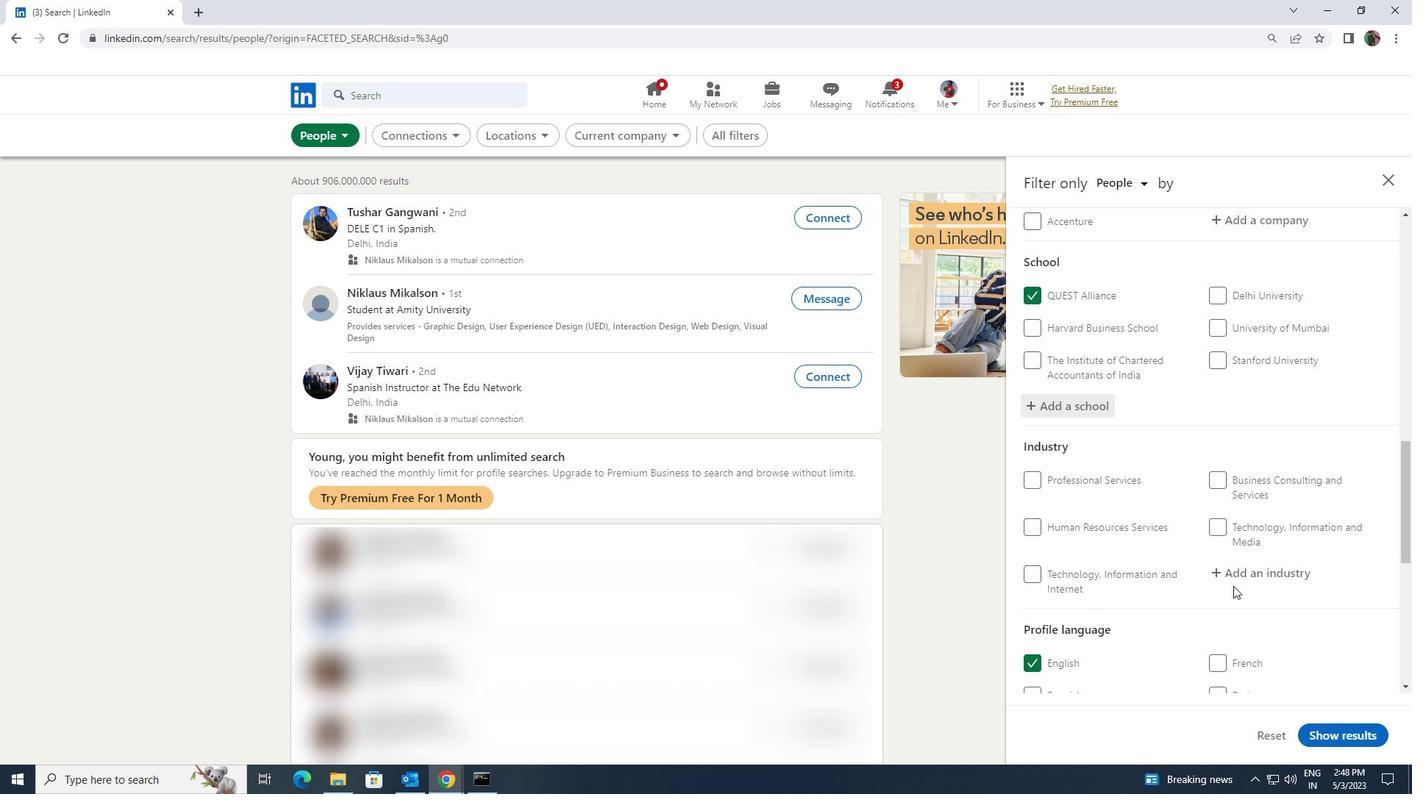 
Action: Mouse pressed left at (1236, 578)
Screenshot: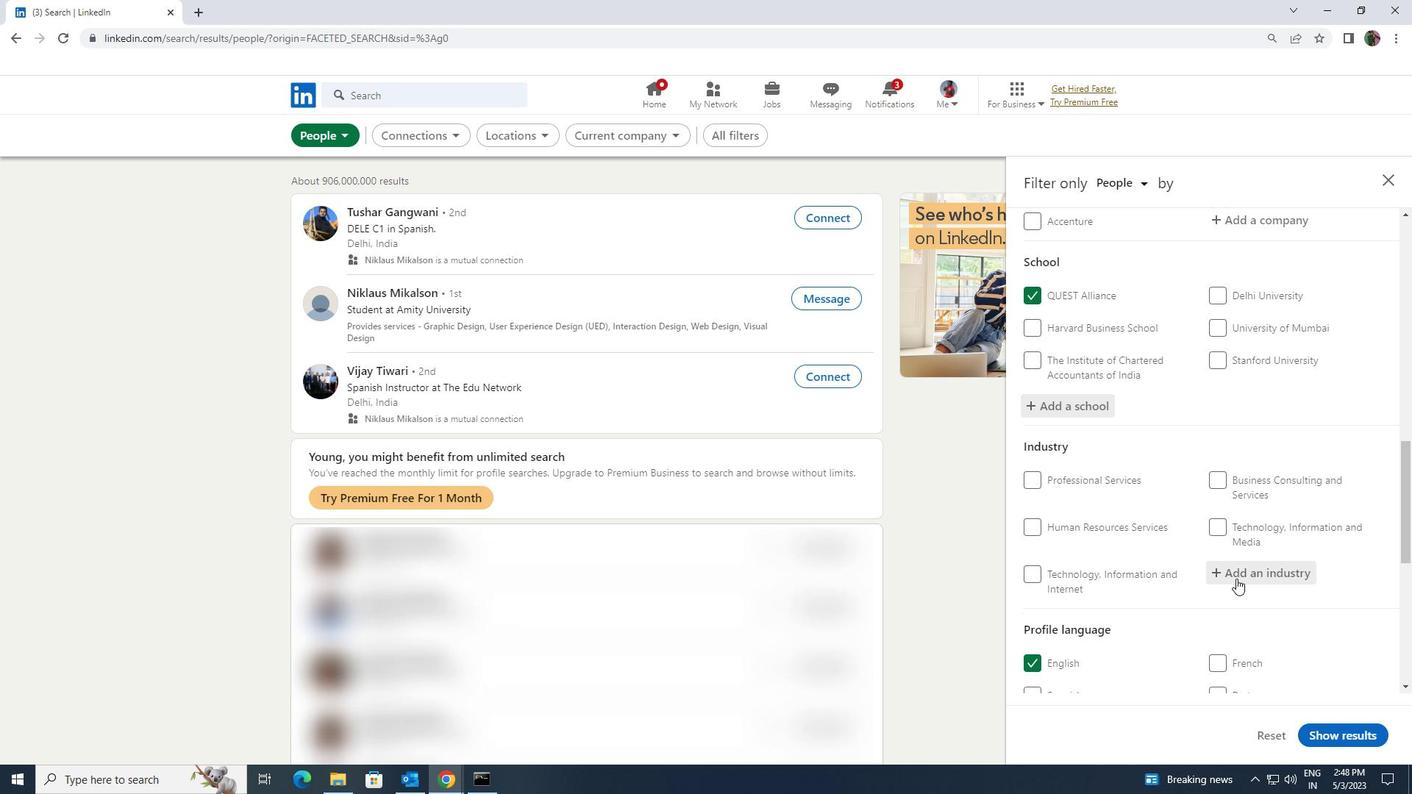 
Action: Key pressed <Key.shift><Key.shift><Key.shift>MEASURING
Screenshot: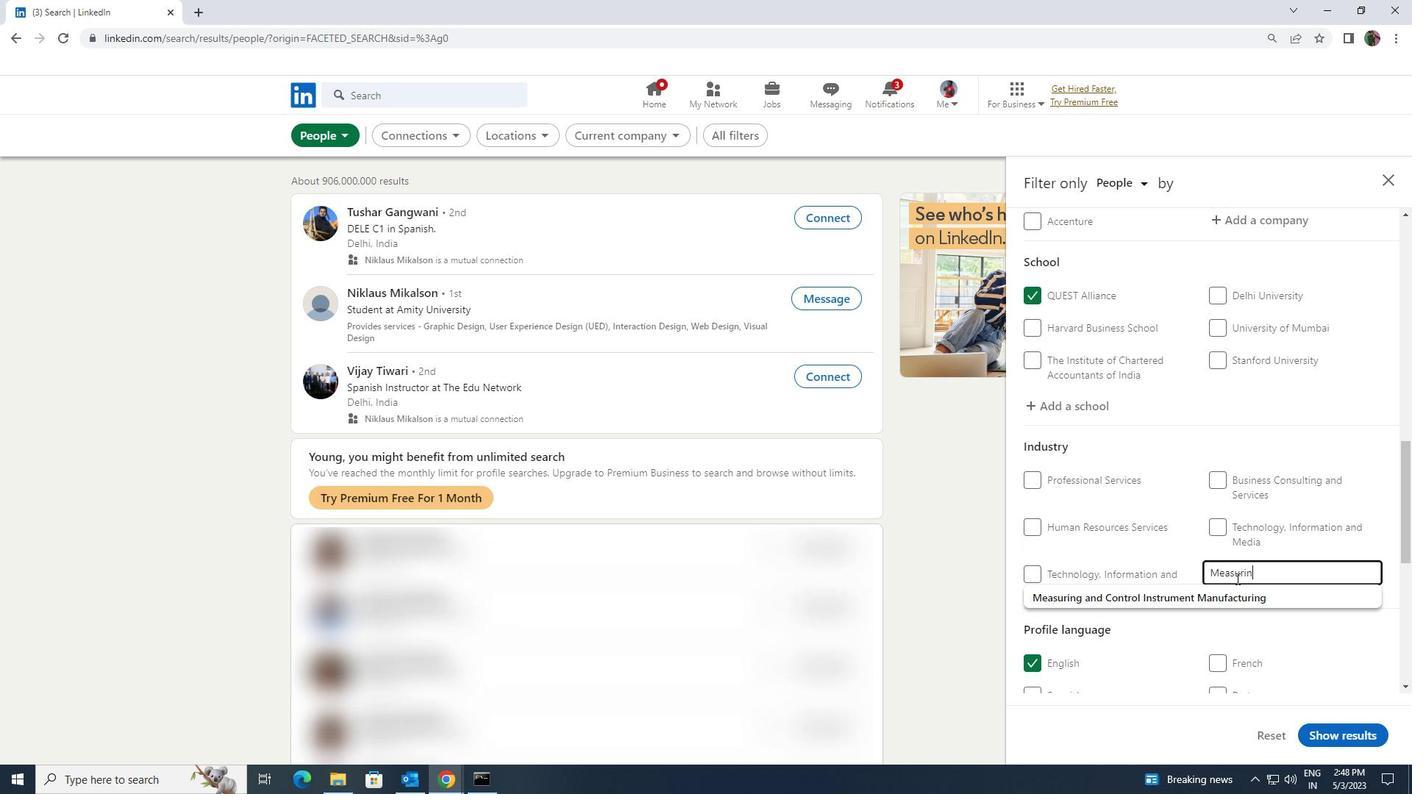 
Action: Mouse moved to (1234, 589)
Screenshot: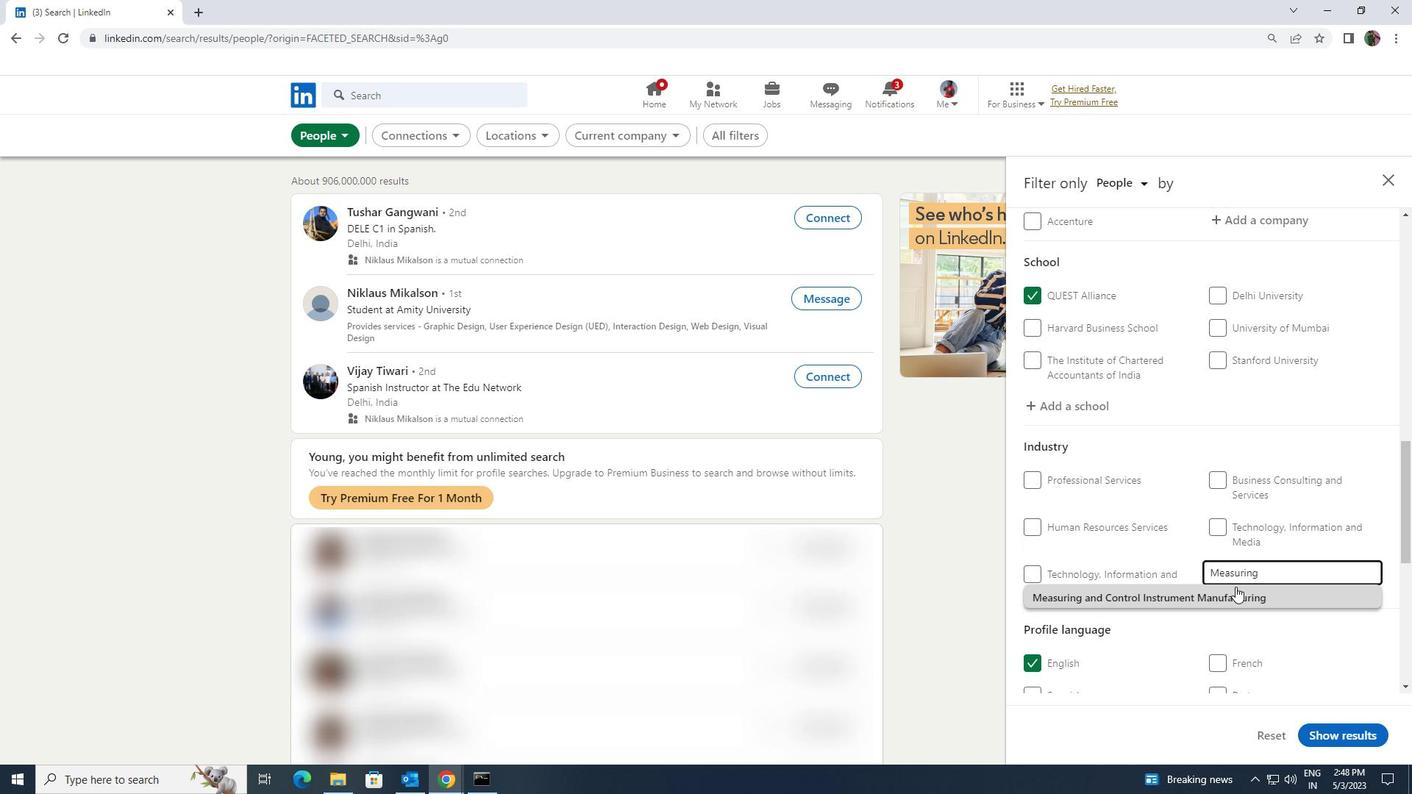 
Action: Mouse pressed left at (1234, 589)
Screenshot: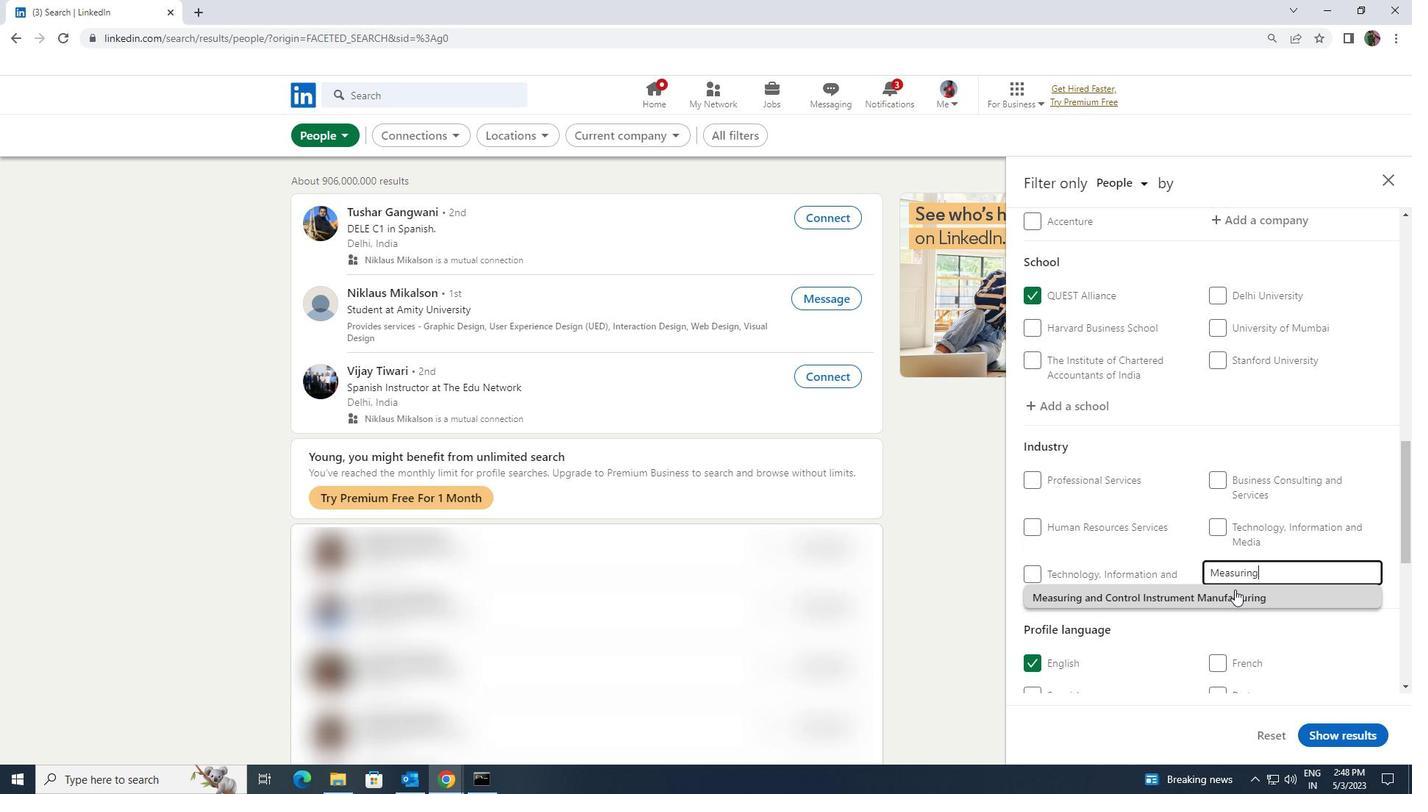 
Action: Mouse scrolled (1234, 589) with delta (0, 0)
Screenshot: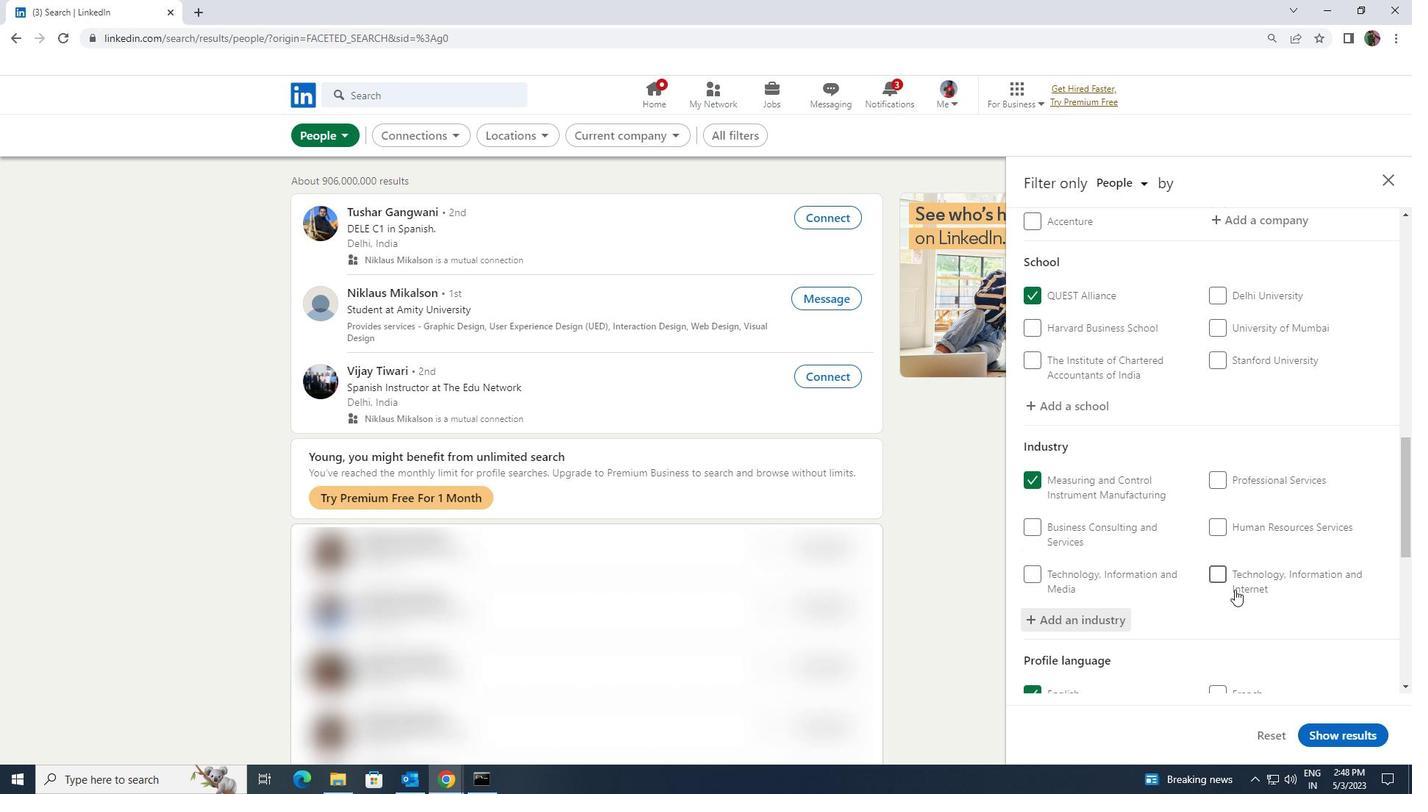 
Action: Mouse scrolled (1234, 589) with delta (0, 0)
Screenshot: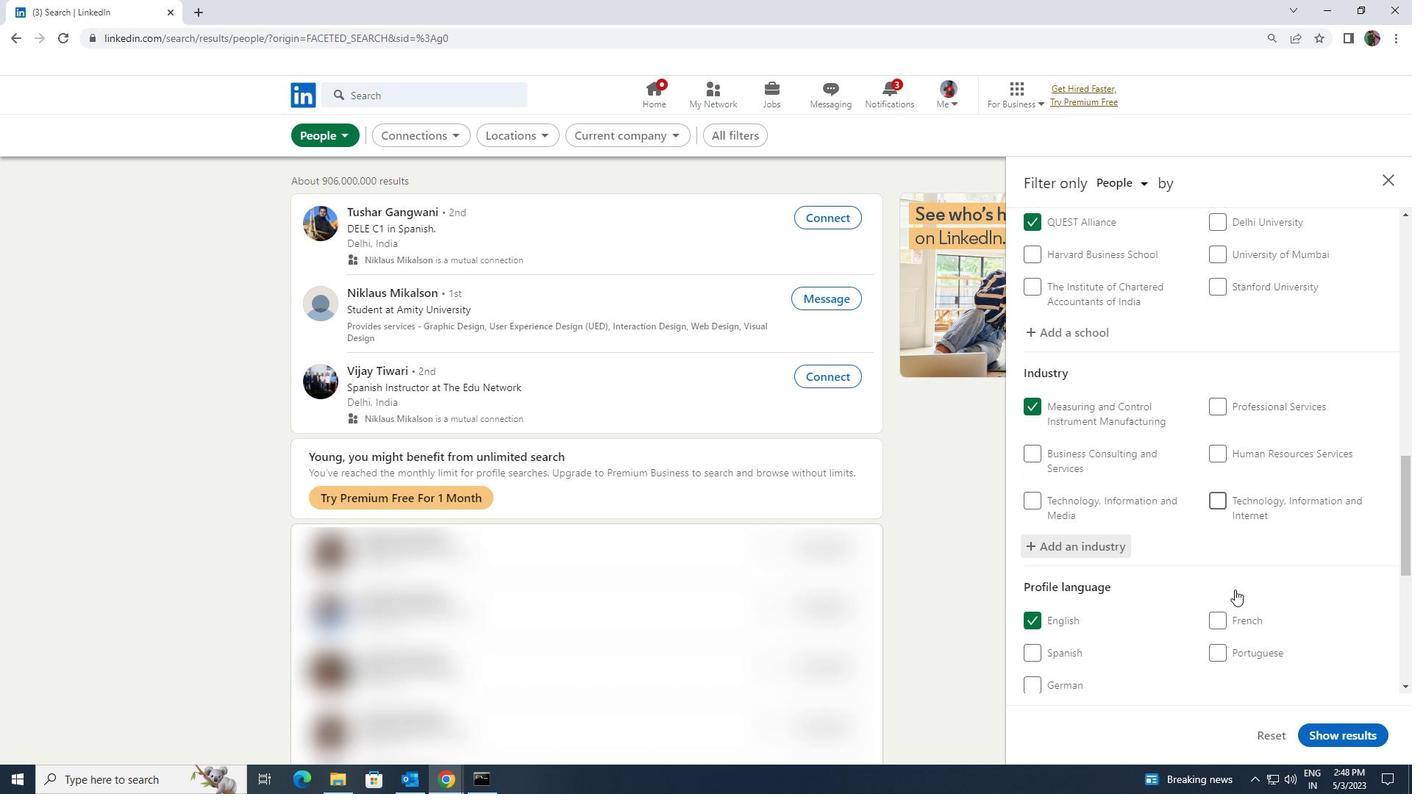 
Action: Mouse scrolled (1234, 589) with delta (0, 0)
Screenshot: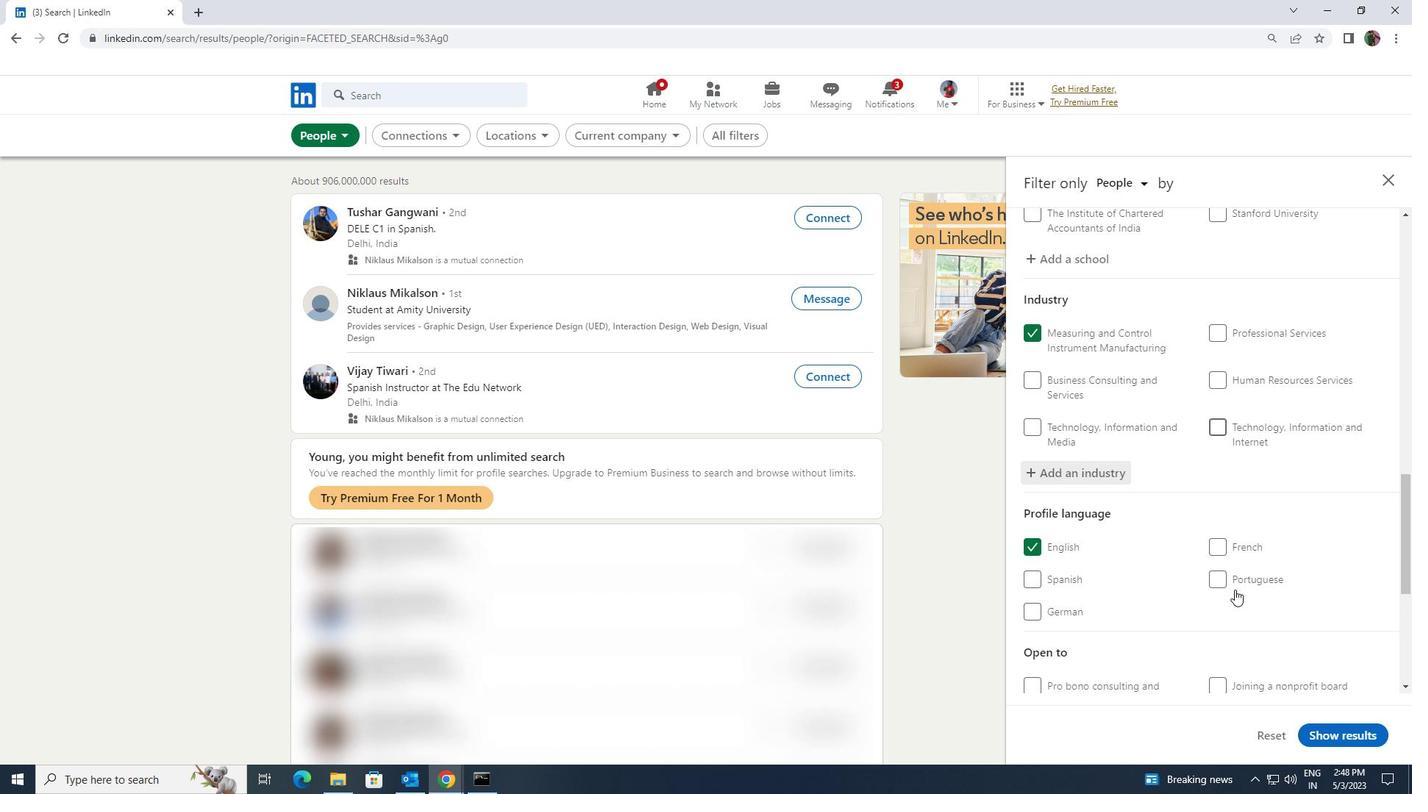 
Action: Mouse scrolled (1234, 589) with delta (0, 0)
Screenshot: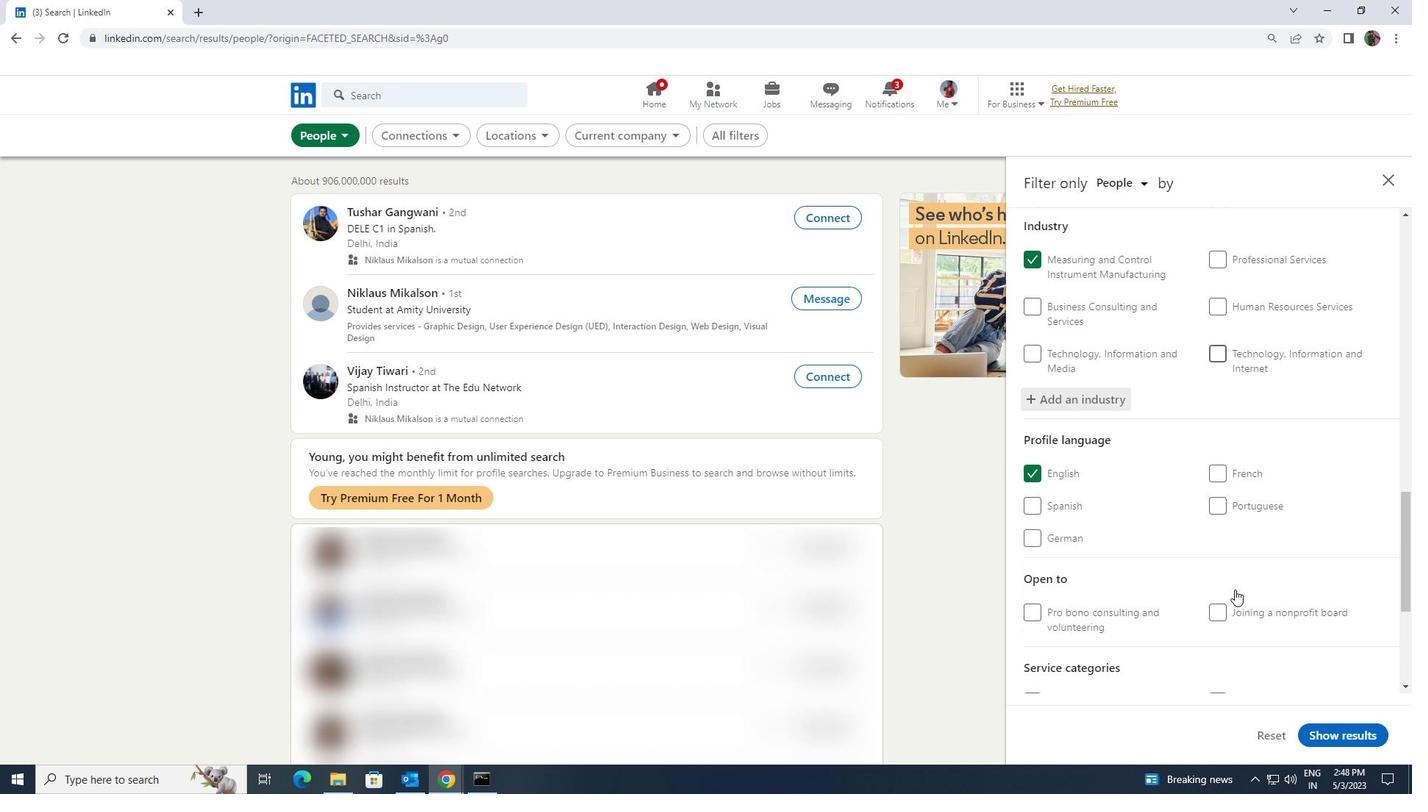 
Action: Mouse scrolled (1234, 589) with delta (0, 0)
Screenshot: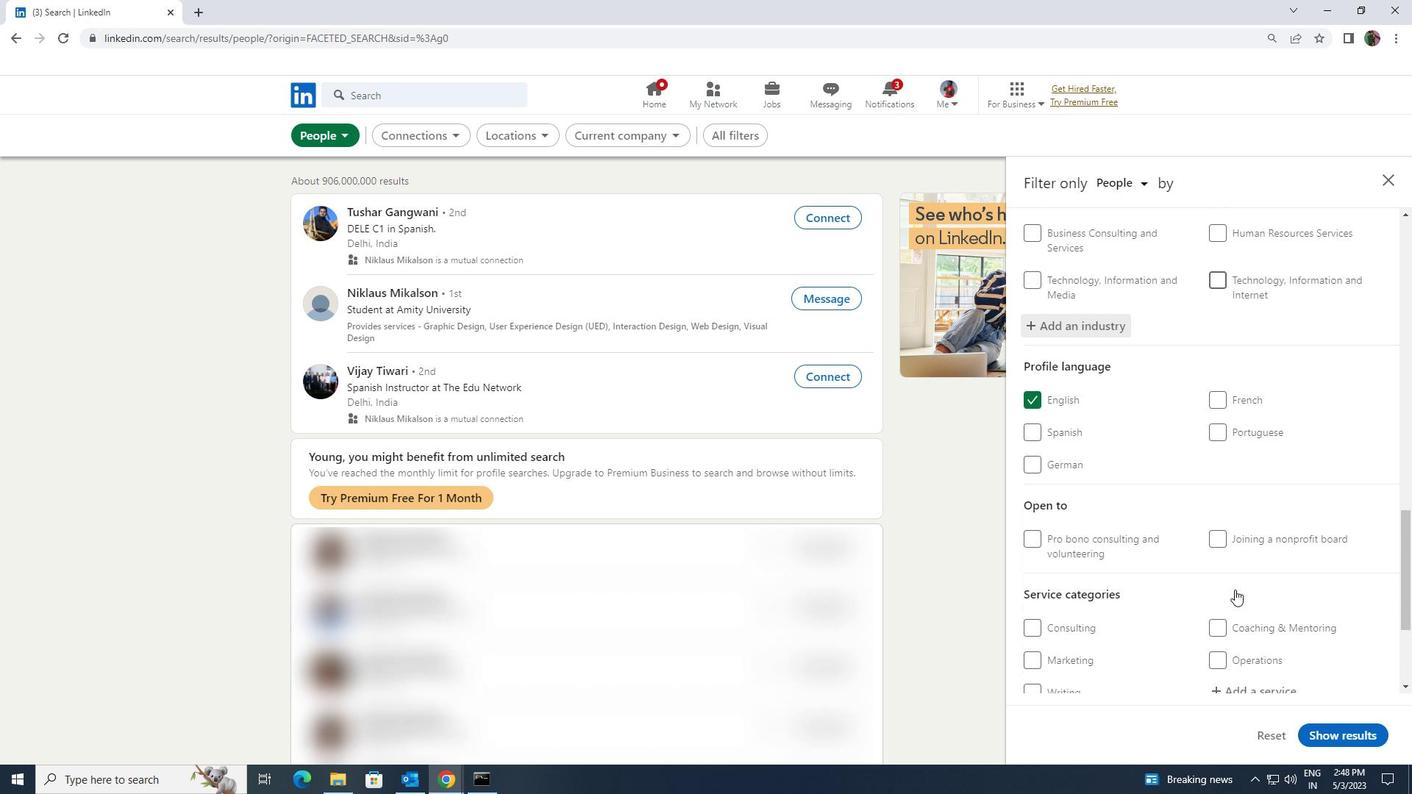 
Action: Mouse scrolled (1234, 589) with delta (0, 0)
Screenshot: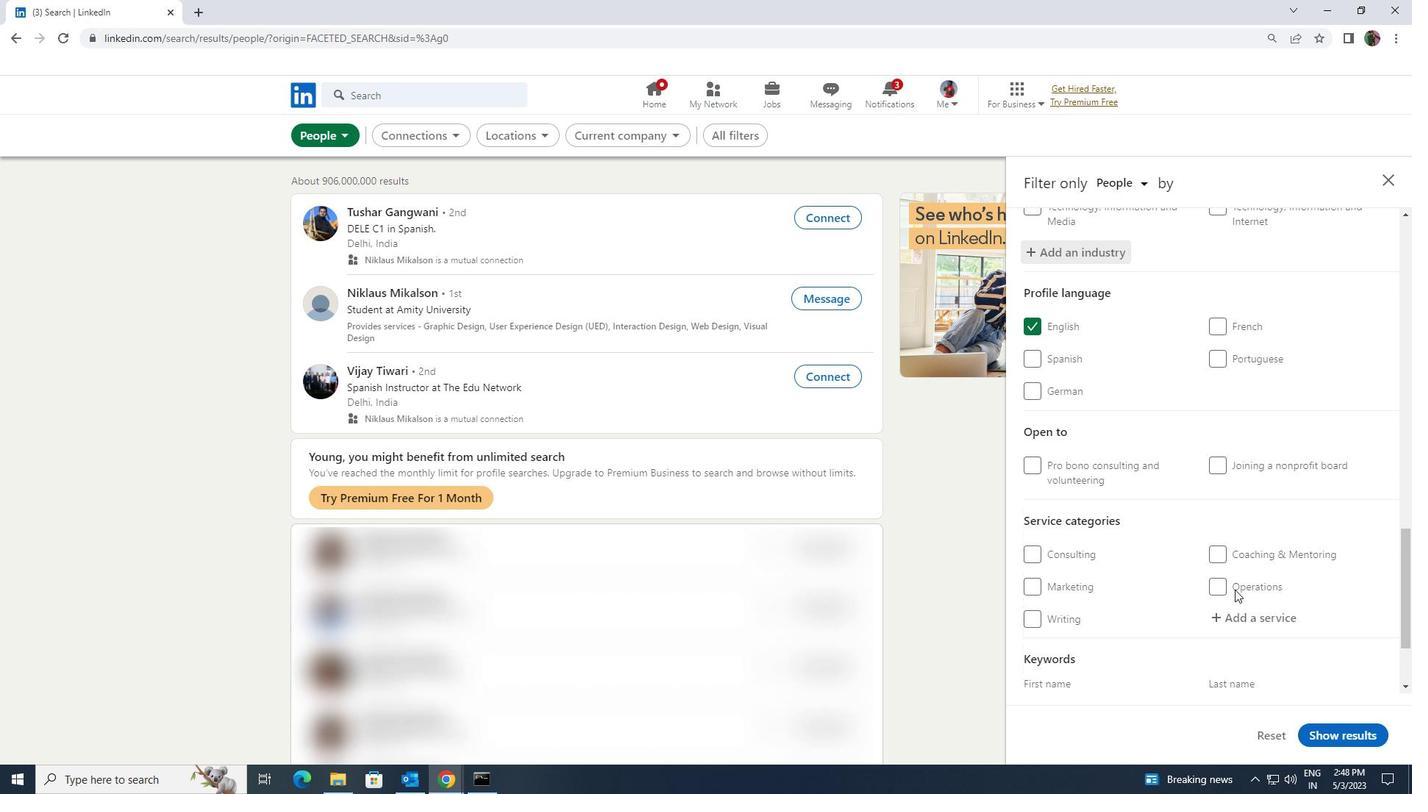 
Action: Mouse moved to (1240, 551)
Screenshot: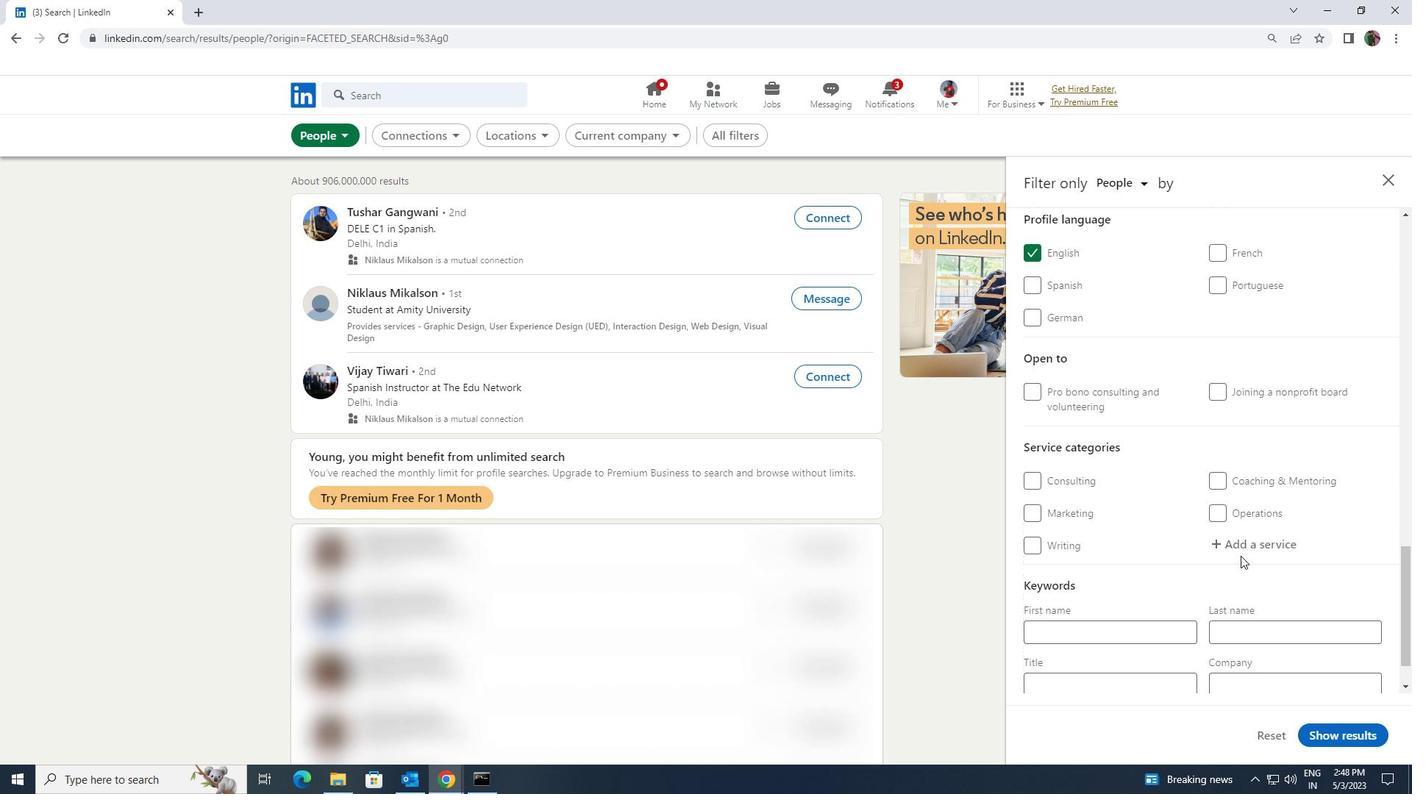 
Action: Mouse pressed left at (1240, 551)
Screenshot: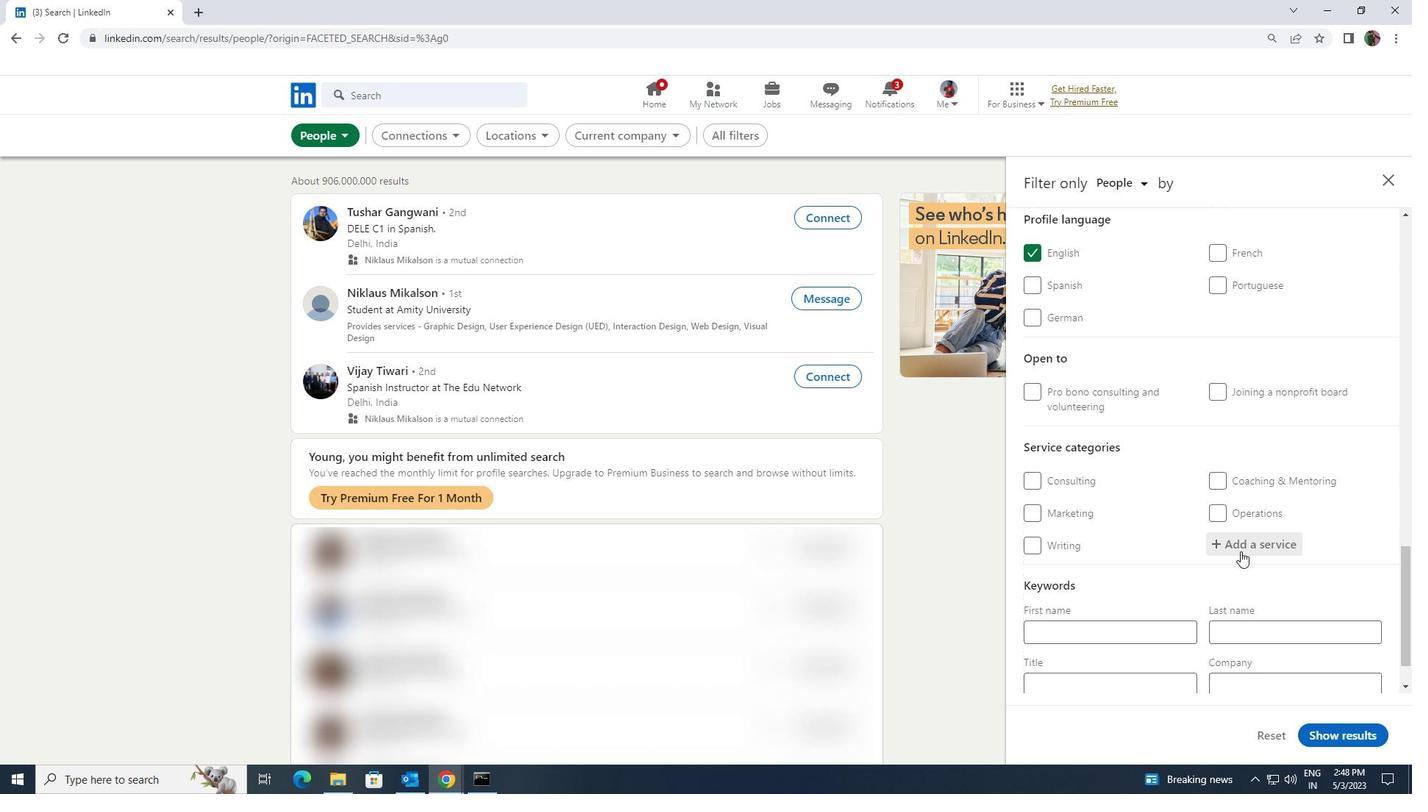 
Action: Key pressed <Key.shift>VIDEOF<Key.backspace>G
Screenshot: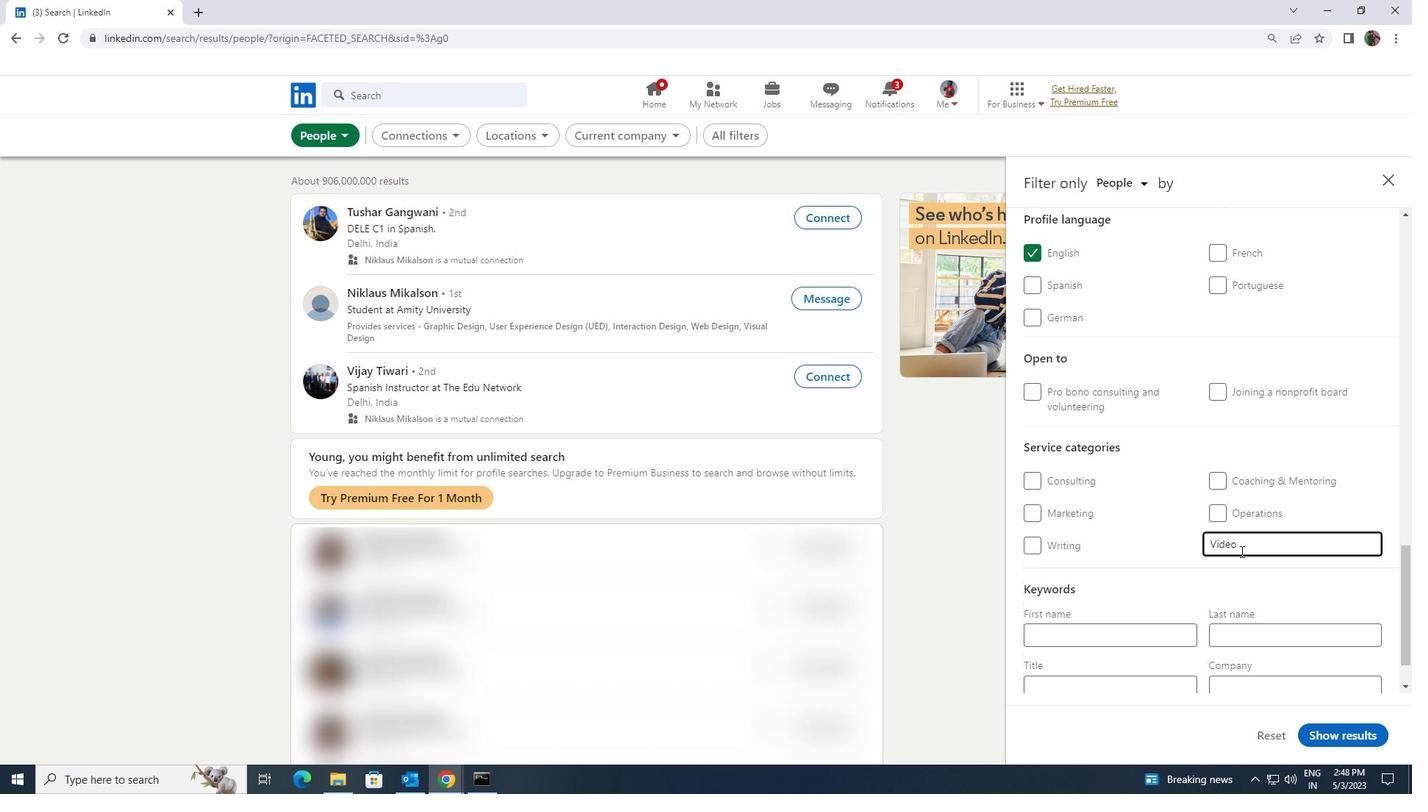 
Action: Mouse moved to (1230, 564)
Screenshot: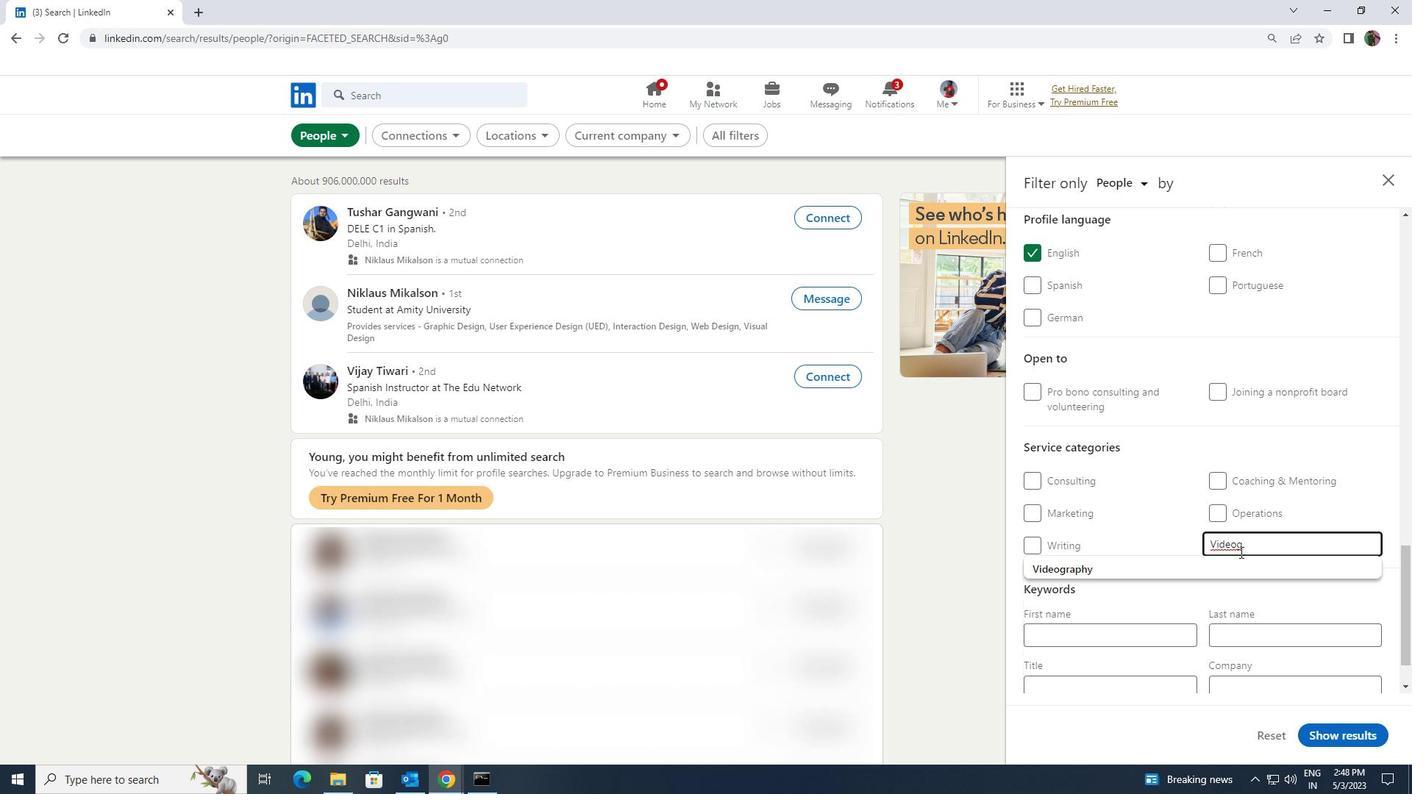 
Action: Mouse pressed left at (1230, 564)
Screenshot: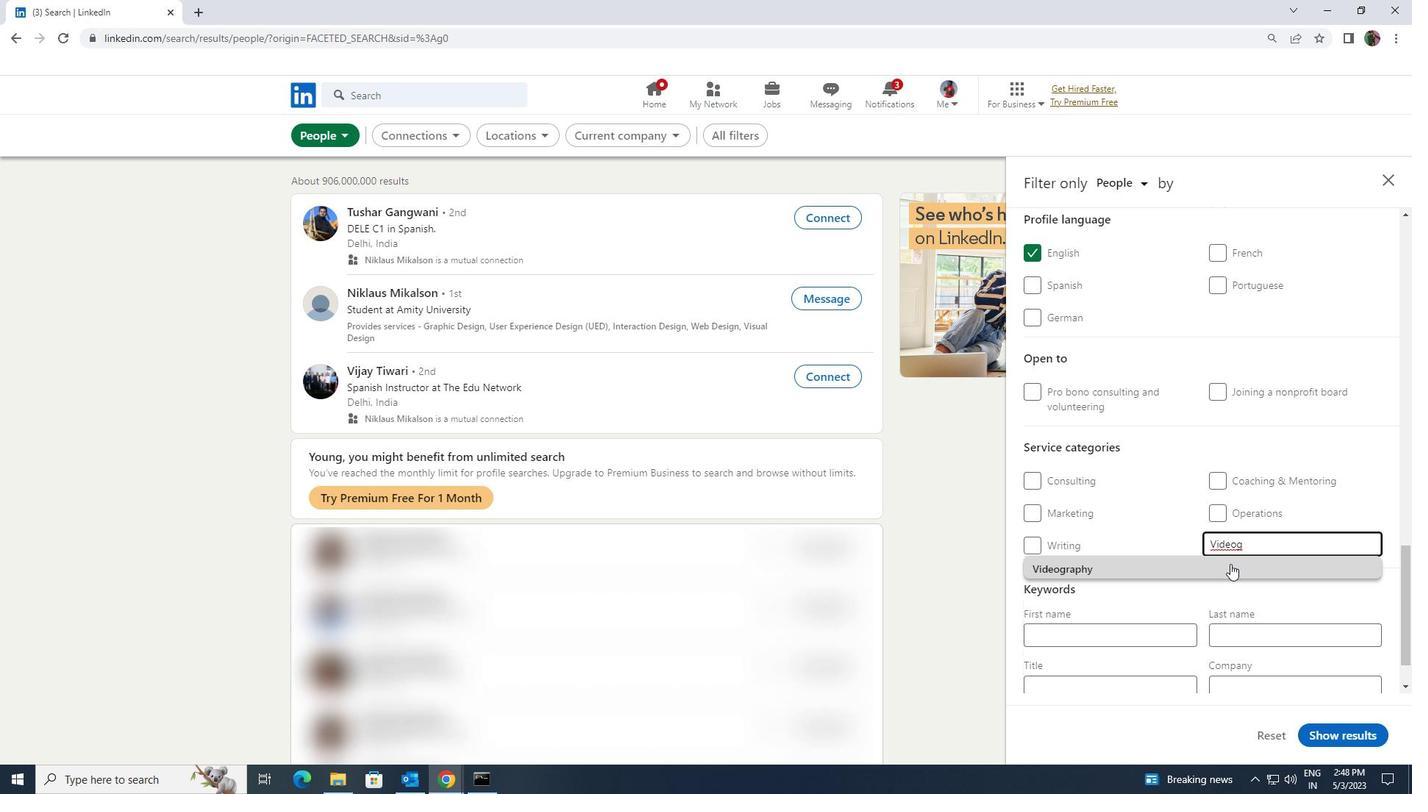 
Action: Mouse scrolled (1230, 563) with delta (0, 0)
Screenshot: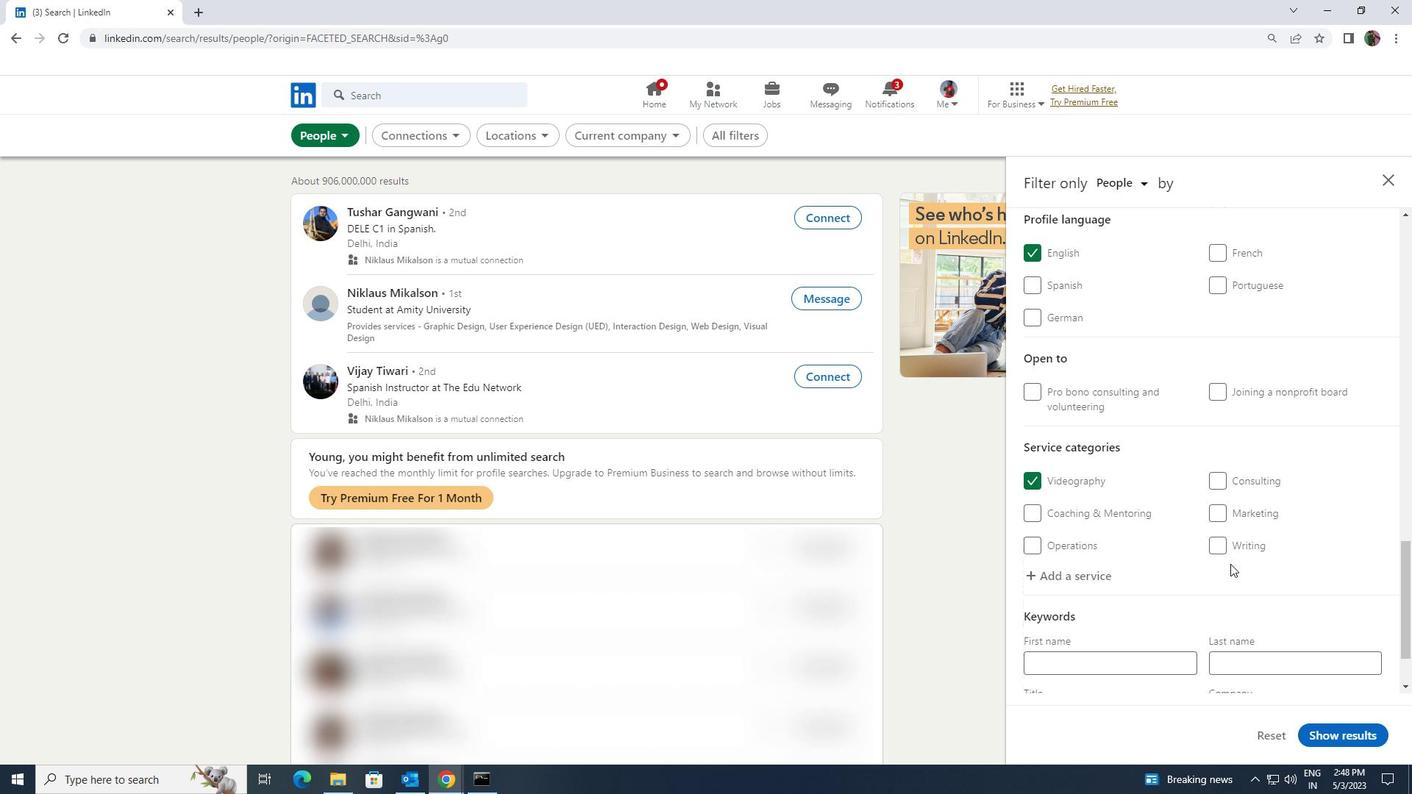 
Action: Mouse scrolled (1230, 563) with delta (0, 0)
Screenshot: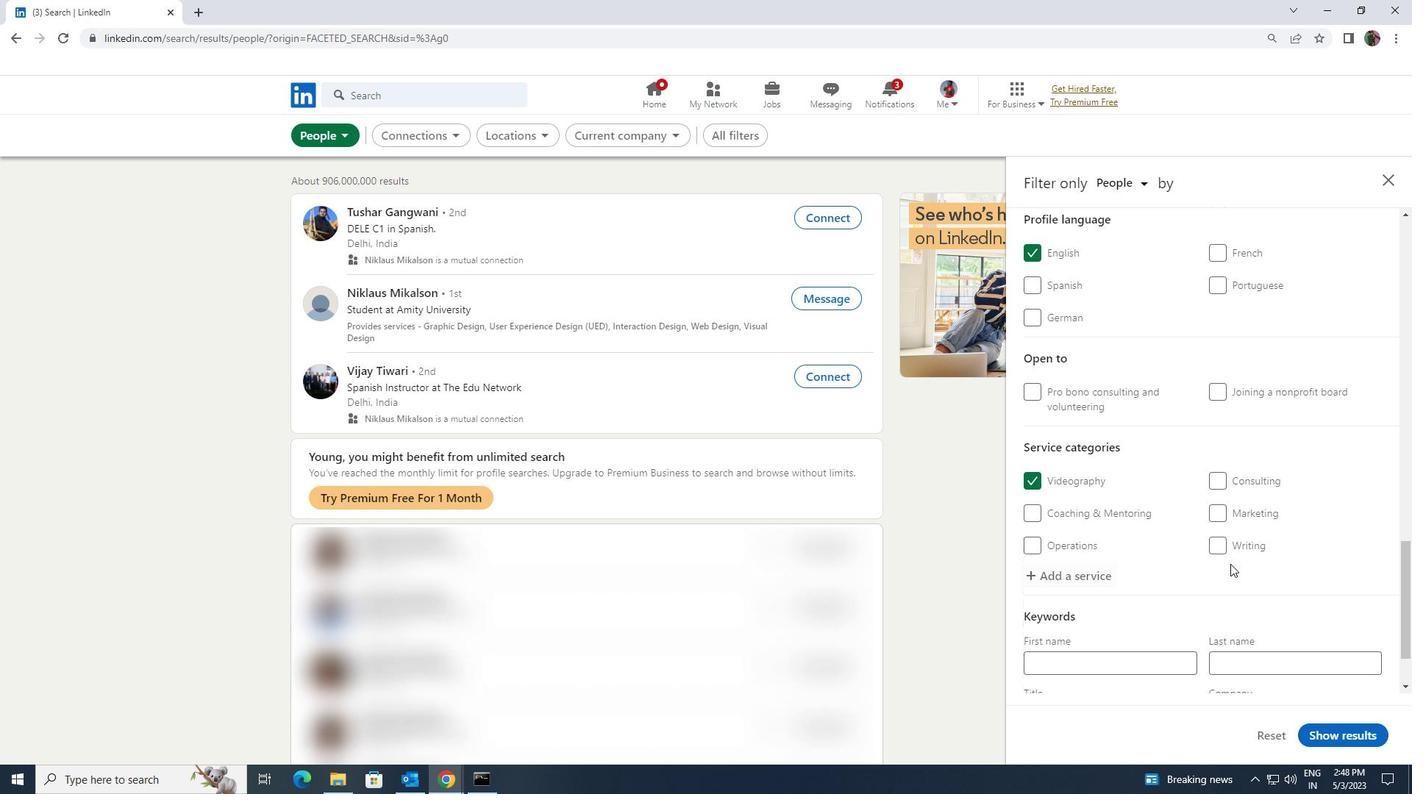 
Action: Mouse scrolled (1230, 563) with delta (0, 0)
Screenshot: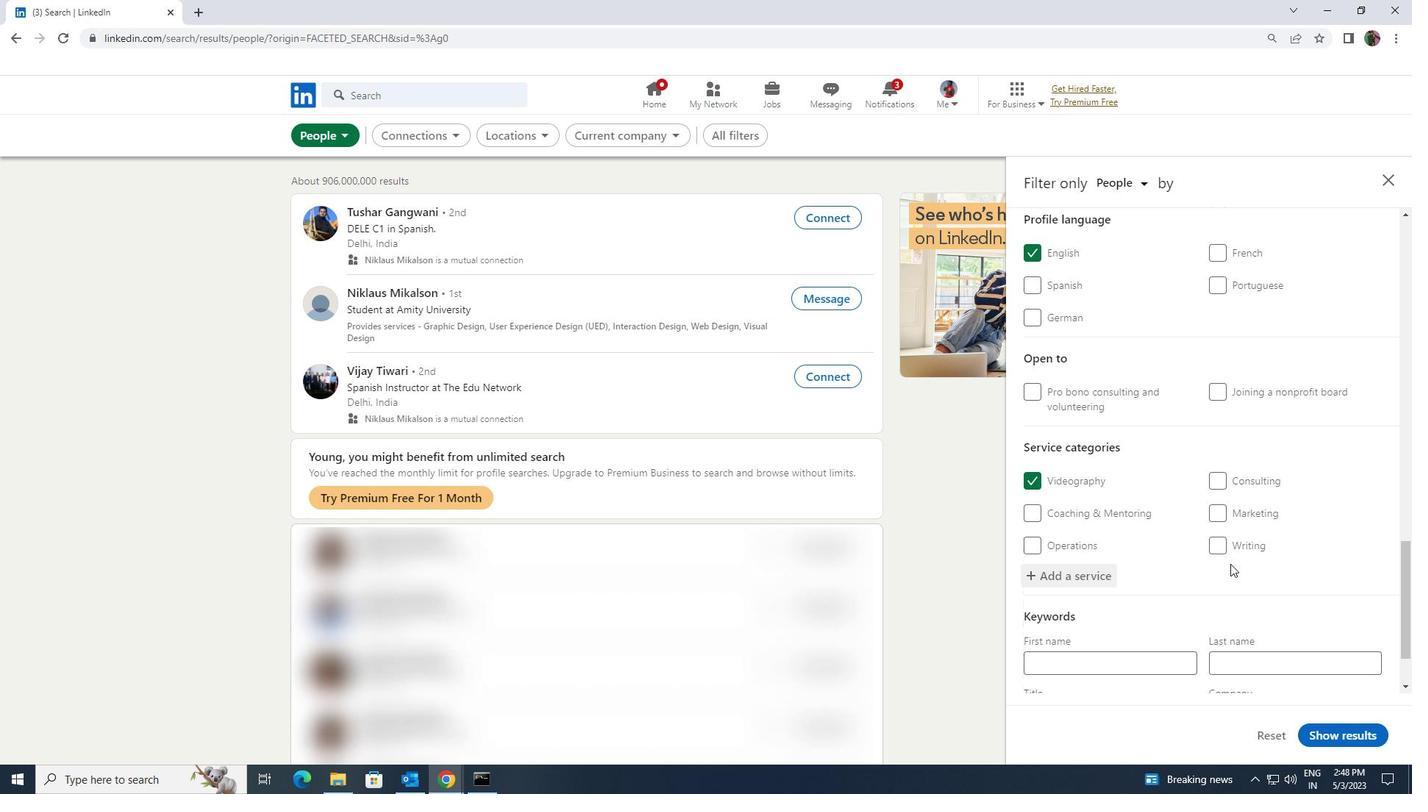 
Action: Mouse moved to (1187, 623)
Screenshot: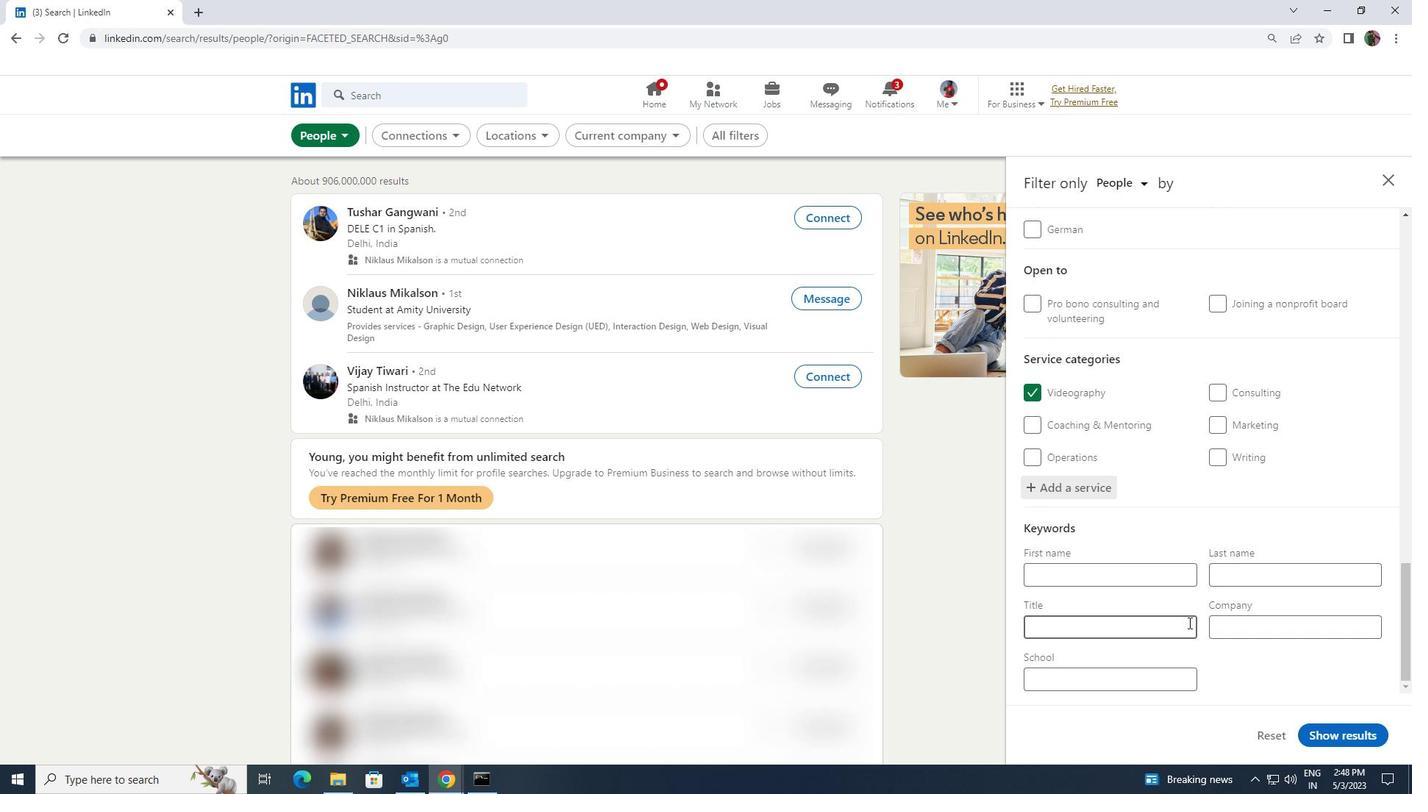 
Action: Mouse pressed left at (1187, 623)
Screenshot: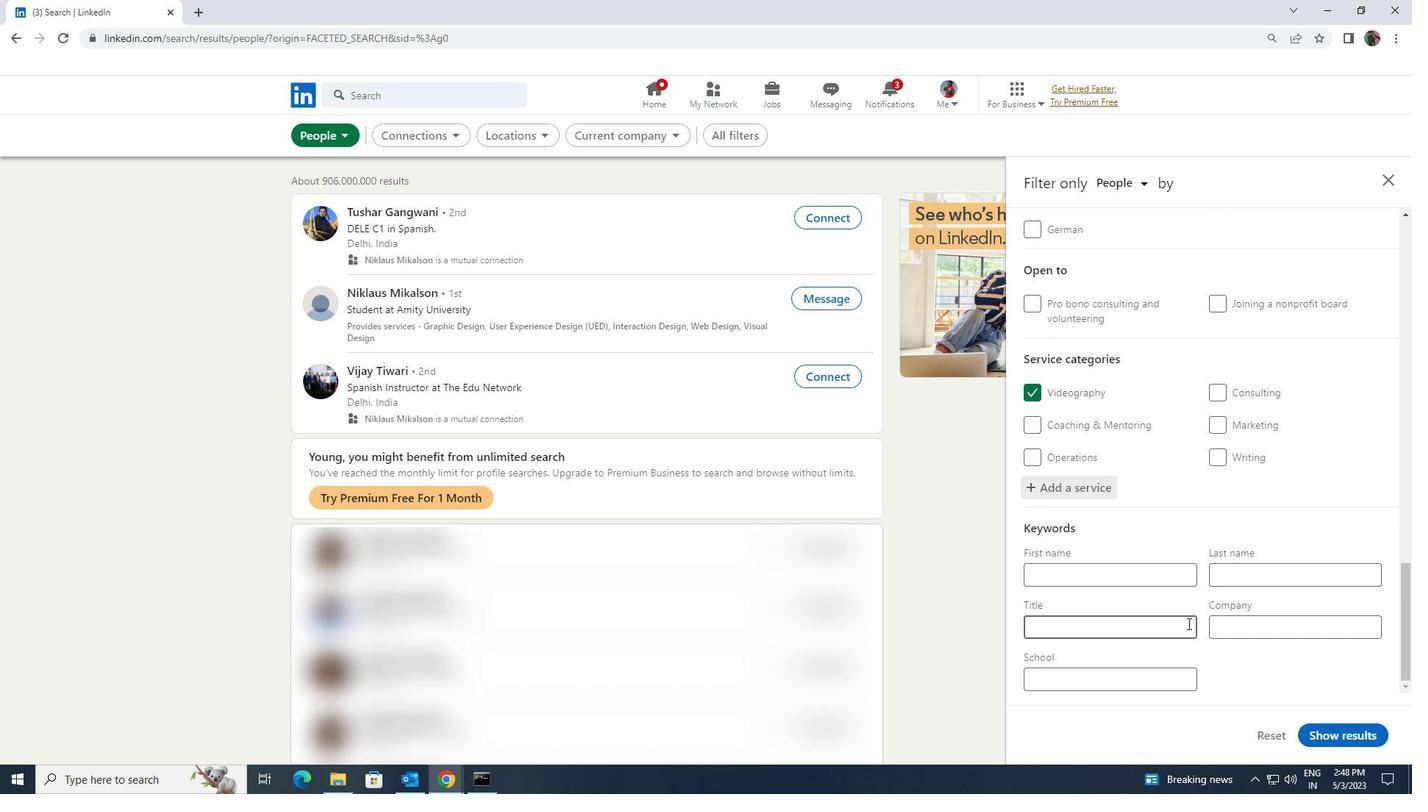 
Action: Key pressed <Key.shift>CUSTOMER<Key.space><Key.shift><Key.shift><Key.shift><Key.shift><Key.shift><Key.shift><Key.shift><Key.shift><Key.shift><Key.shift><Key.shift><Key.shift><Key.shift><Key.shift><Key.shift><Key.shift><Key.shift>SERVICE
Screenshot: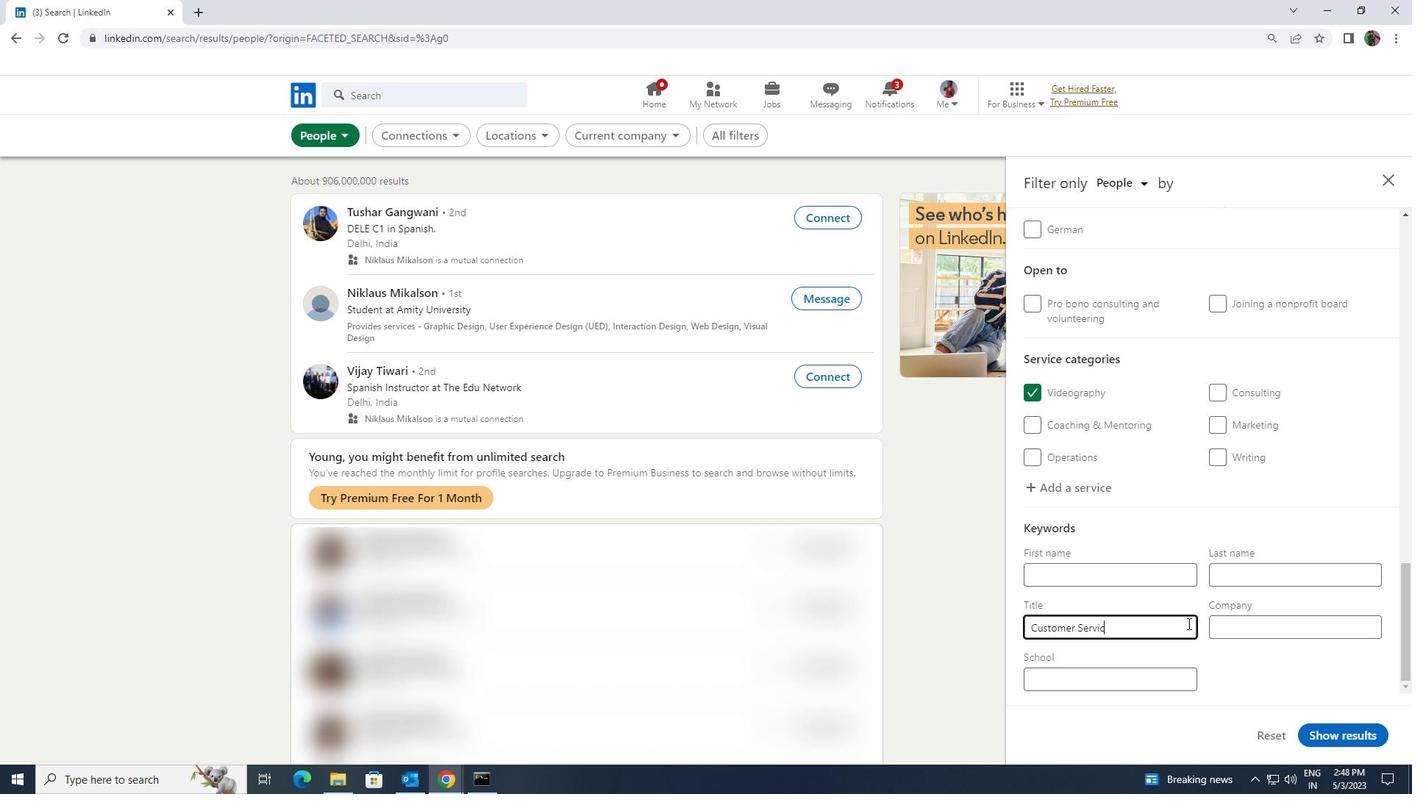 
Action: Mouse moved to (1318, 729)
Screenshot: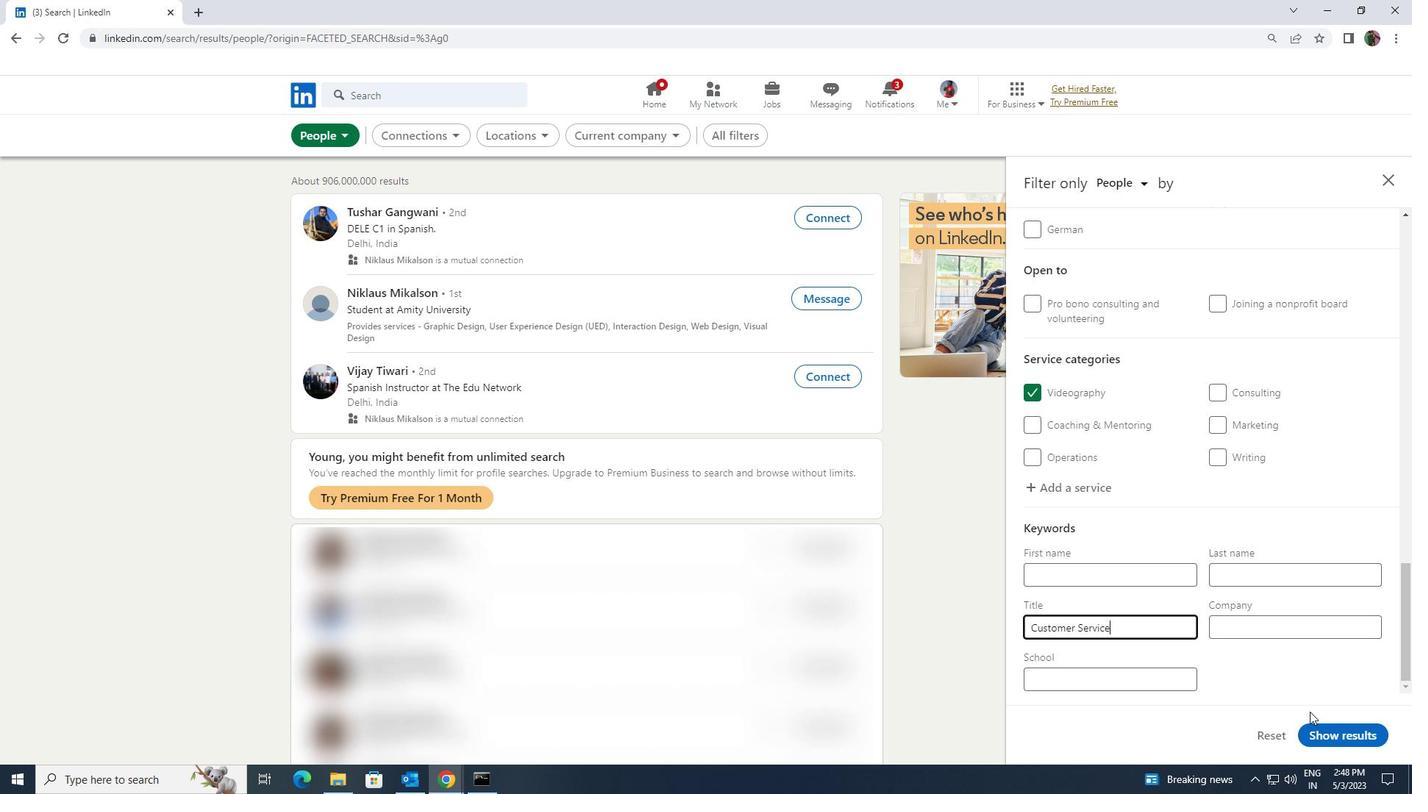 
Action: Mouse pressed left at (1318, 729)
Screenshot: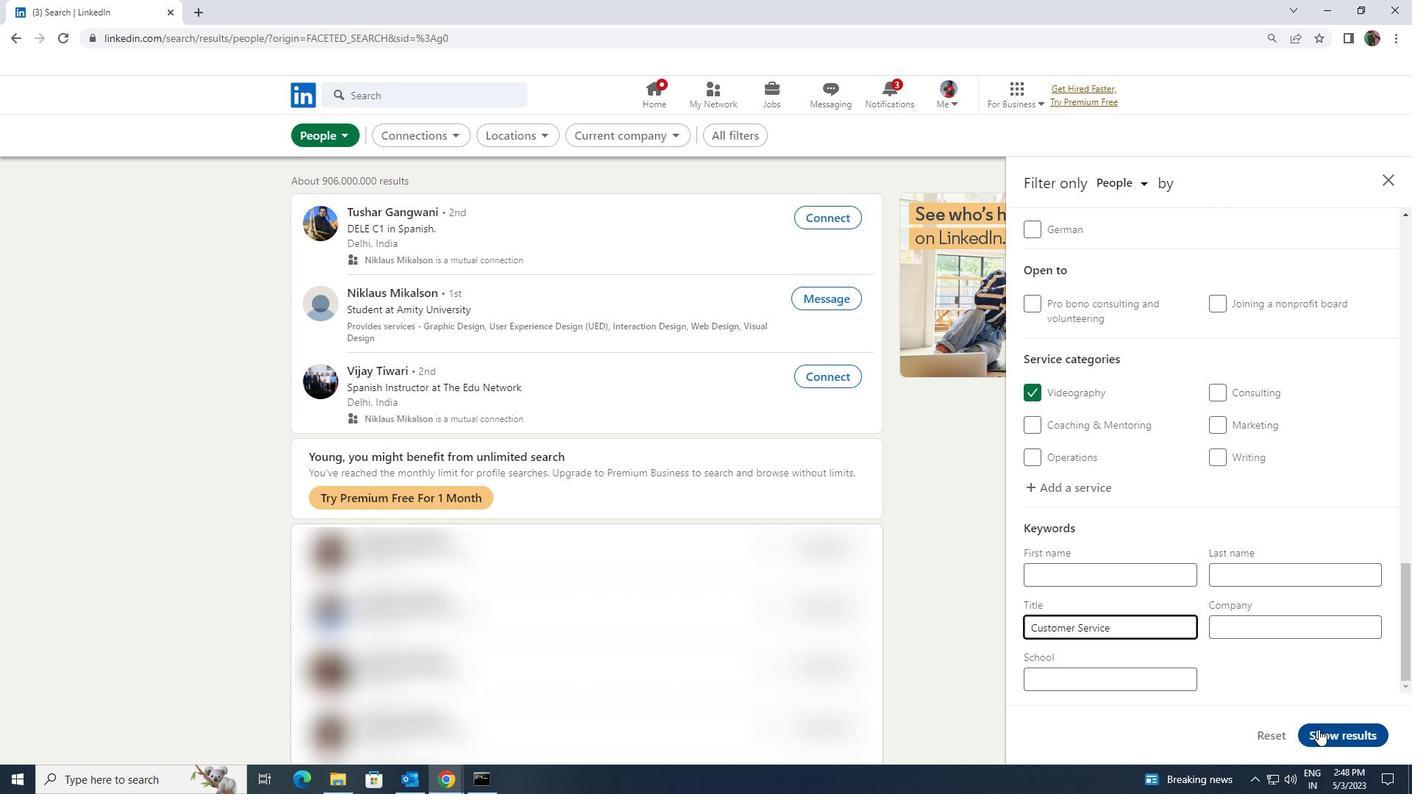 
